 Task: Find connections with filter location Capelinha with filter topic #Strategywith filter profile language Potuguese with filter current company Electronic Arts (EA) with filter school OP Jindal University with filter industry Taxi and Limousine Services with filter service category Tax Preparation with filter keywords title Events Manager
Action: Mouse moved to (564, 105)
Screenshot: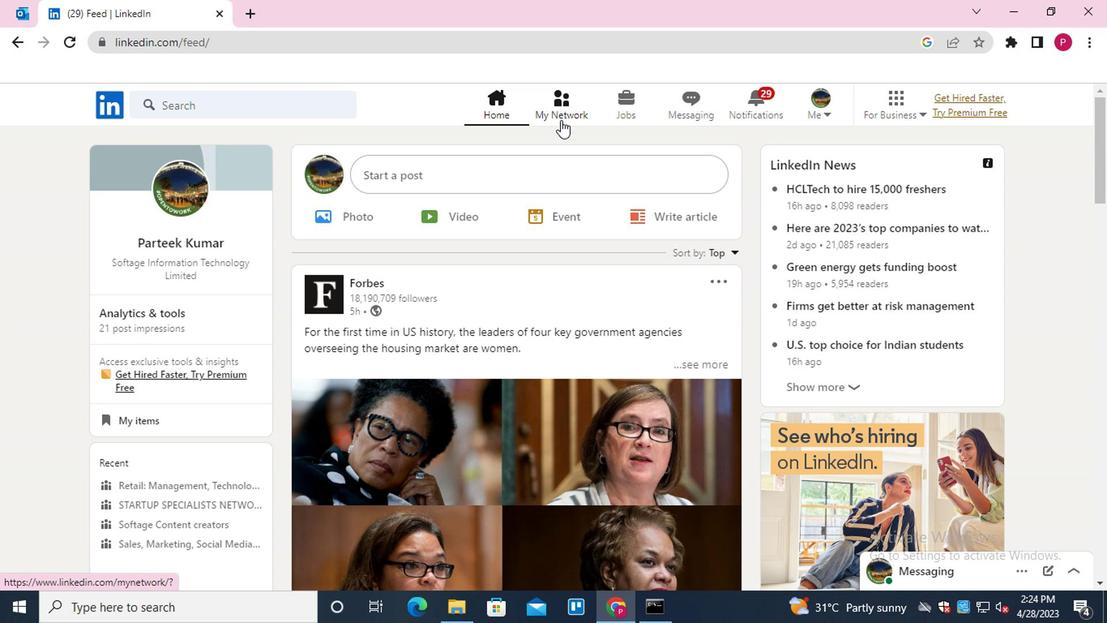 
Action: Mouse pressed left at (564, 105)
Screenshot: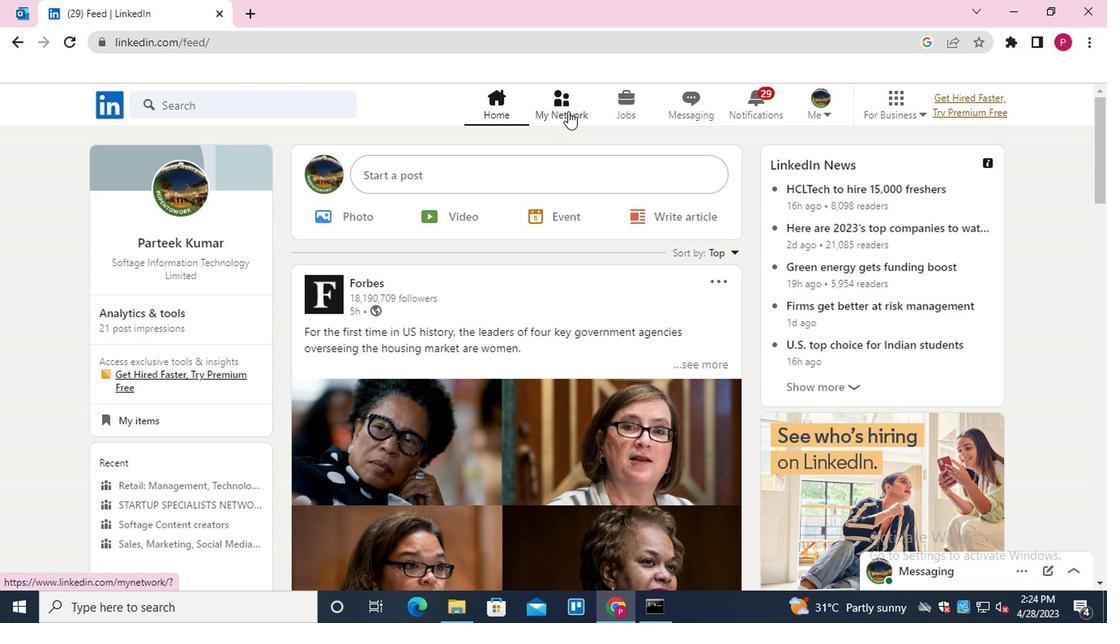 
Action: Mouse moved to (186, 195)
Screenshot: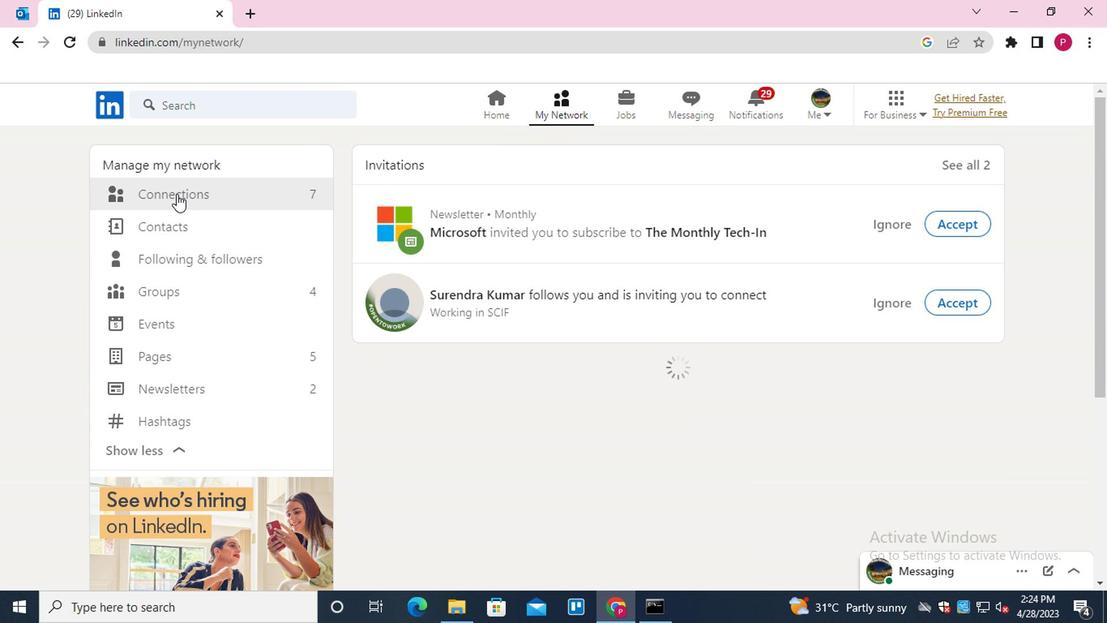 
Action: Mouse pressed left at (186, 195)
Screenshot: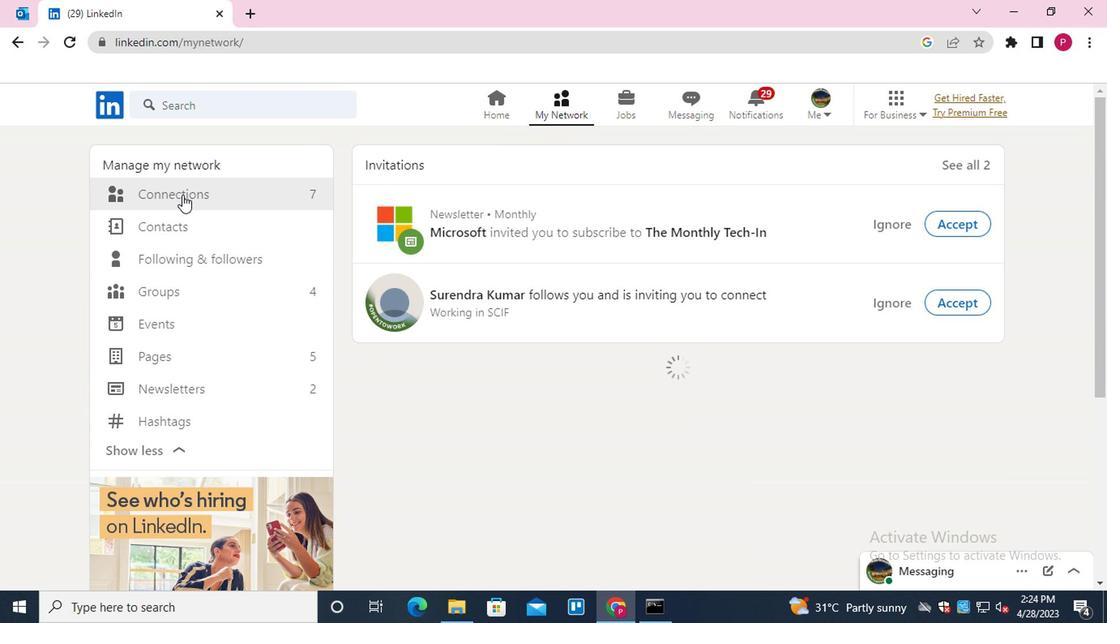 
Action: Mouse moved to (669, 189)
Screenshot: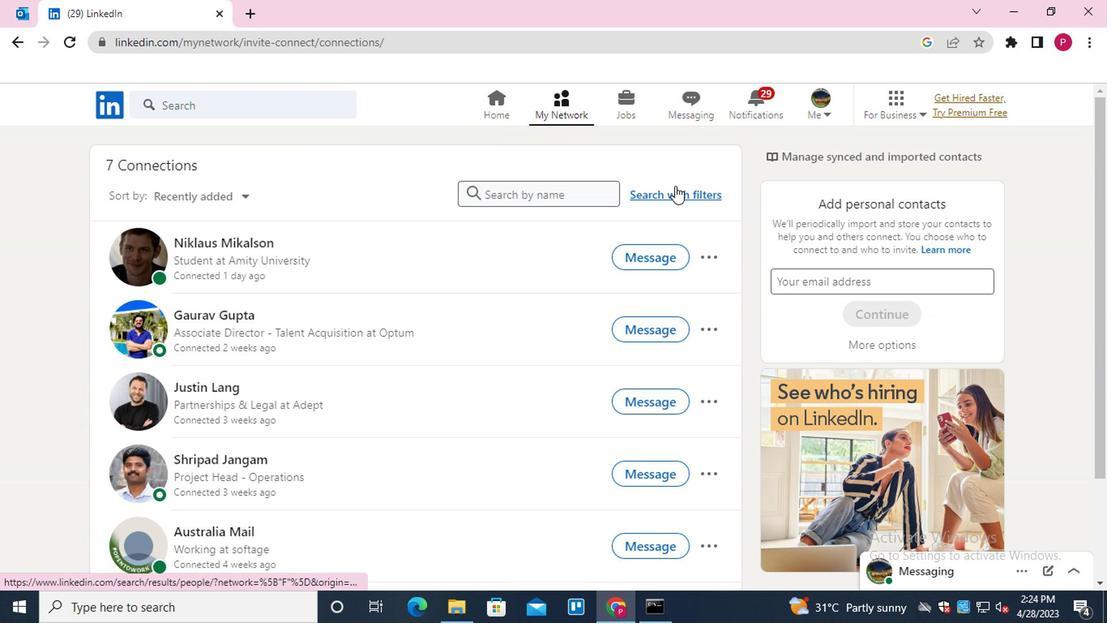 
Action: Mouse pressed left at (669, 189)
Screenshot: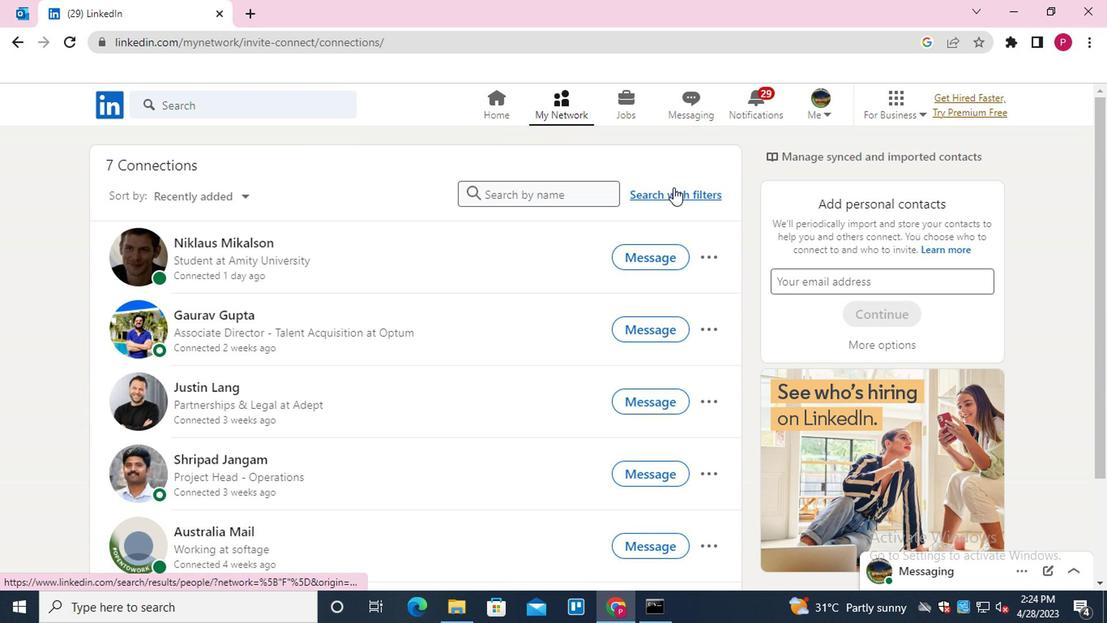
Action: Mouse moved to (595, 150)
Screenshot: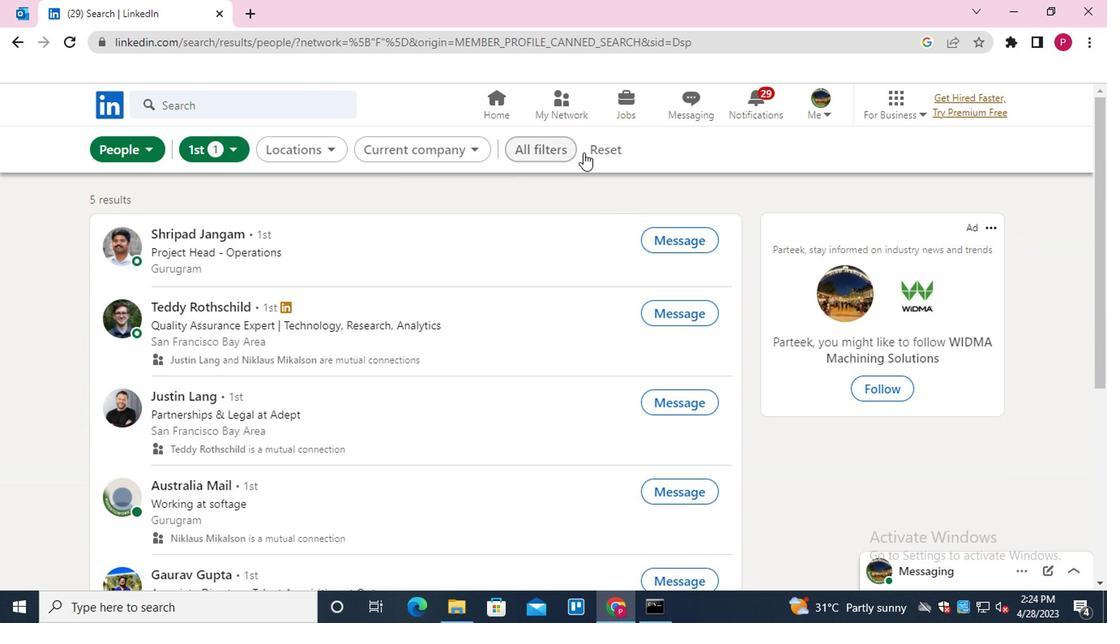 
Action: Mouse pressed left at (595, 150)
Screenshot: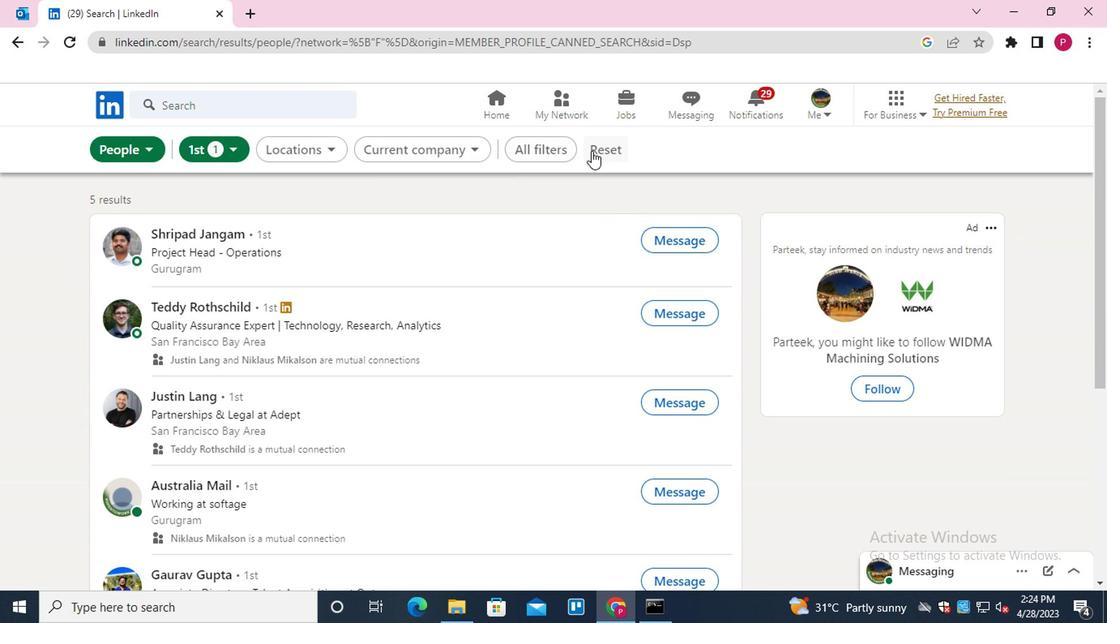 
Action: Mouse moved to (581, 149)
Screenshot: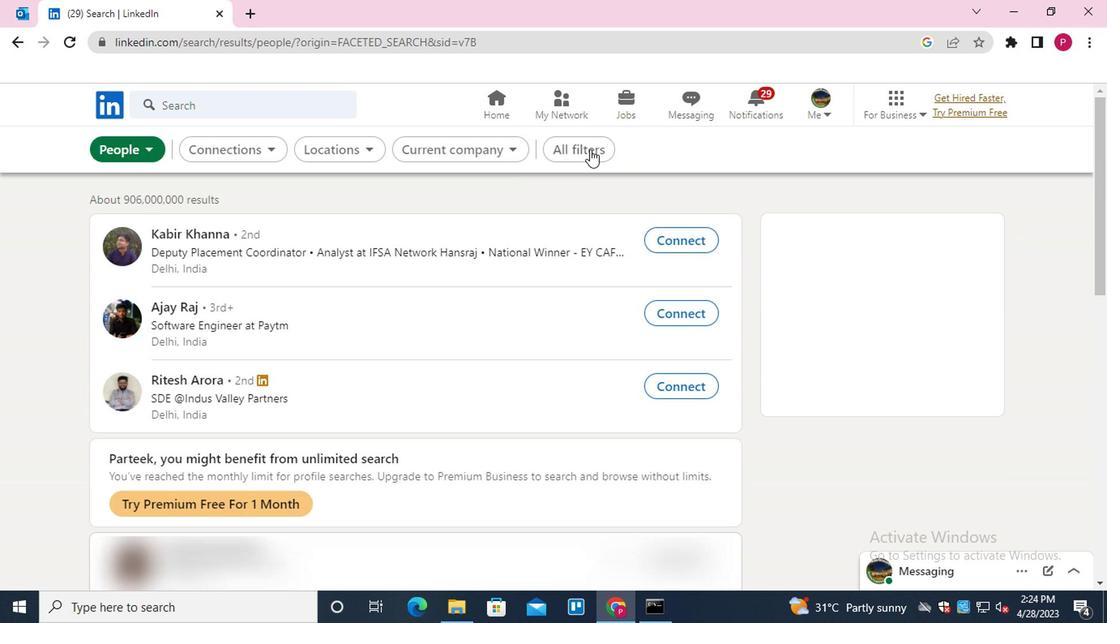 
Action: Mouse pressed left at (581, 149)
Screenshot: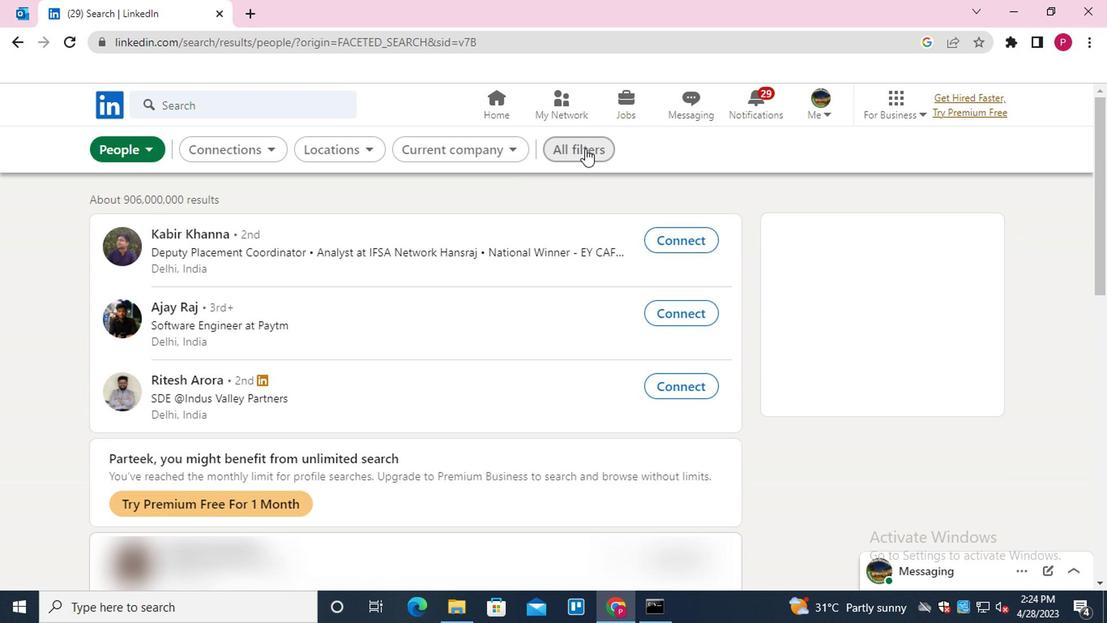 
Action: Mouse moved to (900, 426)
Screenshot: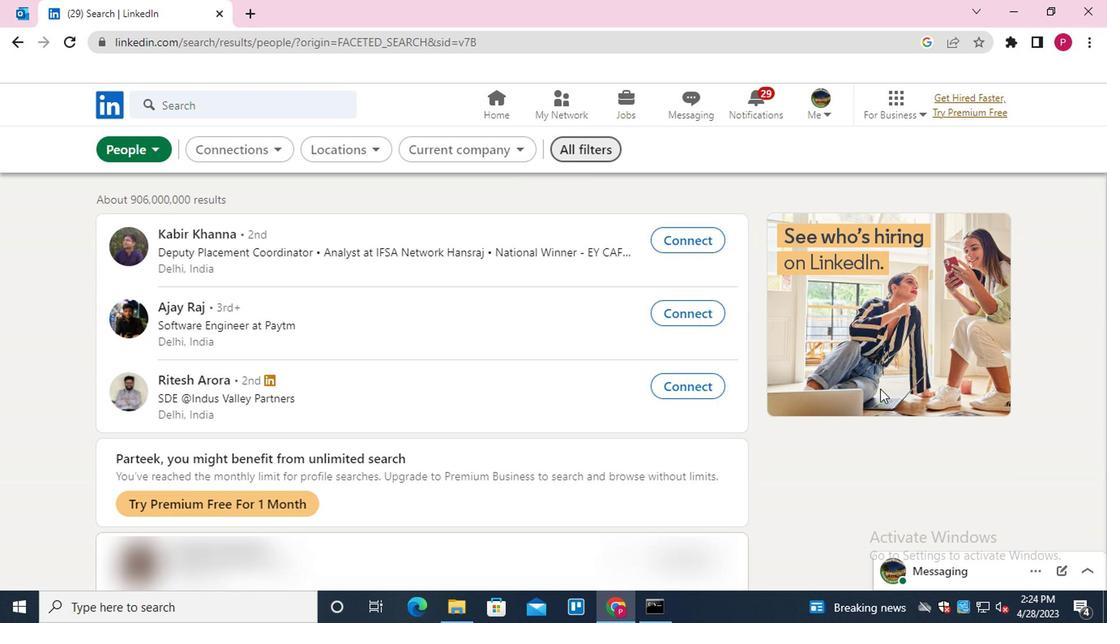 
Action: Mouse scrolled (900, 425) with delta (0, -1)
Screenshot: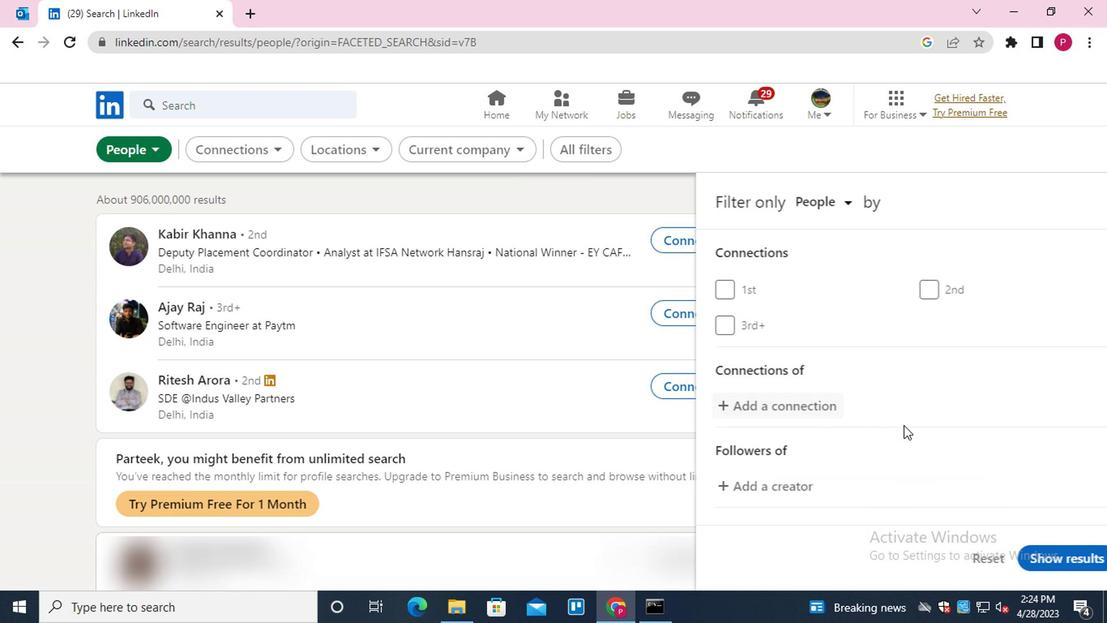 
Action: Mouse scrolled (900, 425) with delta (0, -1)
Screenshot: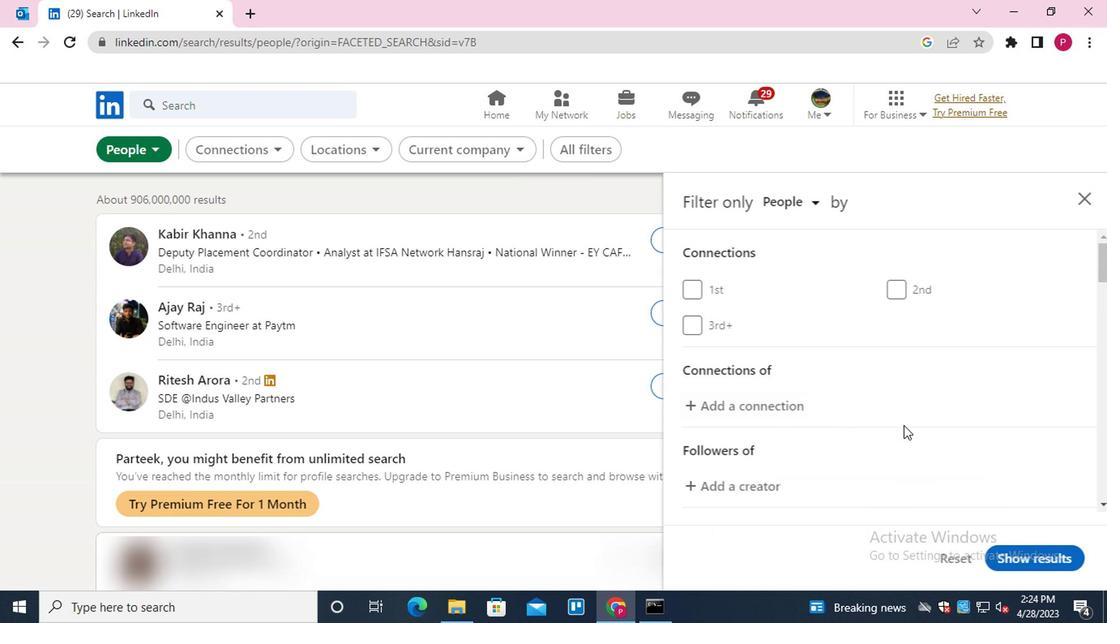 
Action: Mouse scrolled (900, 425) with delta (0, -1)
Screenshot: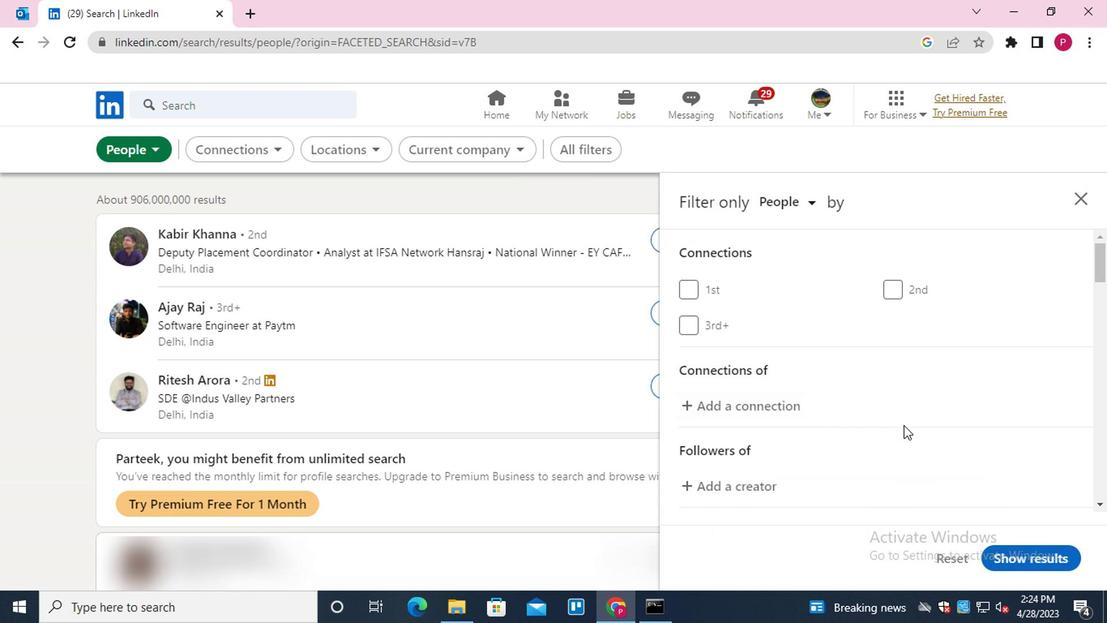 
Action: Mouse scrolled (900, 425) with delta (0, -1)
Screenshot: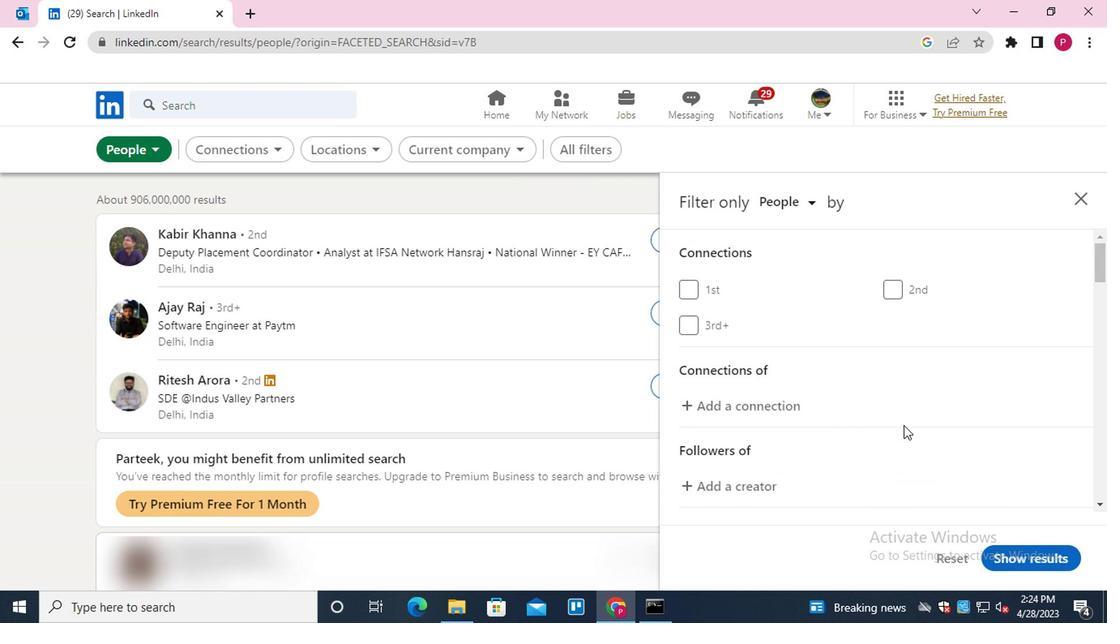
Action: Mouse moved to (961, 316)
Screenshot: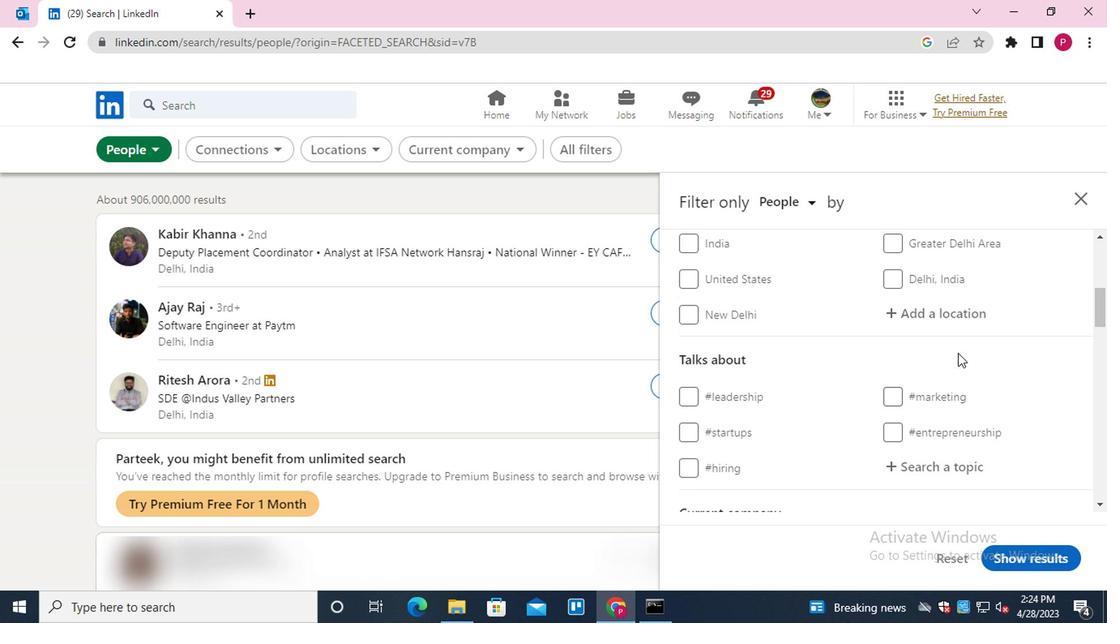 
Action: Mouse pressed left at (961, 316)
Screenshot: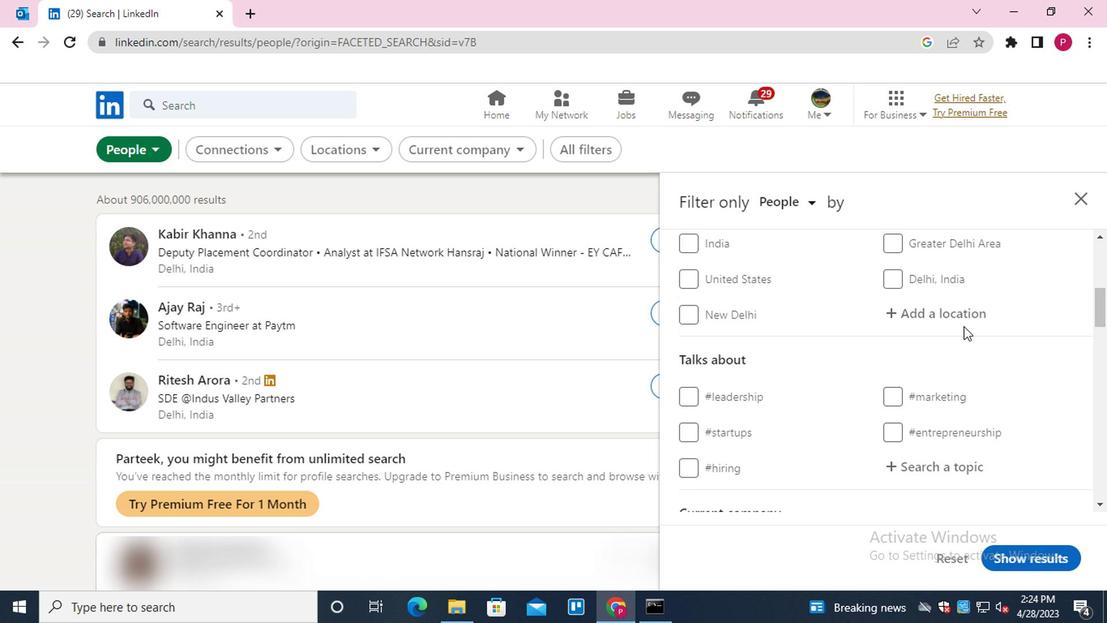 
Action: Mouse moved to (958, 313)
Screenshot: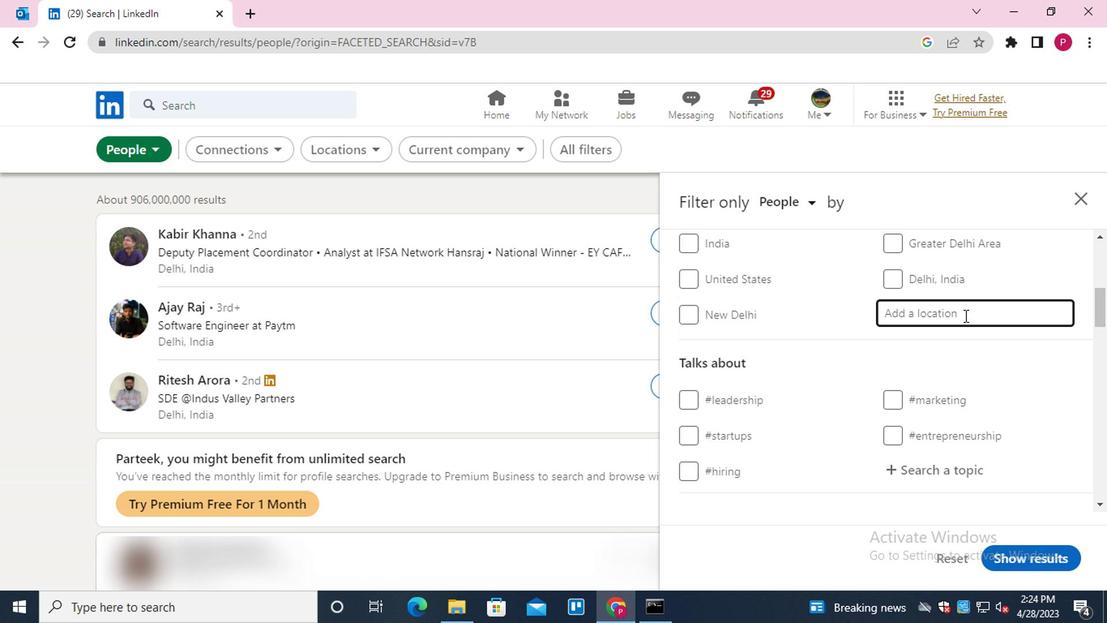 
Action: Key pressed <Key.shift><Key.shift>CAPELINA<Key.down><Key.backspace><Key.backspace><Key.down><Key.enter>
Screenshot: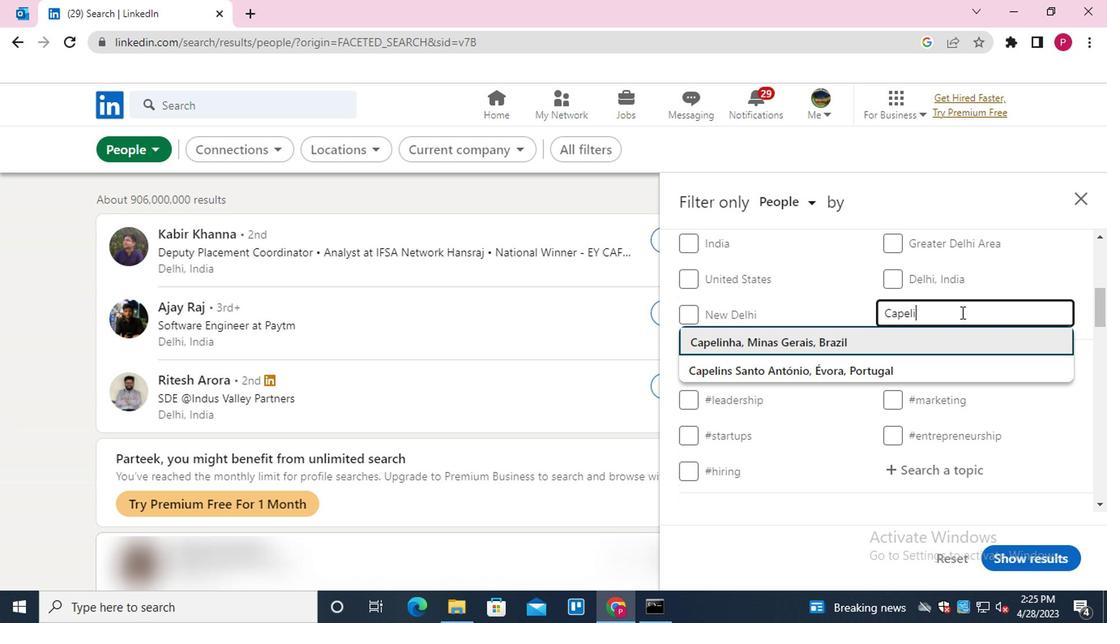 
Action: Mouse moved to (728, 444)
Screenshot: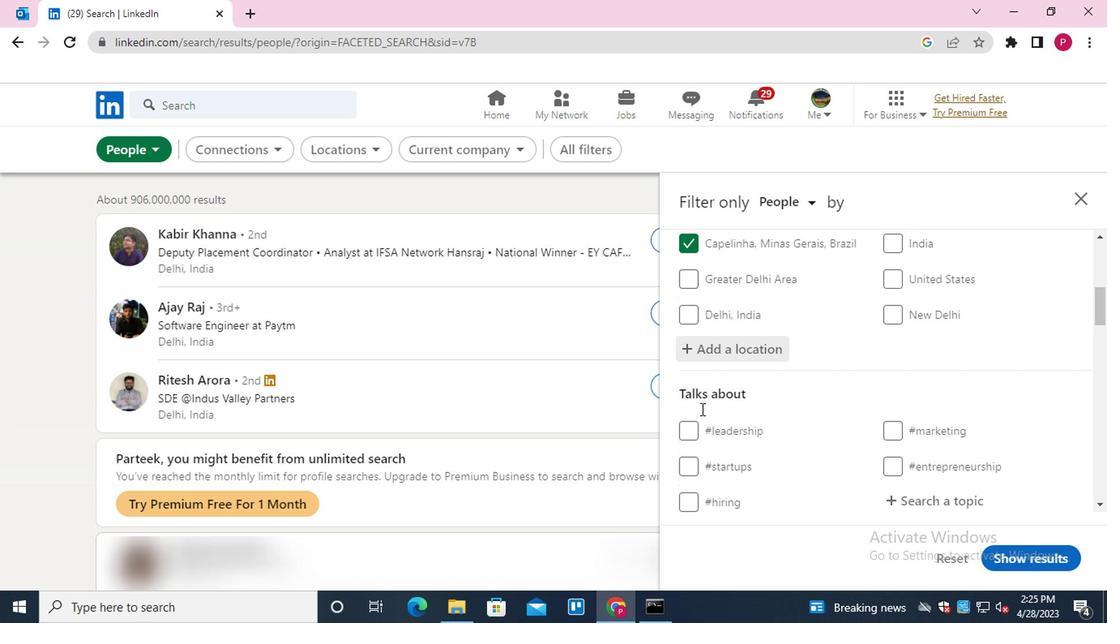 
Action: Mouse scrolled (728, 444) with delta (0, 0)
Screenshot: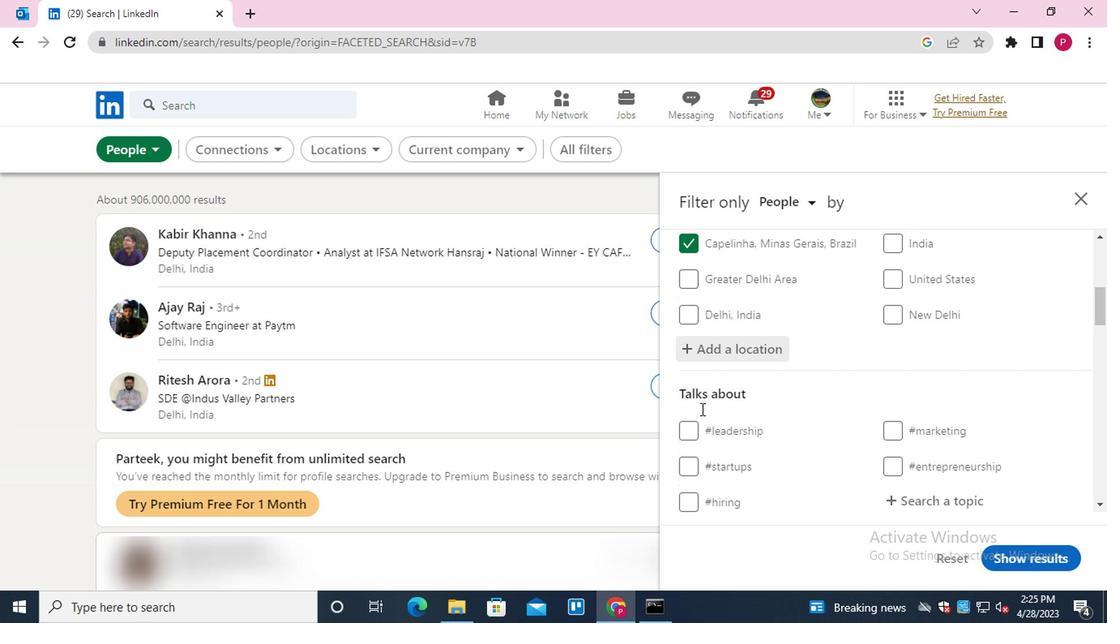 
Action: Mouse moved to (733, 442)
Screenshot: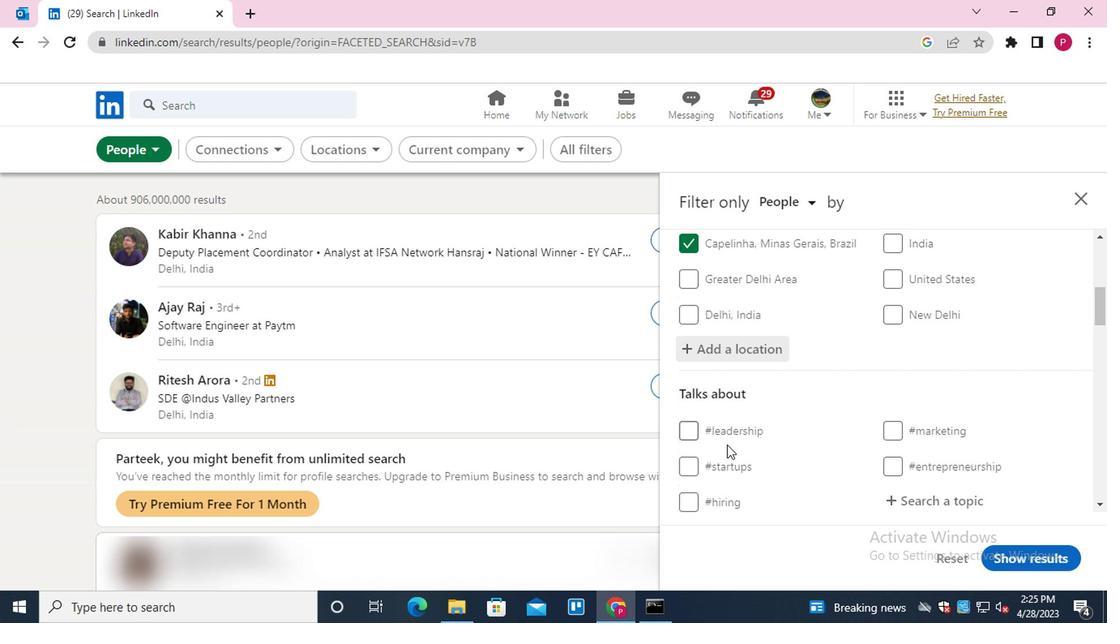 
Action: Mouse scrolled (733, 441) with delta (0, -1)
Screenshot: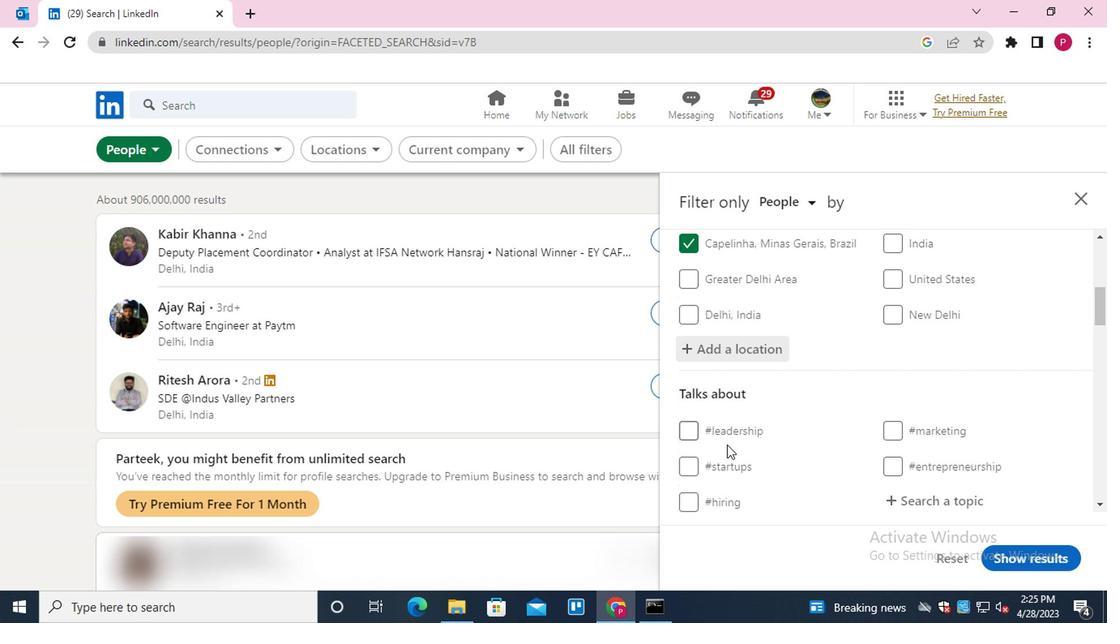 
Action: Mouse moved to (950, 326)
Screenshot: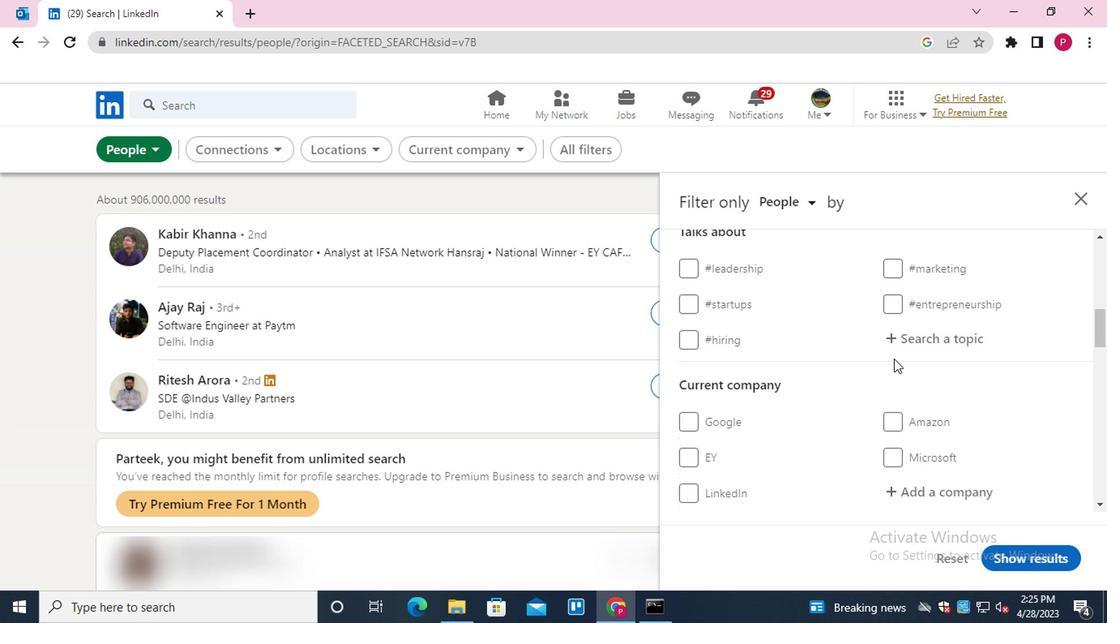 
Action: Mouse pressed left at (950, 326)
Screenshot: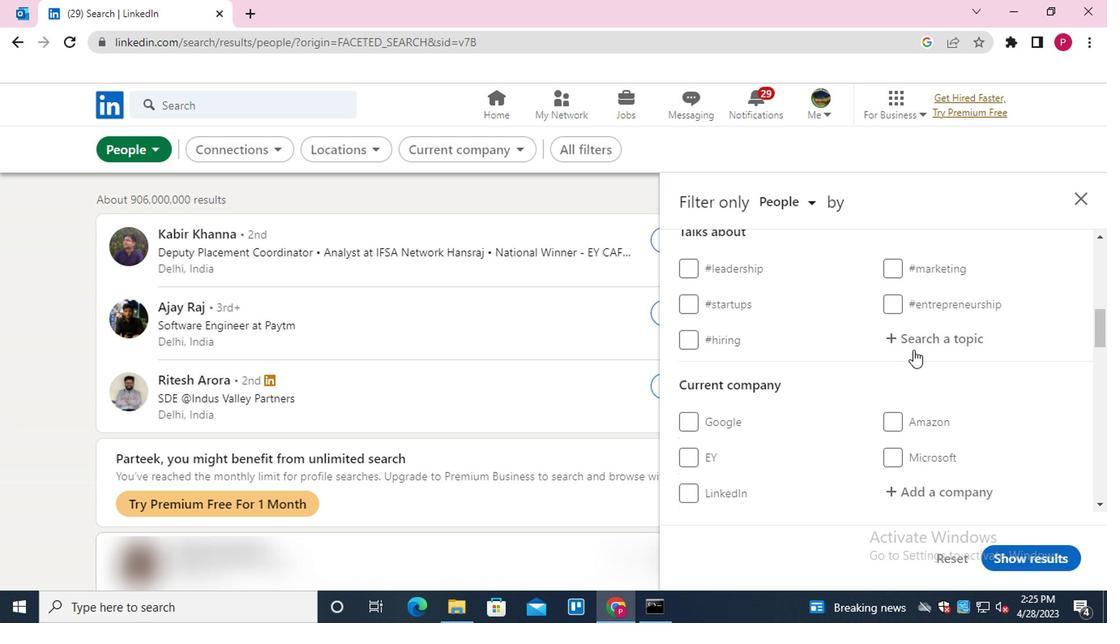 
Action: Key pressed STRATE<Key.down><Key.enter>
Screenshot: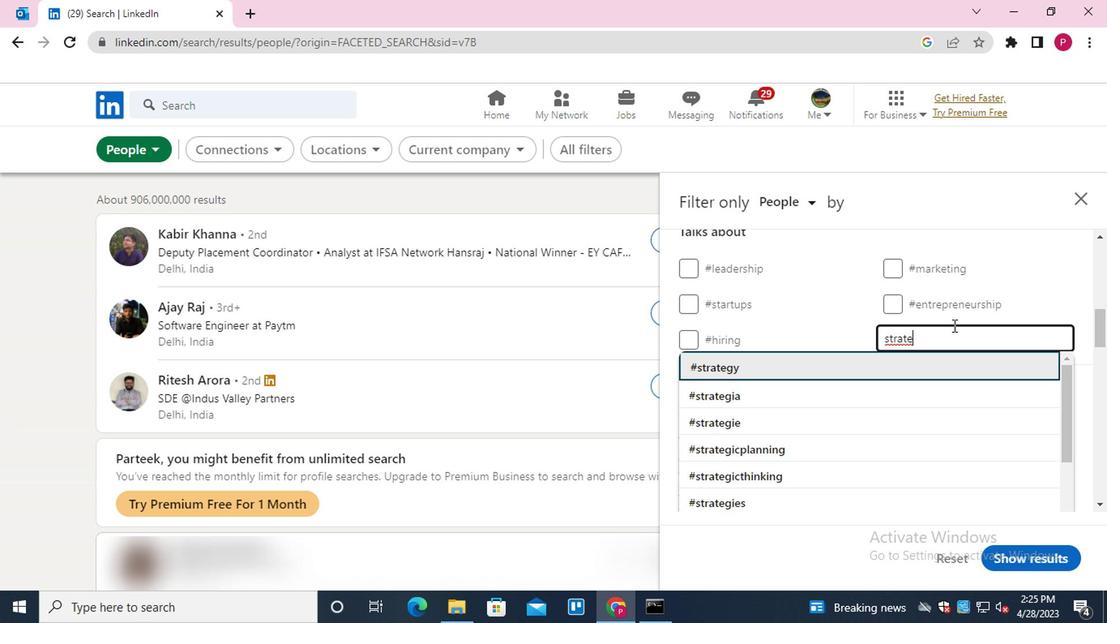 
Action: Mouse moved to (593, 267)
Screenshot: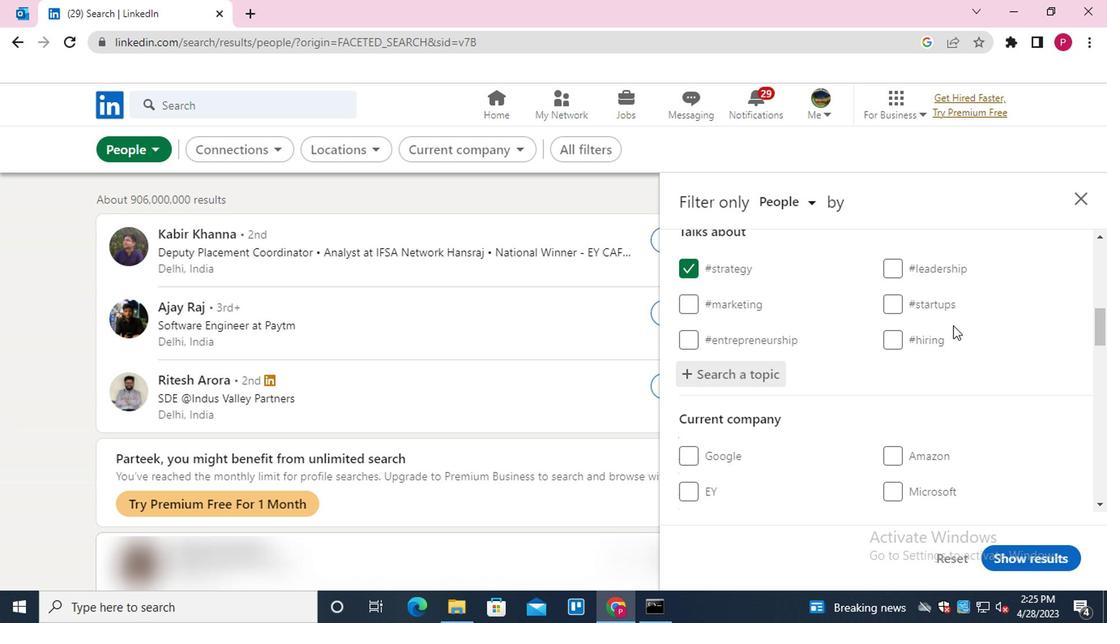 
Action: Mouse scrolled (593, 267) with delta (0, 0)
Screenshot: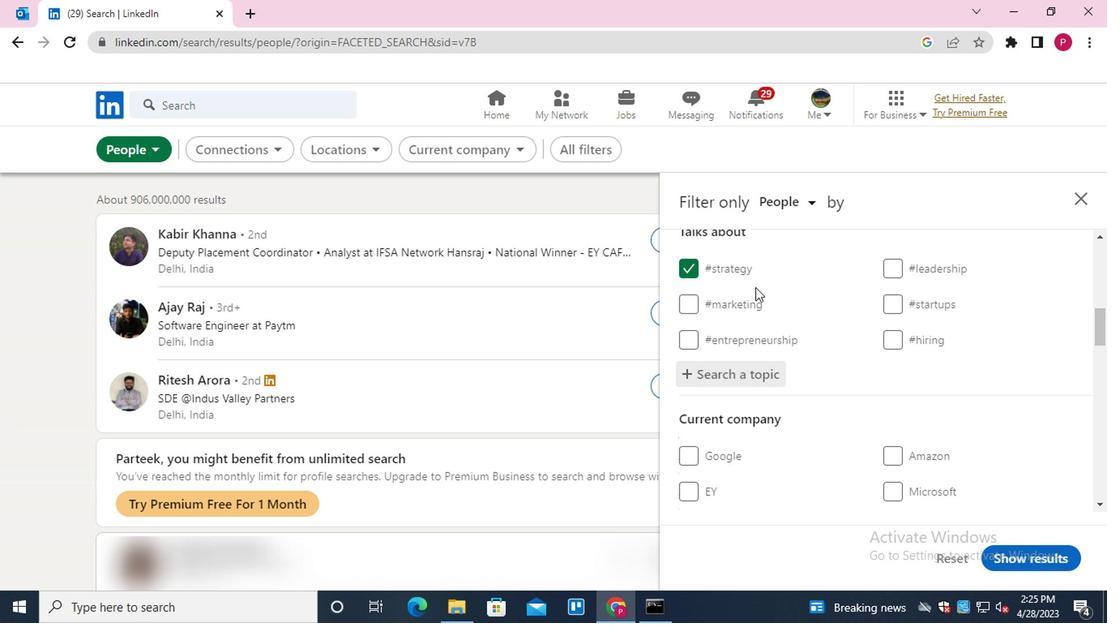 
Action: Mouse moved to (635, 291)
Screenshot: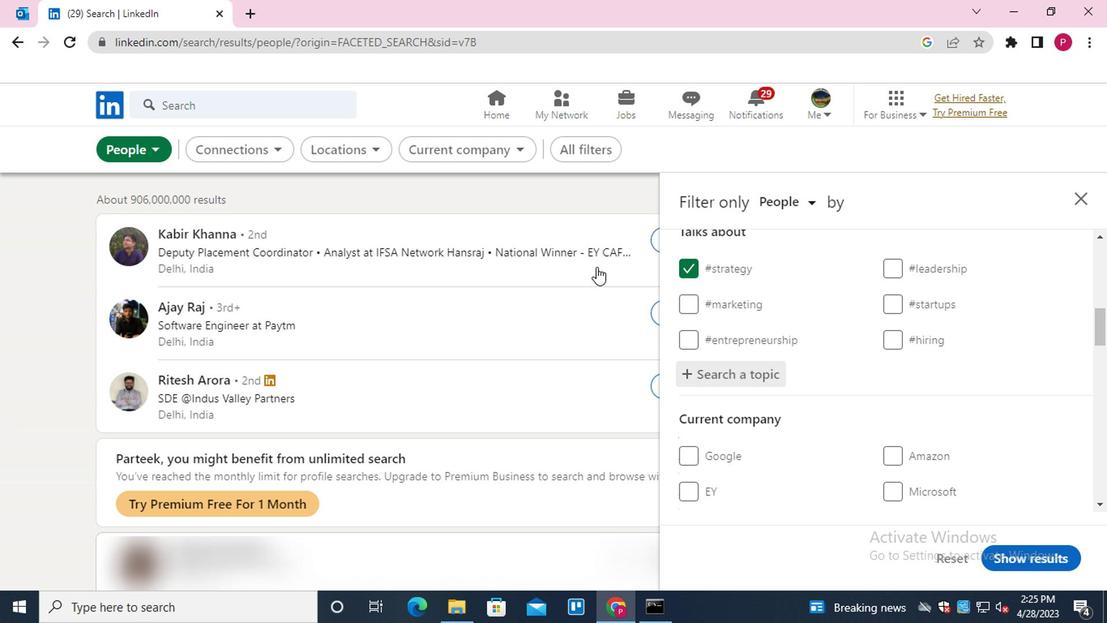 
Action: Mouse scrolled (635, 290) with delta (0, 0)
Screenshot: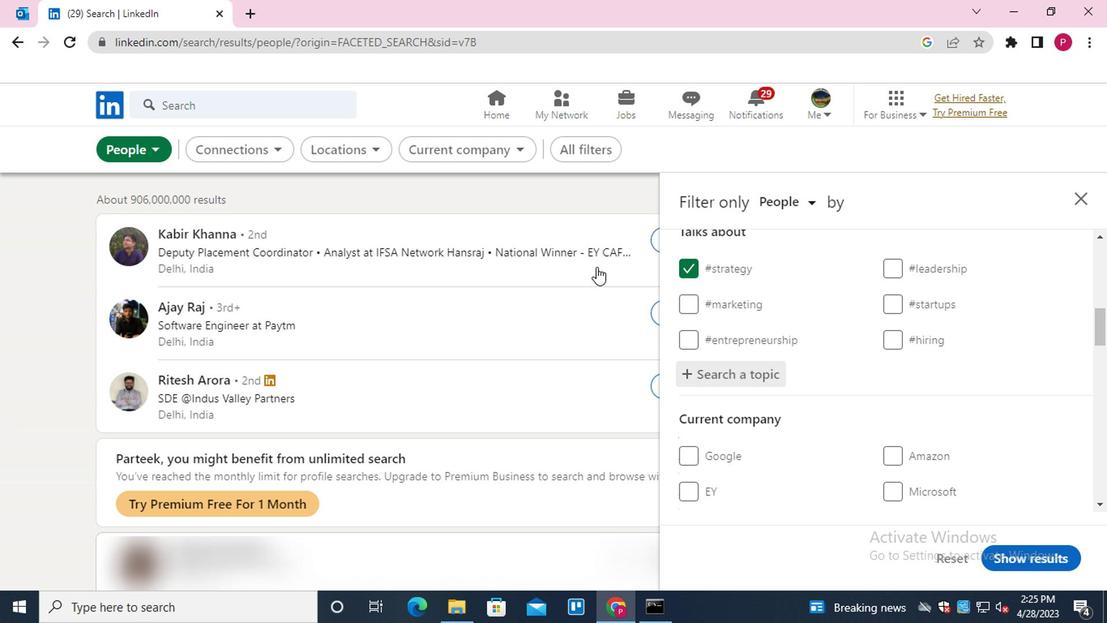 
Action: Mouse moved to (804, 354)
Screenshot: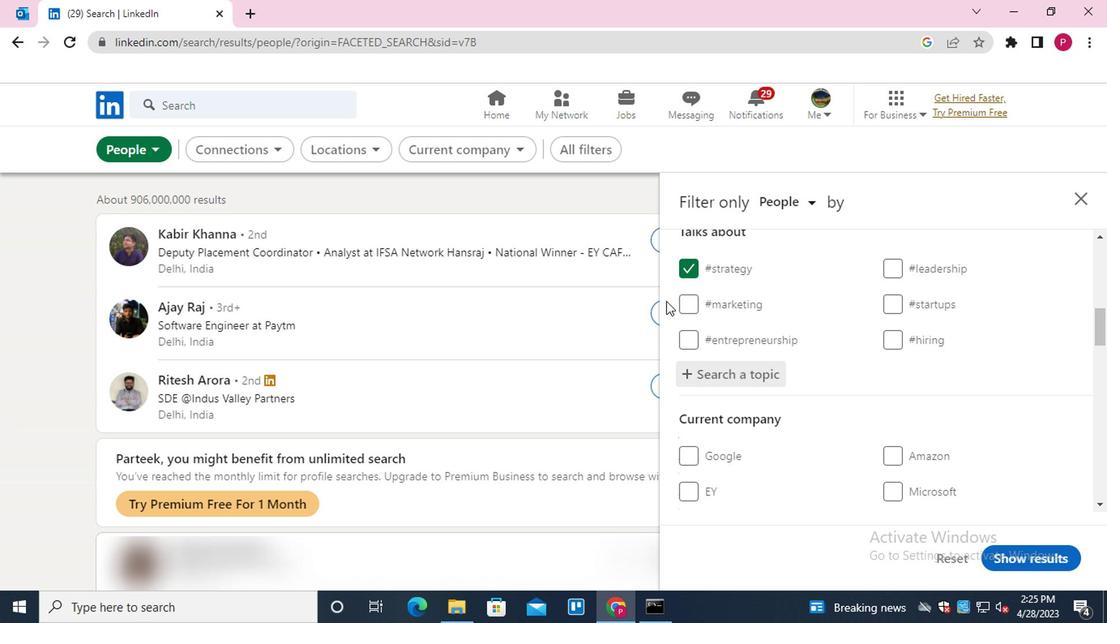 
Action: Mouse scrolled (804, 353) with delta (0, -1)
Screenshot: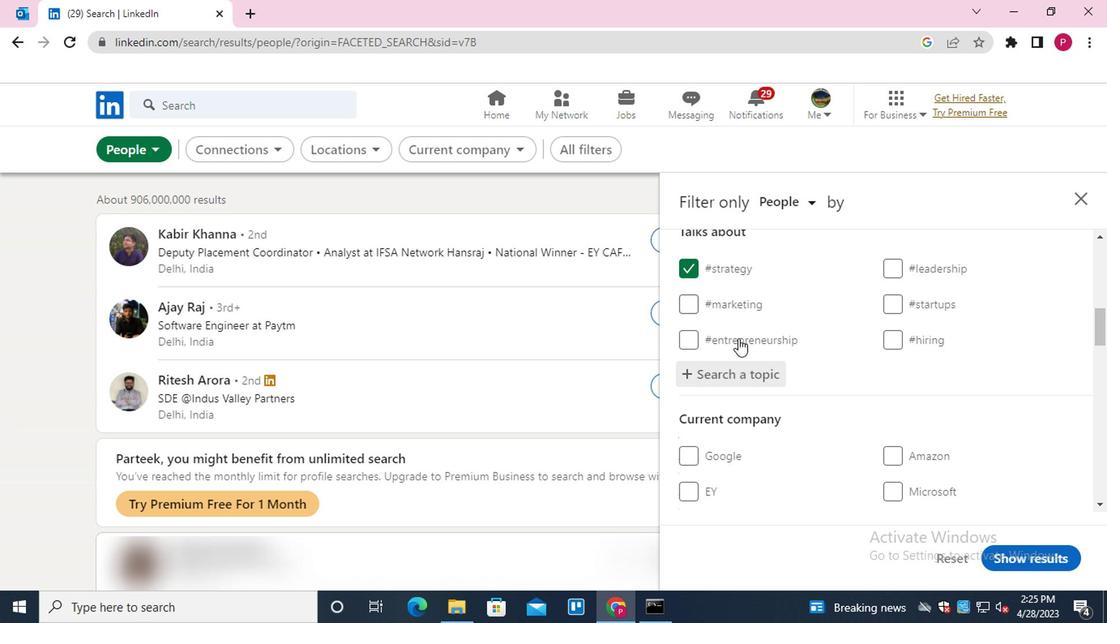 
Action: Mouse scrolled (804, 353) with delta (0, -1)
Screenshot: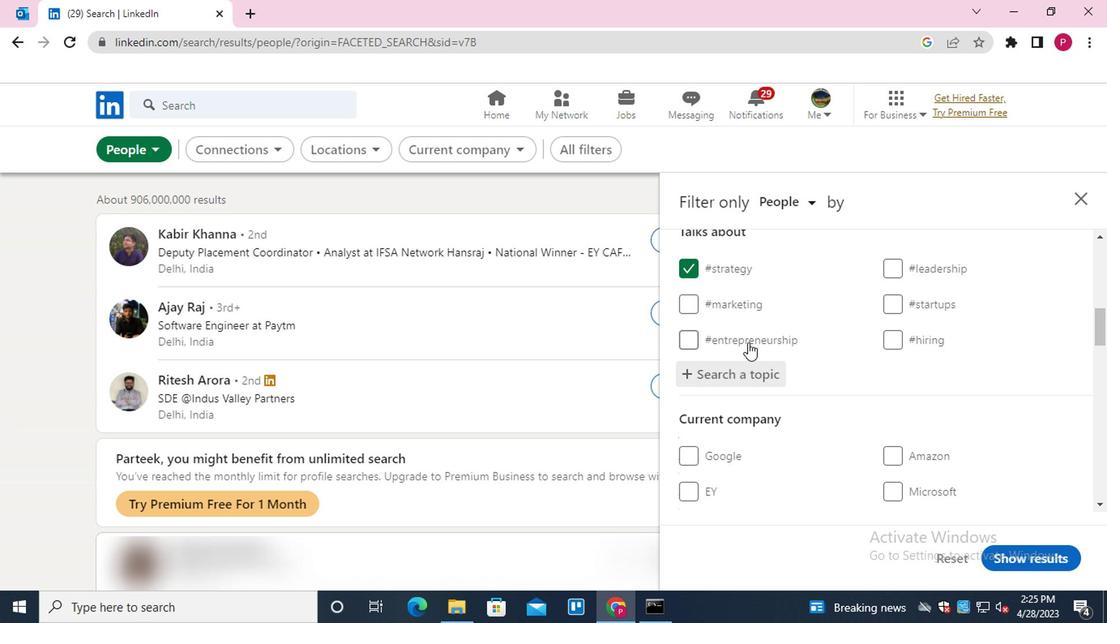 
Action: Mouse moved to (818, 404)
Screenshot: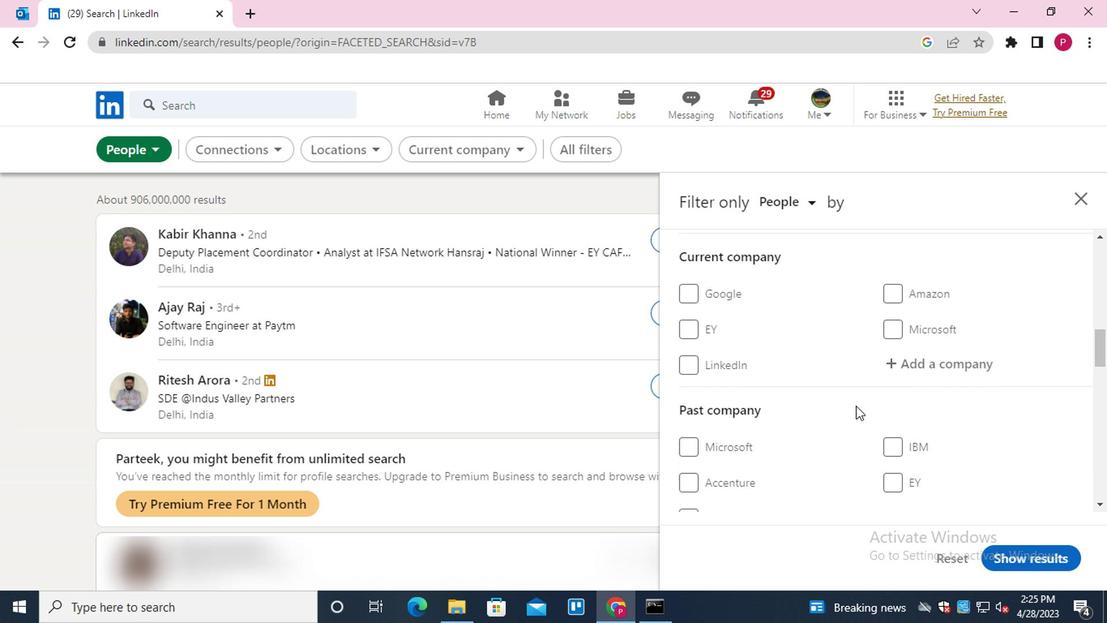 
Action: Mouse scrolled (818, 403) with delta (0, -1)
Screenshot: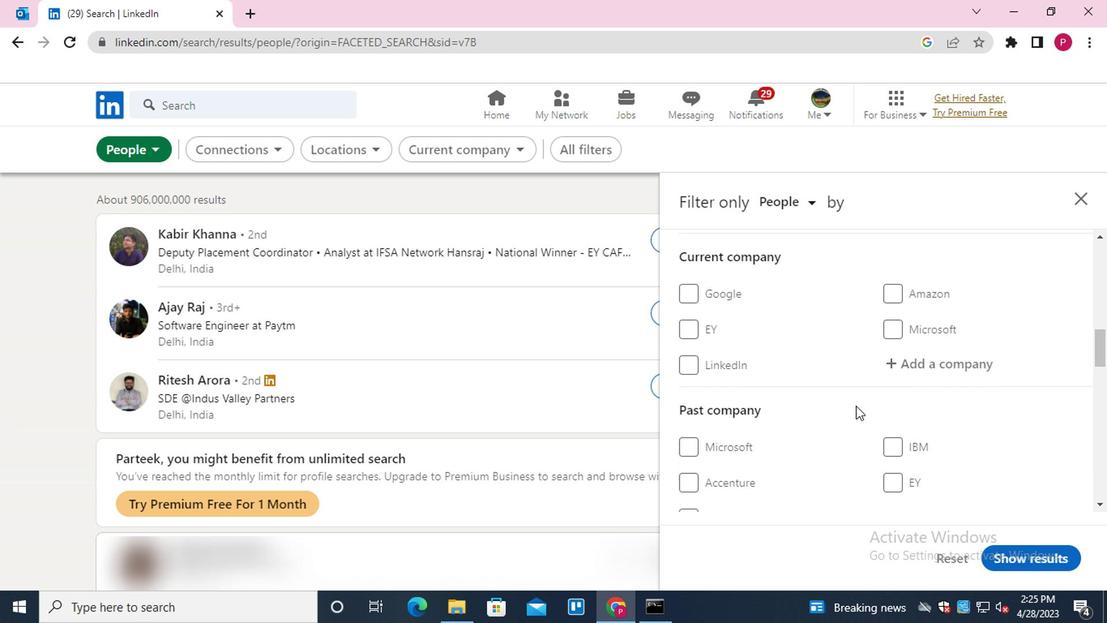
Action: Mouse moved to (816, 404)
Screenshot: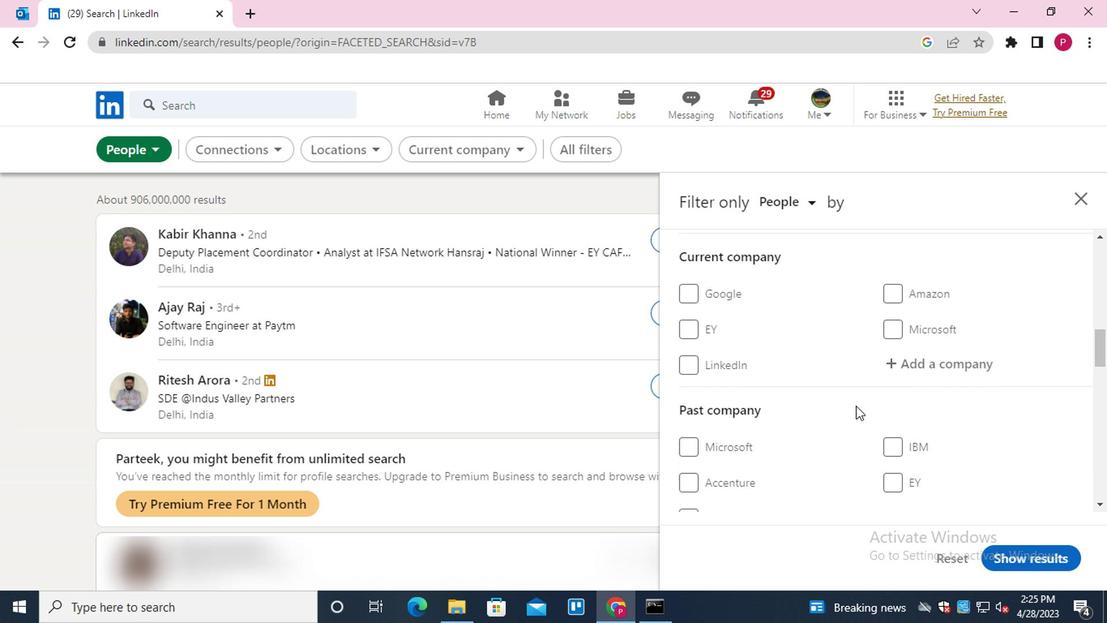 
Action: Mouse scrolled (816, 403) with delta (0, -1)
Screenshot: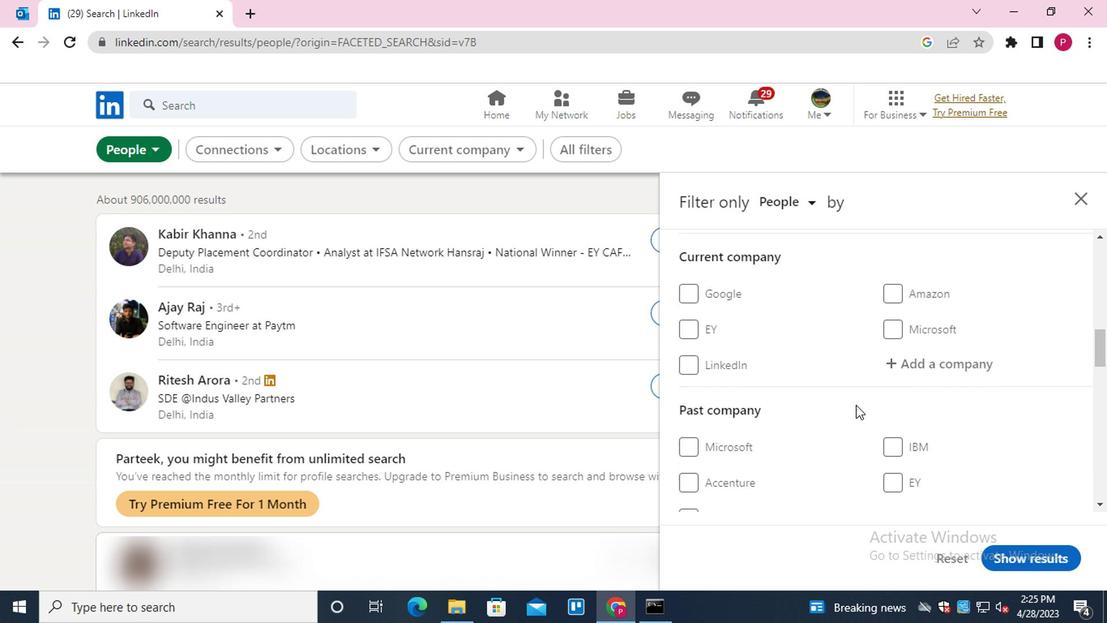
Action: Mouse scrolled (816, 403) with delta (0, -1)
Screenshot: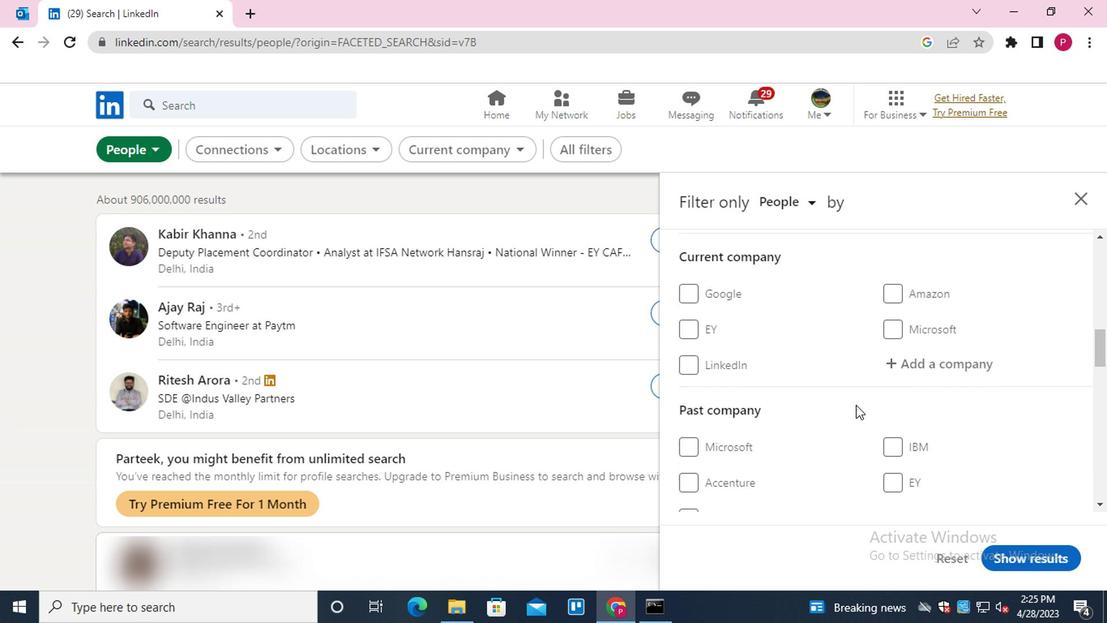 
Action: Mouse scrolled (816, 403) with delta (0, -1)
Screenshot: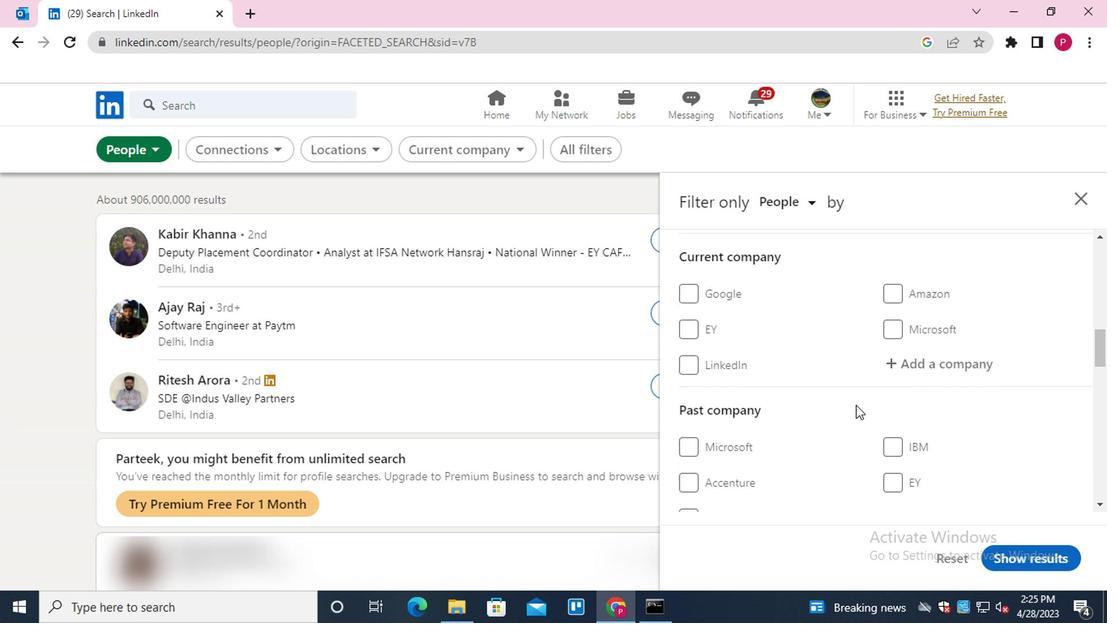 
Action: Mouse moved to (810, 405)
Screenshot: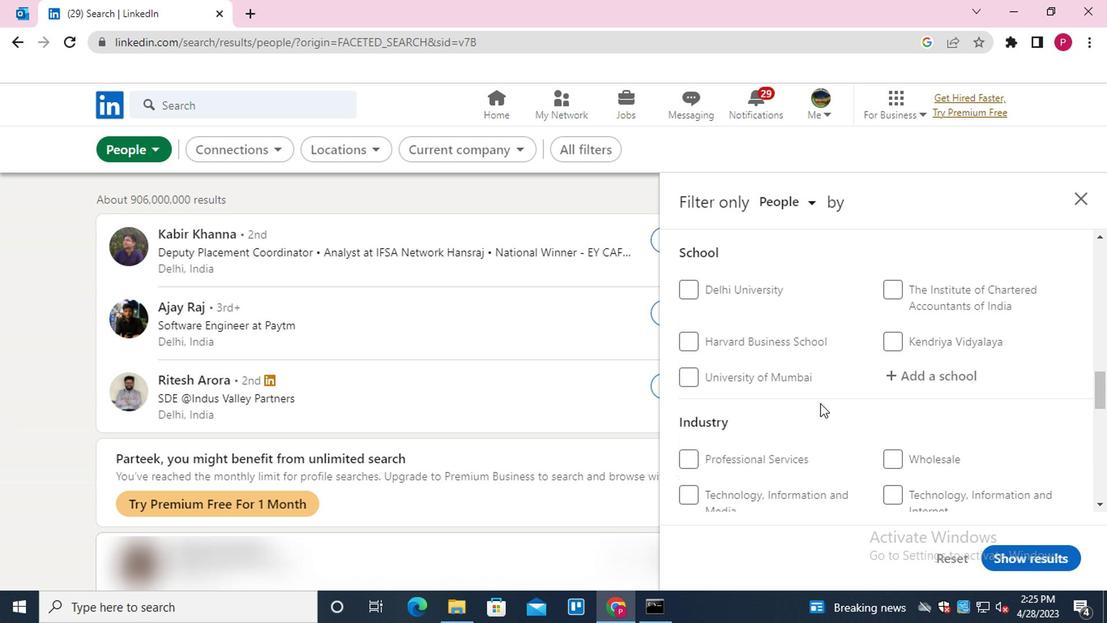 
Action: Mouse scrolled (810, 404) with delta (0, 0)
Screenshot: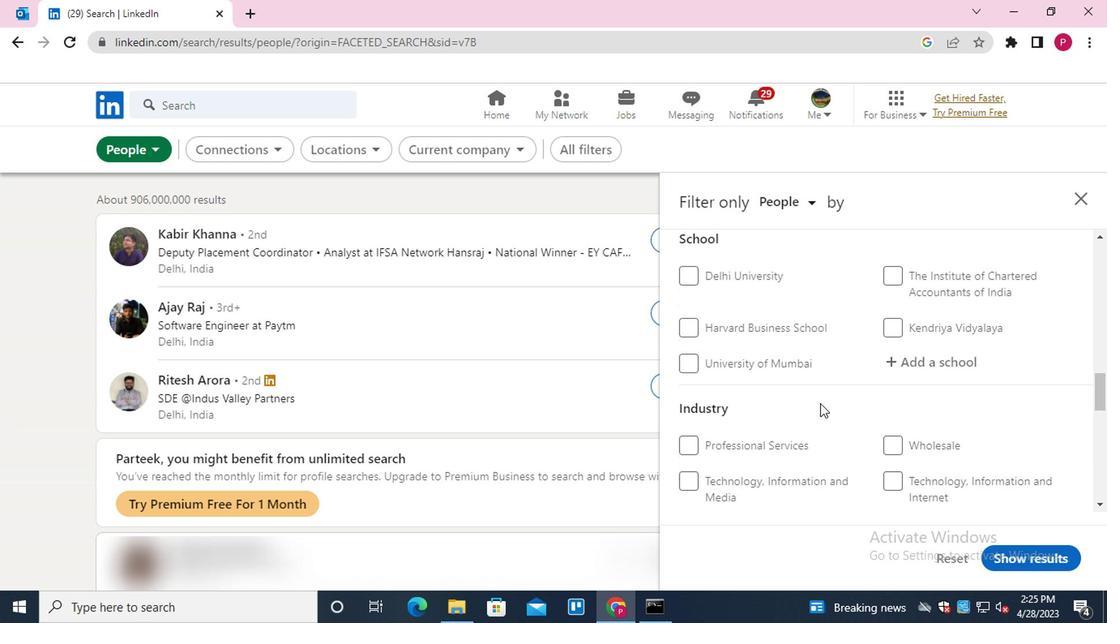 
Action: Mouse scrolled (810, 404) with delta (0, 0)
Screenshot: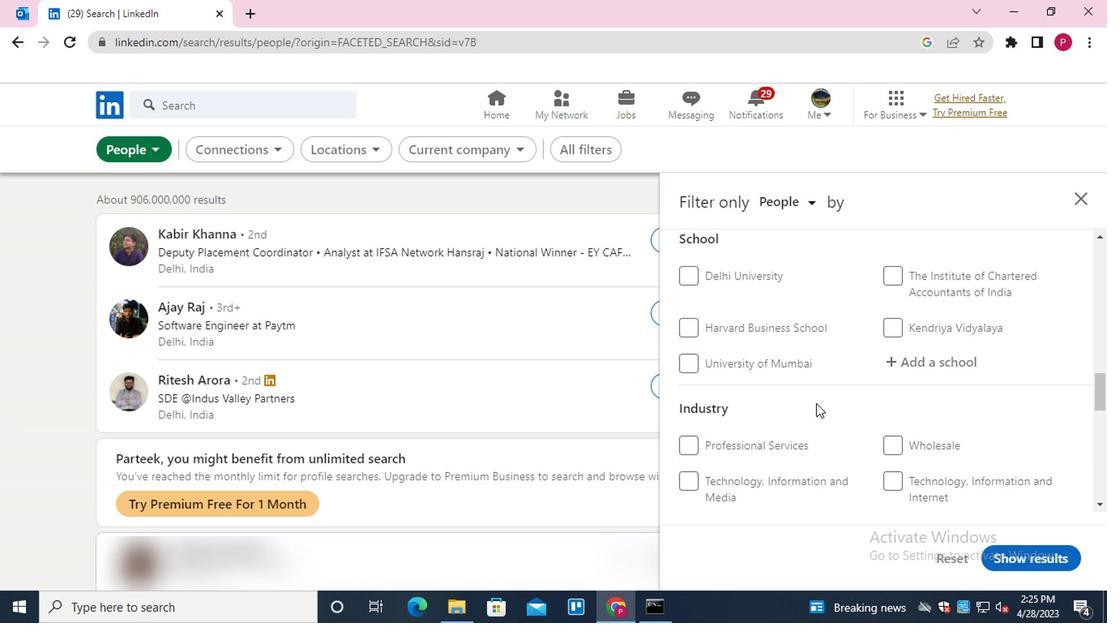
Action: Mouse scrolled (810, 404) with delta (0, 0)
Screenshot: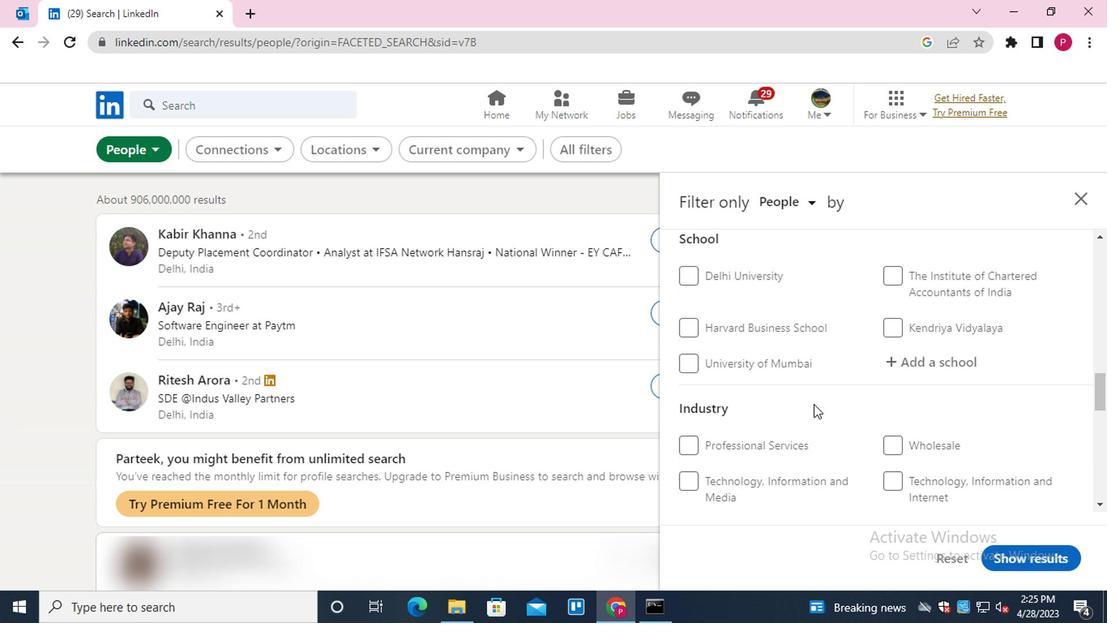 
Action: Mouse scrolled (810, 404) with delta (0, 0)
Screenshot: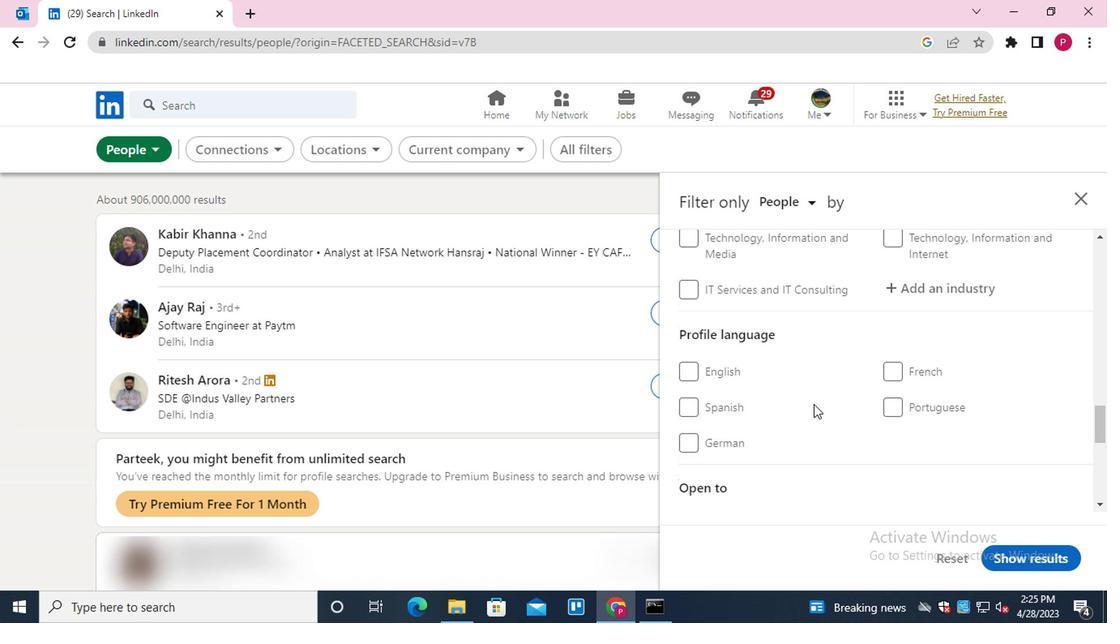 
Action: Mouse moved to (890, 341)
Screenshot: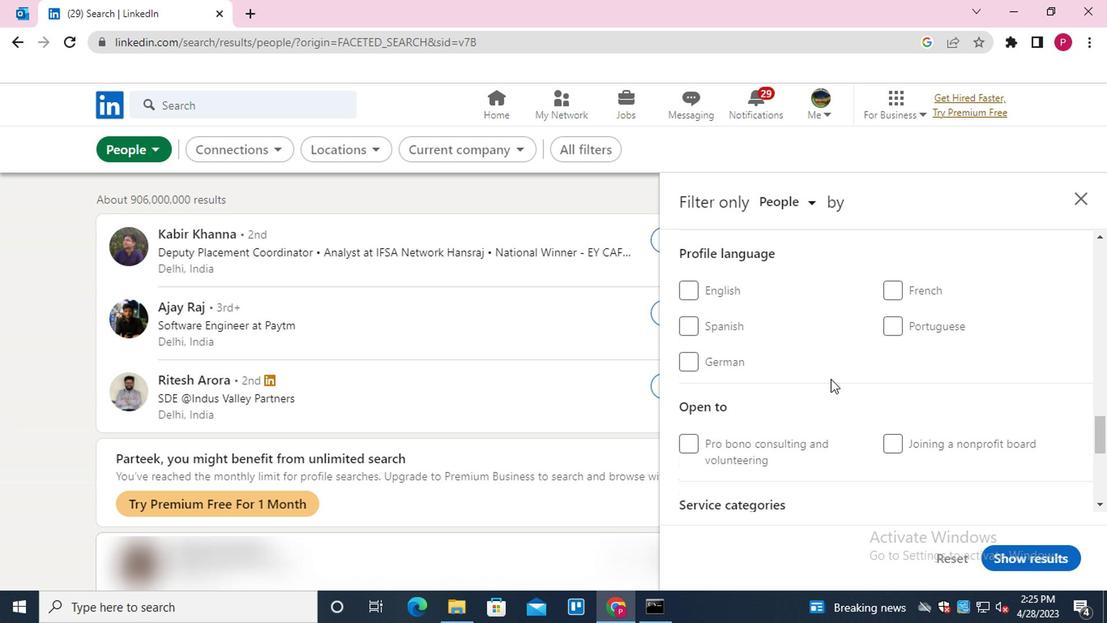 
Action: Mouse pressed left at (890, 341)
Screenshot: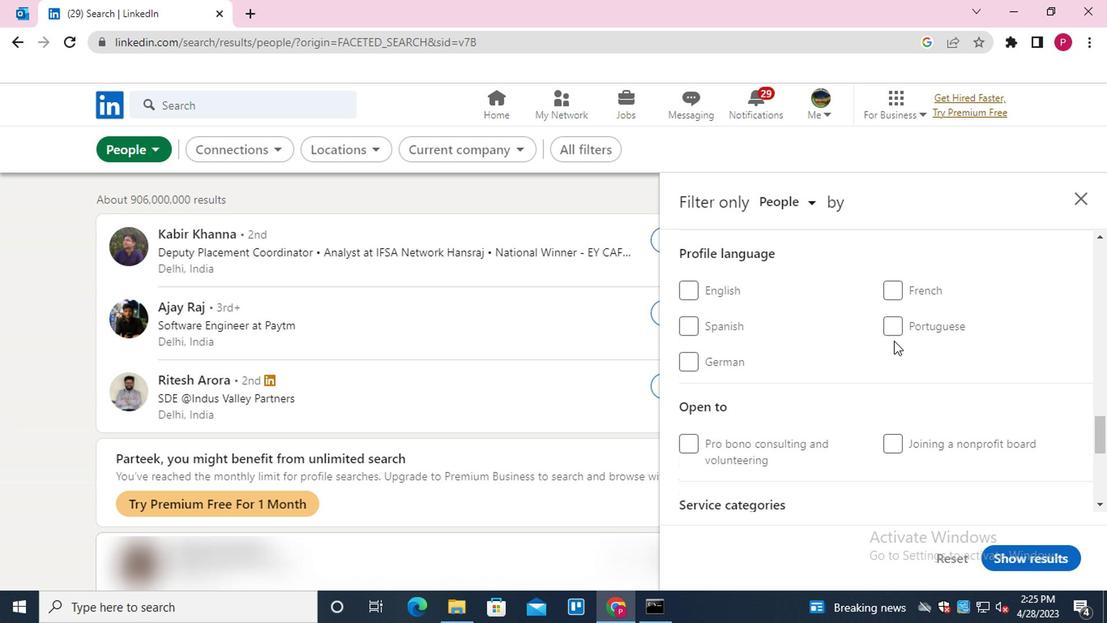 
Action: Mouse moved to (892, 333)
Screenshot: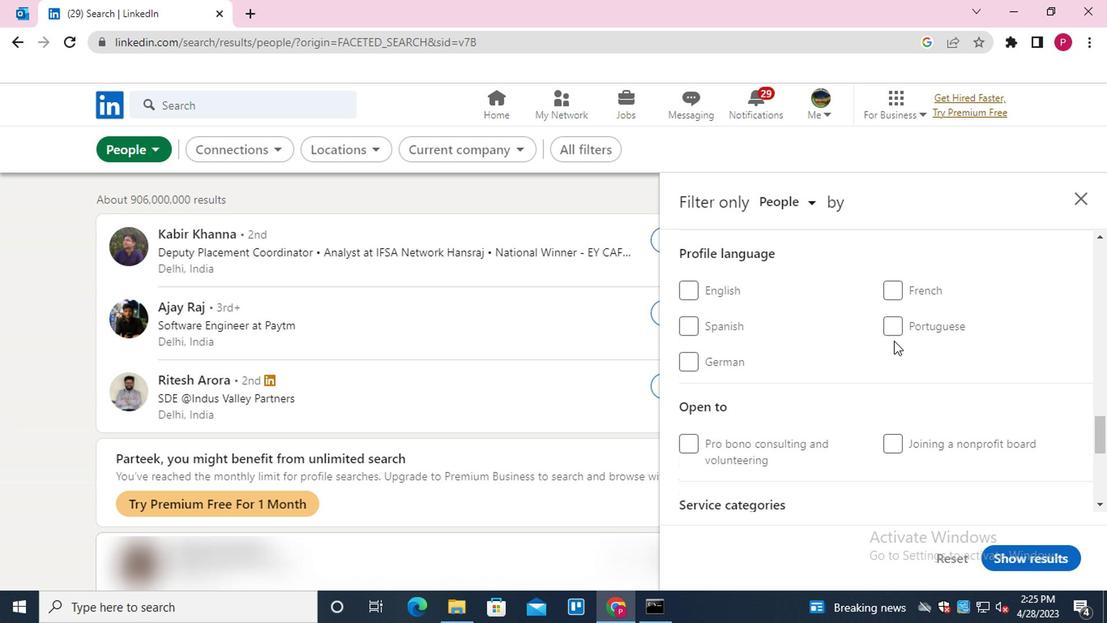 
Action: Mouse pressed left at (892, 333)
Screenshot: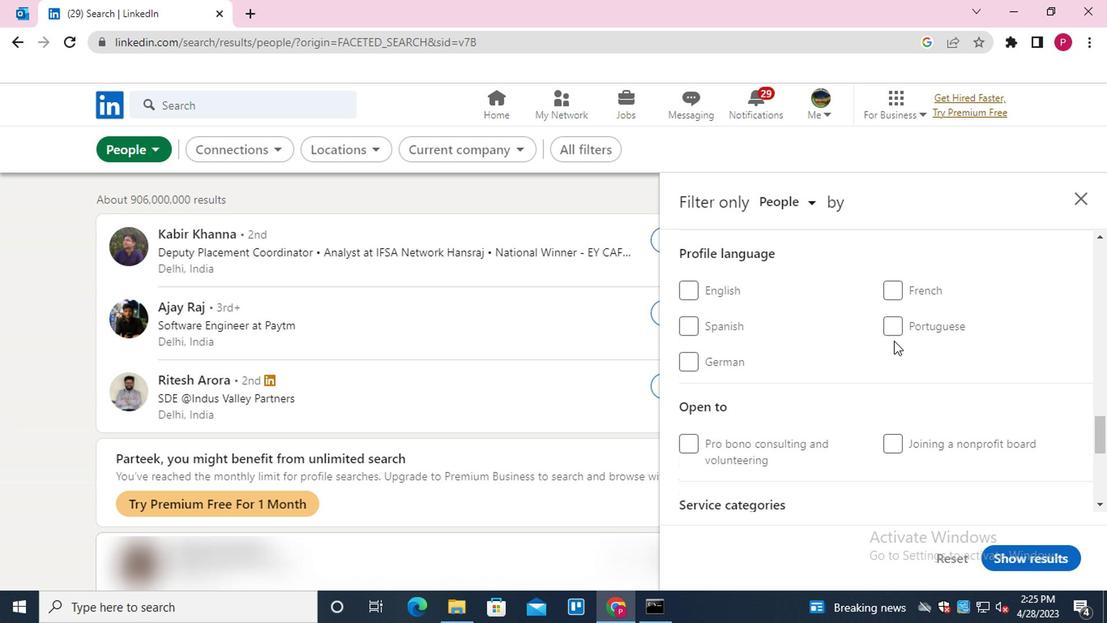 
Action: Mouse moved to (804, 392)
Screenshot: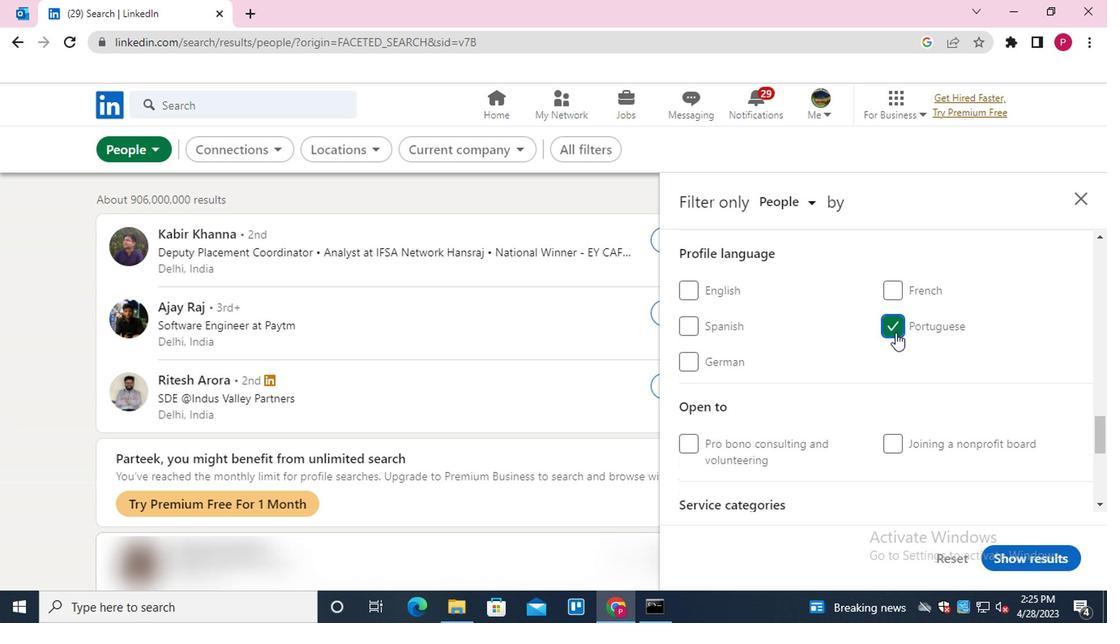 
Action: Mouse scrolled (804, 393) with delta (0, 0)
Screenshot: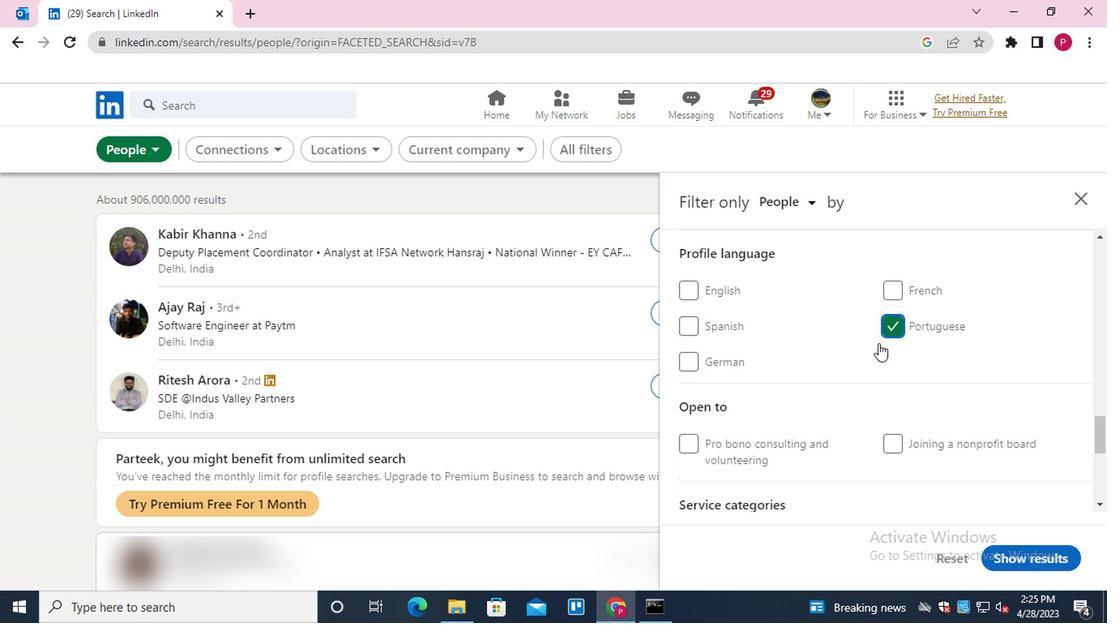 
Action: Mouse scrolled (804, 393) with delta (0, 0)
Screenshot: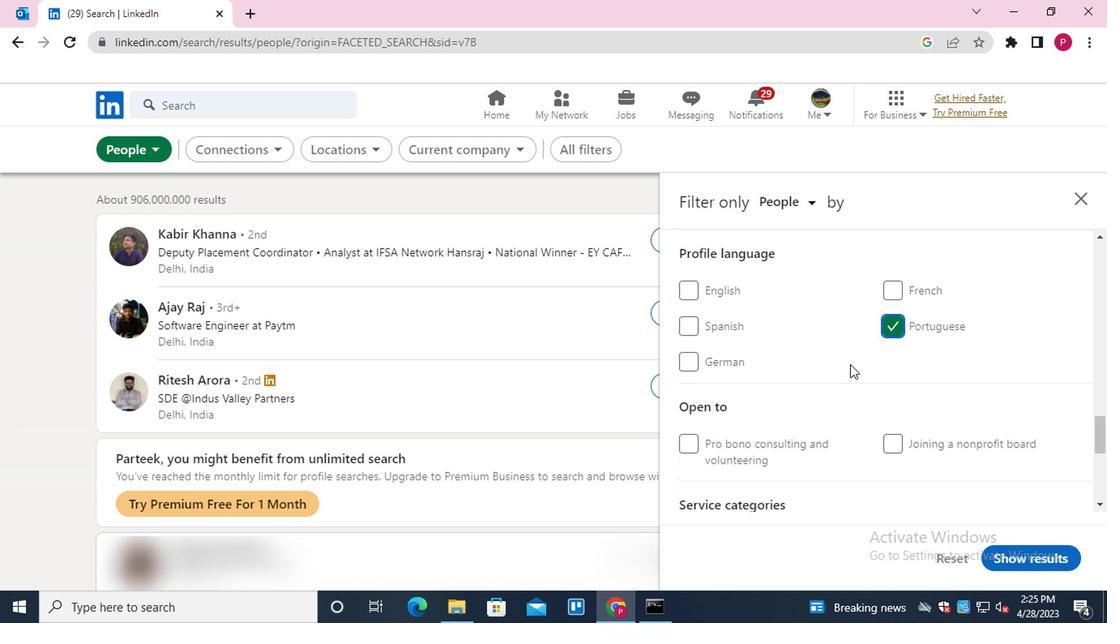 
Action: Mouse scrolled (804, 393) with delta (0, 0)
Screenshot: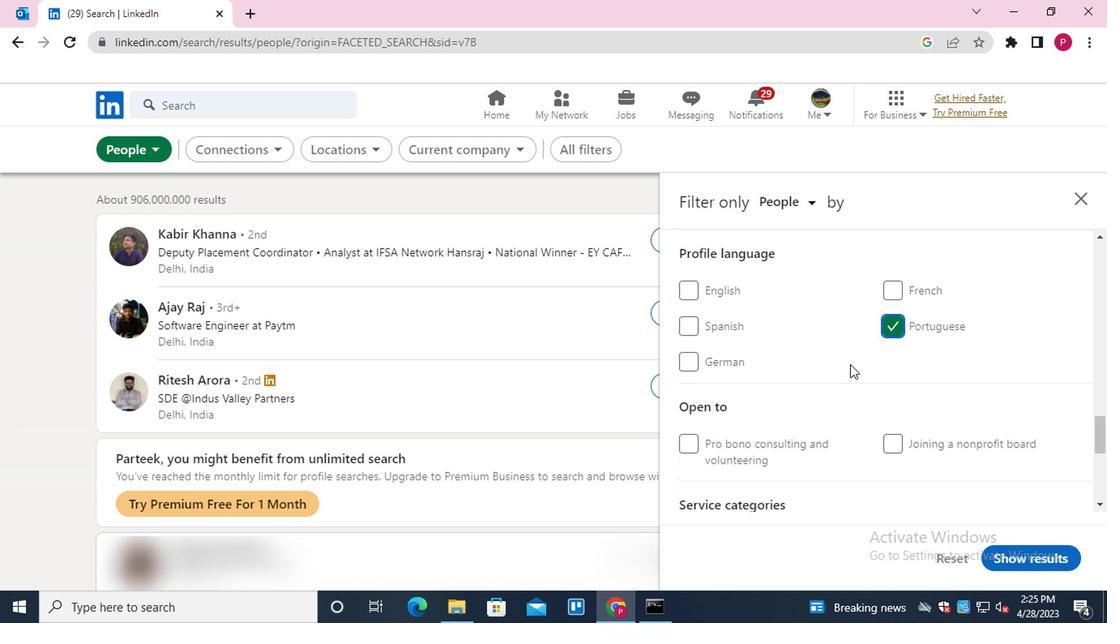 
Action: Mouse scrolled (804, 393) with delta (0, 0)
Screenshot: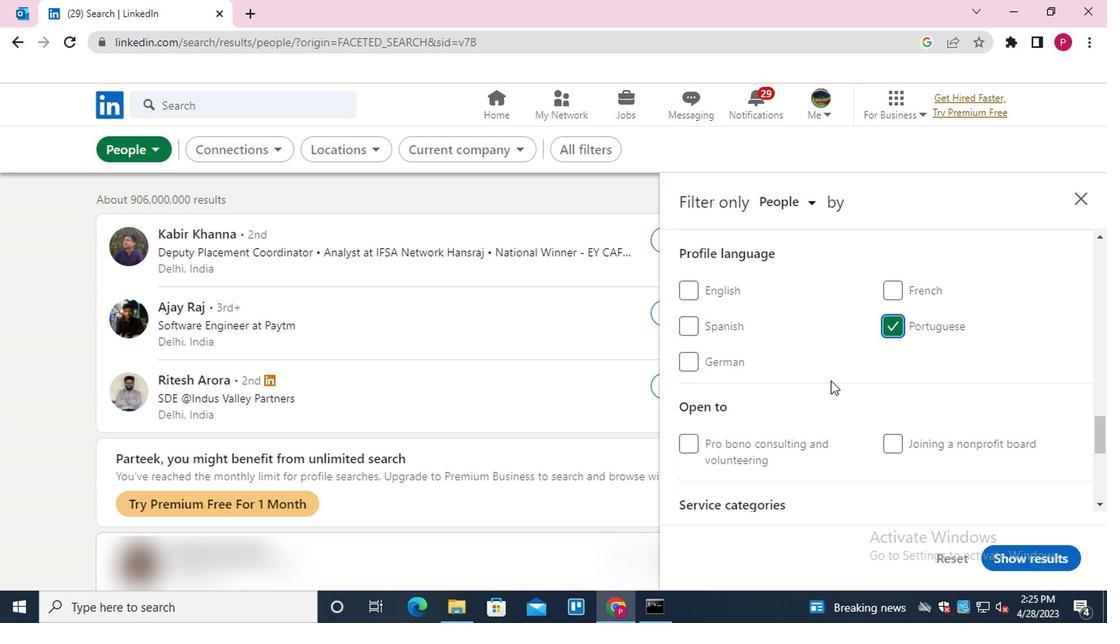 
Action: Mouse scrolled (804, 393) with delta (0, 0)
Screenshot: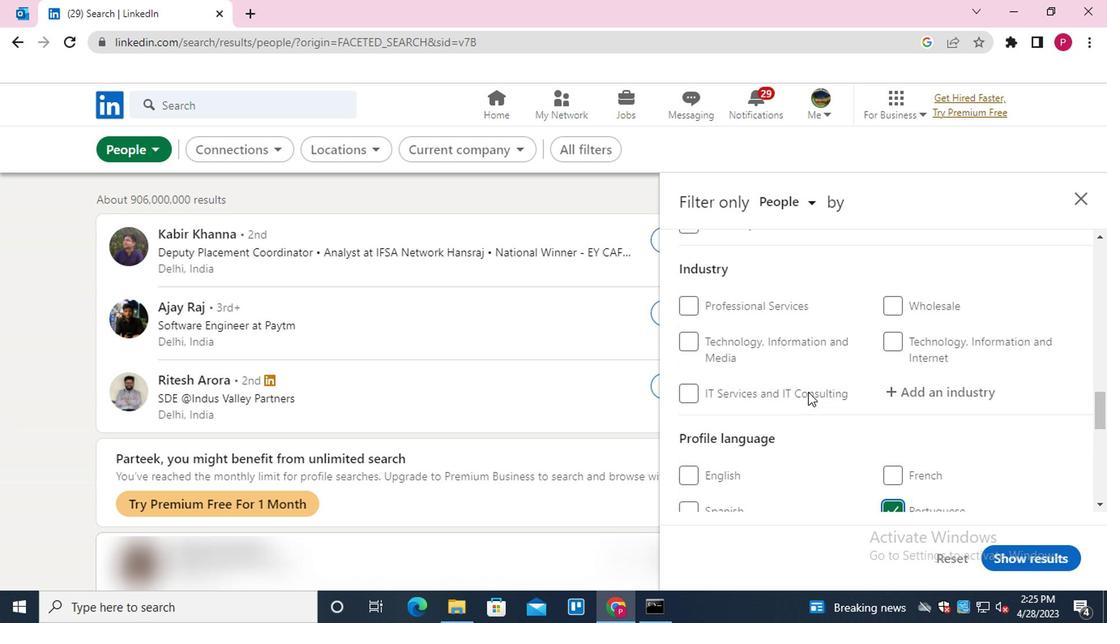 
Action: Mouse scrolled (804, 393) with delta (0, 0)
Screenshot: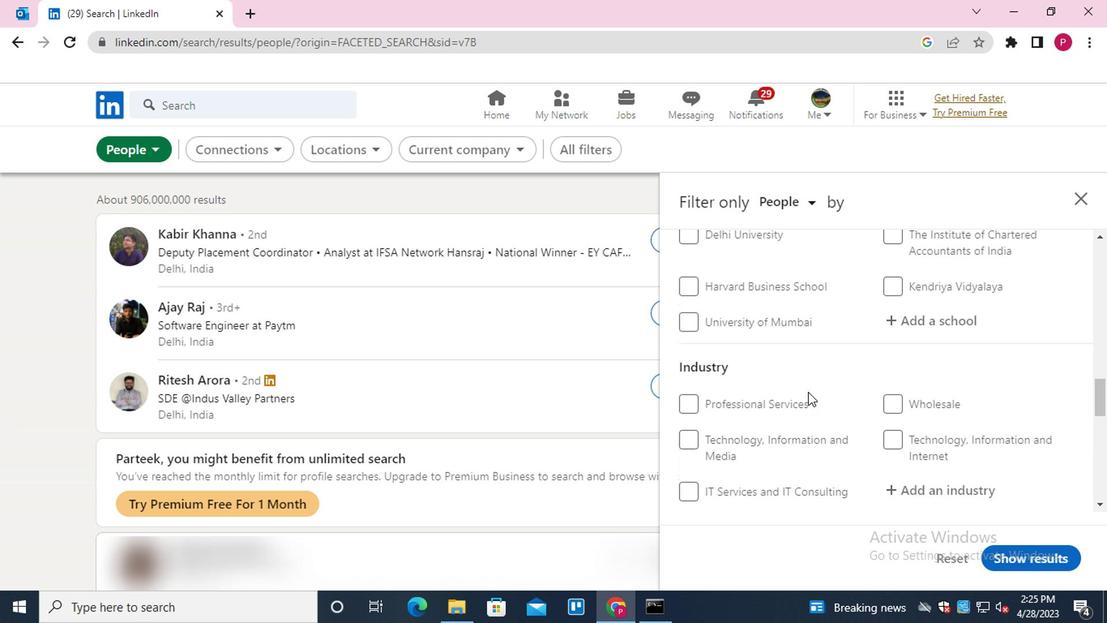 
Action: Mouse scrolled (804, 393) with delta (0, 0)
Screenshot: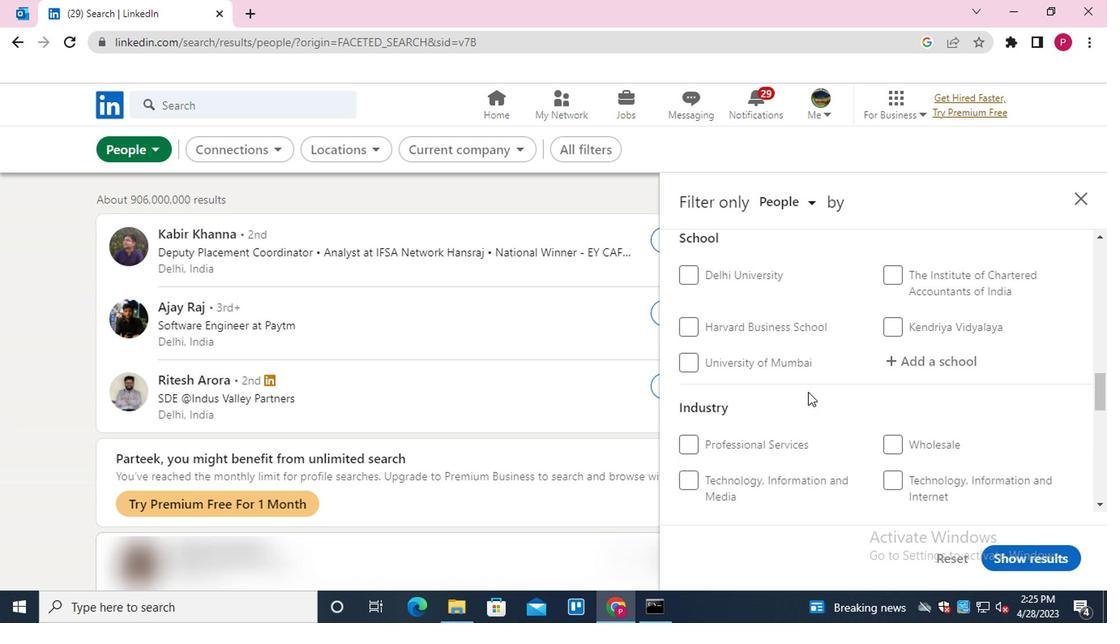 
Action: Mouse scrolled (804, 393) with delta (0, 0)
Screenshot: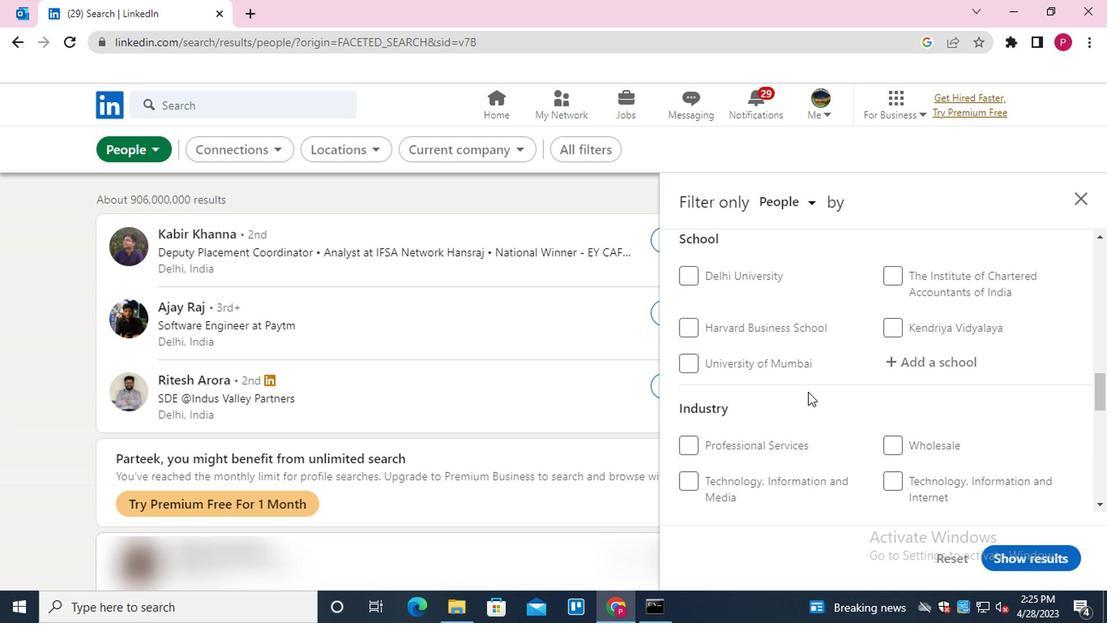 
Action: Mouse moved to (938, 357)
Screenshot: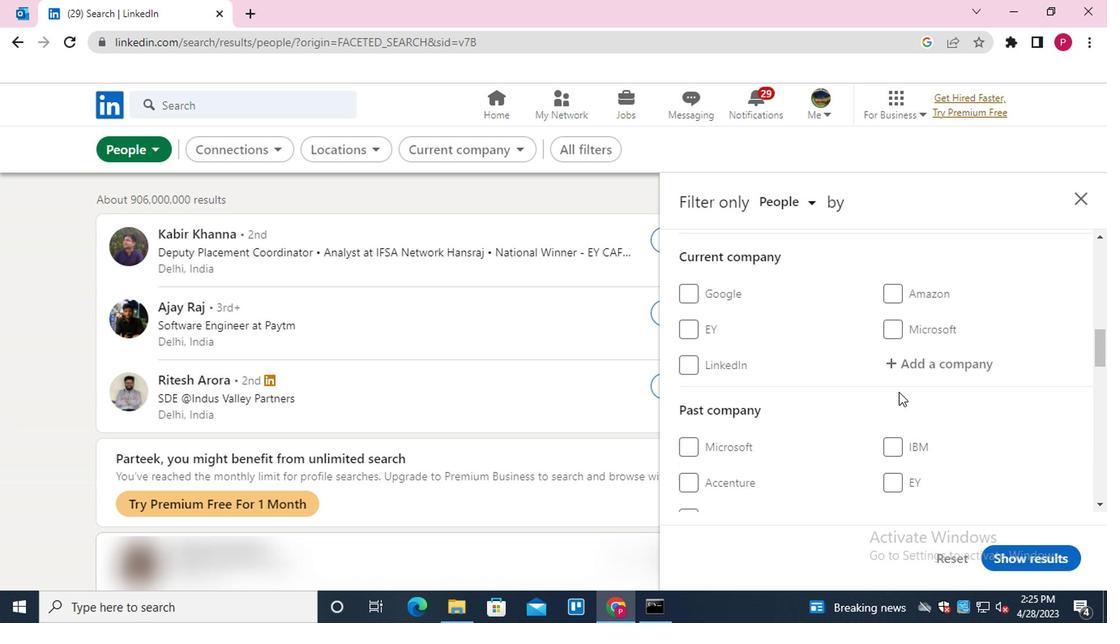 
Action: Mouse pressed left at (938, 357)
Screenshot: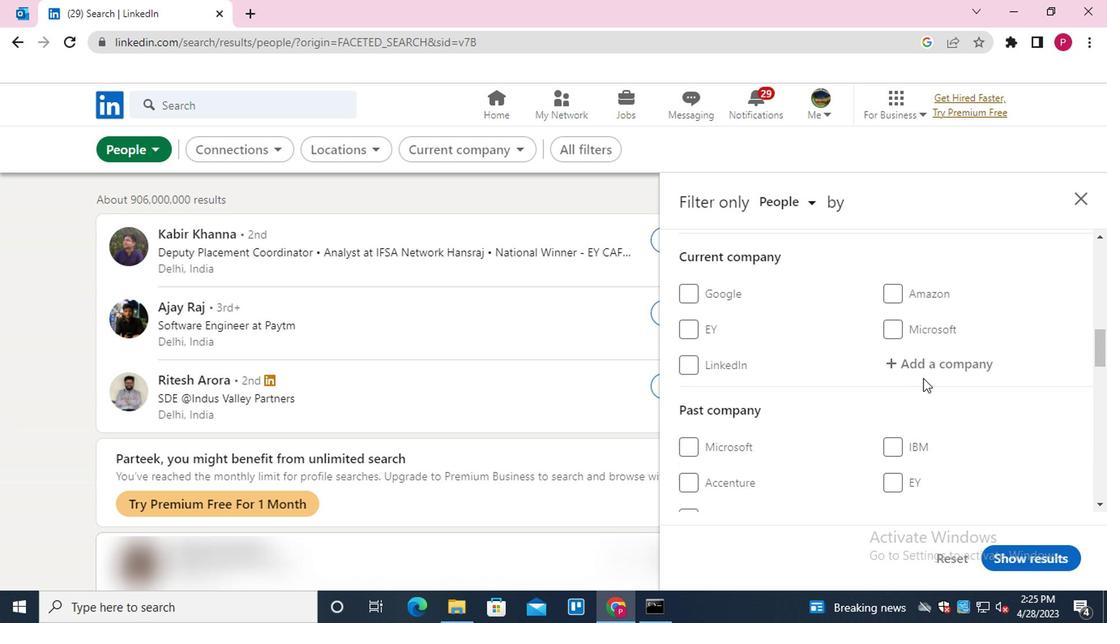 
Action: Mouse moved to (938, 357)
Screenshot: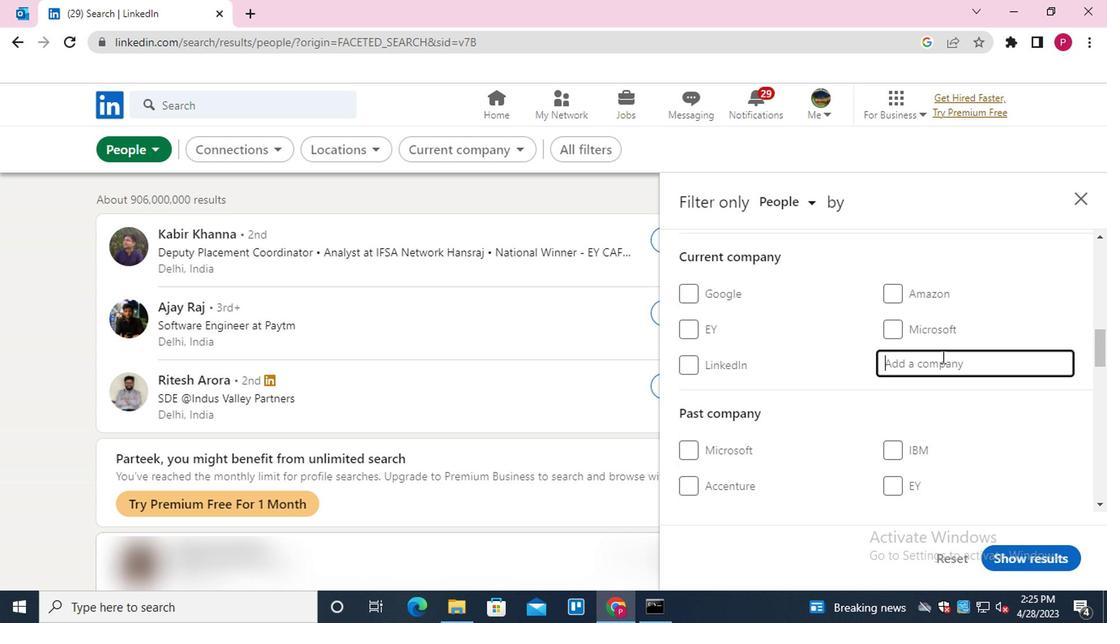 
Action: Key pressed <Key.shift>ELECTR<Key.down><Key.down><Key.enter>
Screenshot: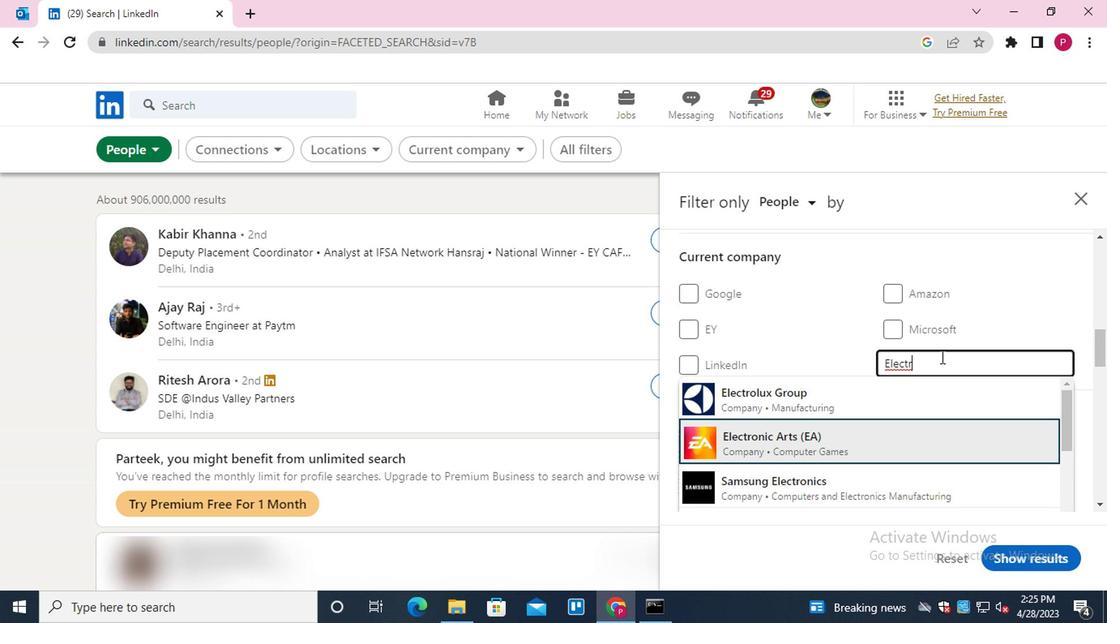 
Action: Mouse moved to (813, 399)
Screenshot: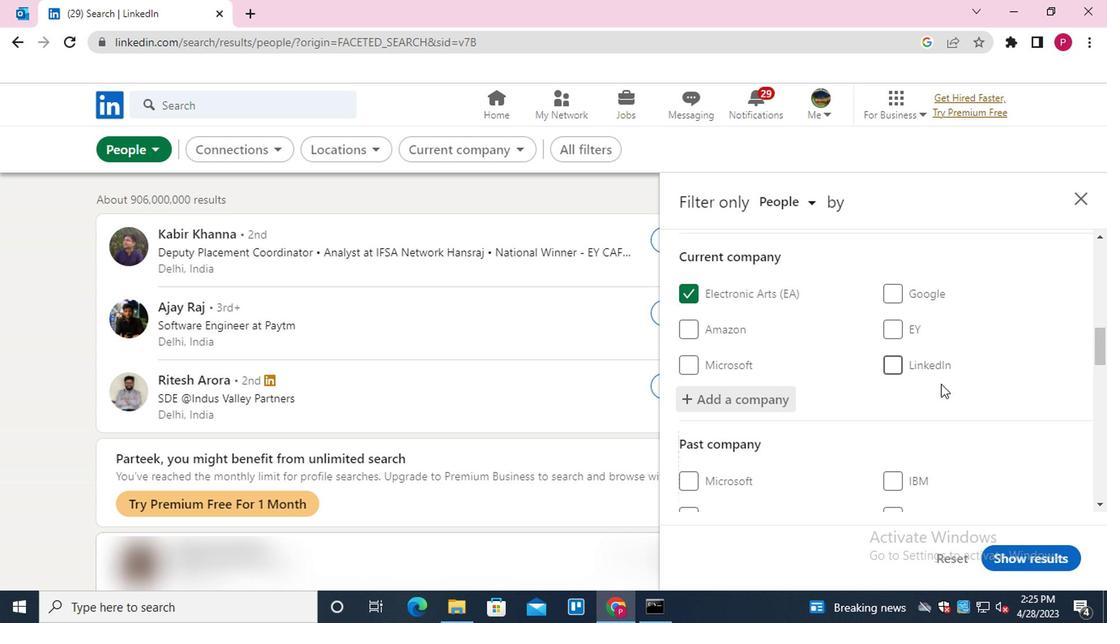 
Action: Mouse scrolled (813, 398) with delta (0, 0)
Screenshot: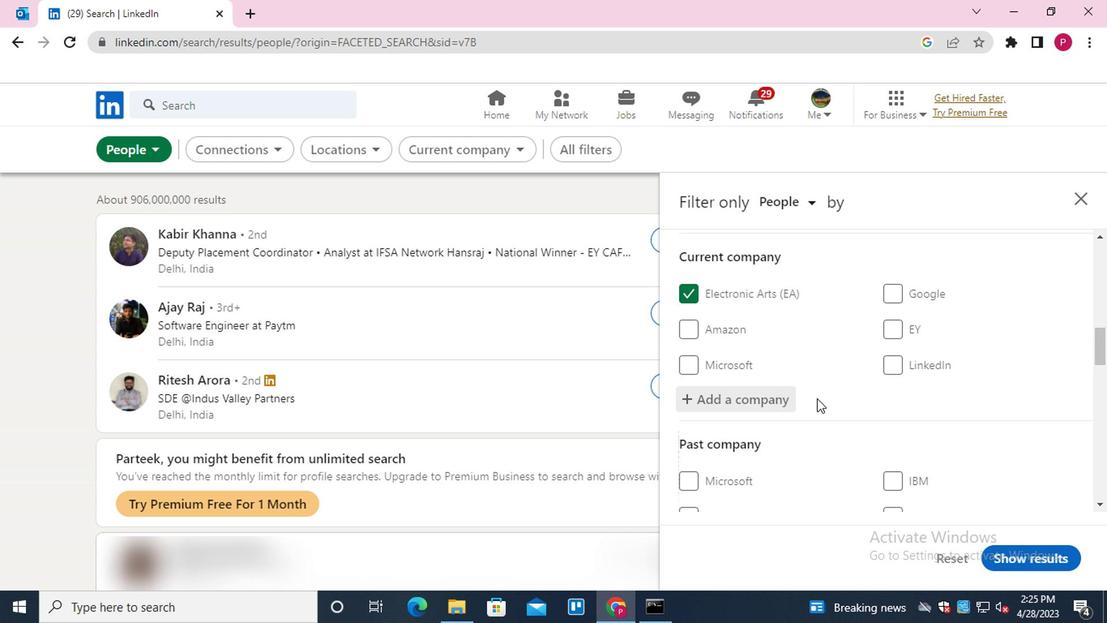 
Action: Mouse scrolled (813, 398) with delta (0, 0)
Screenshot: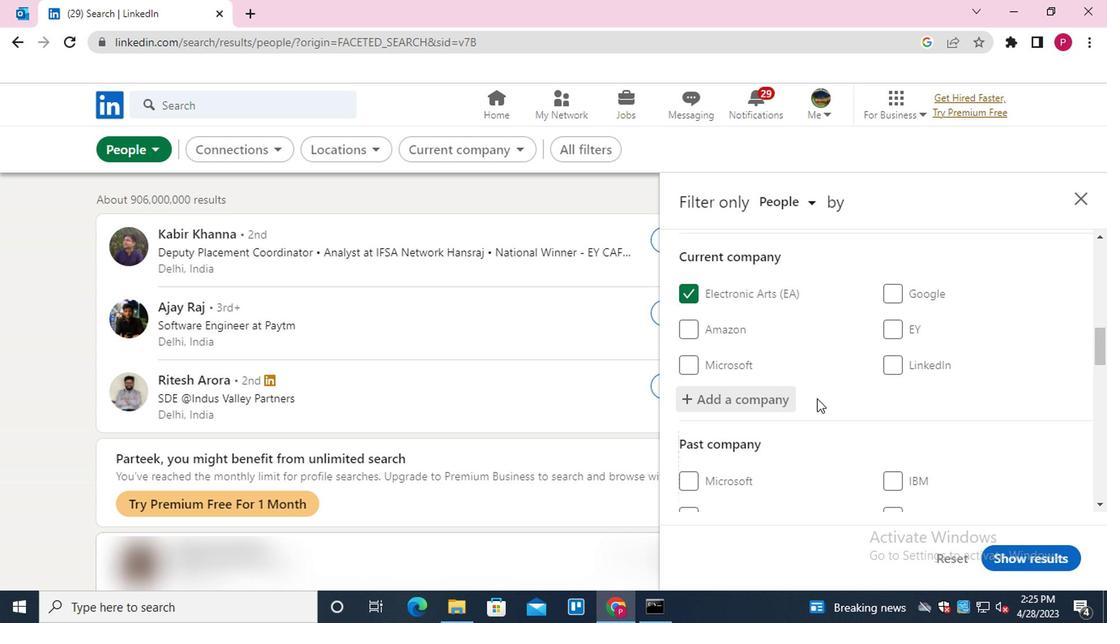 
Action: Mouse scrolled (813, 398) with delta (0, 0)
Screenshot: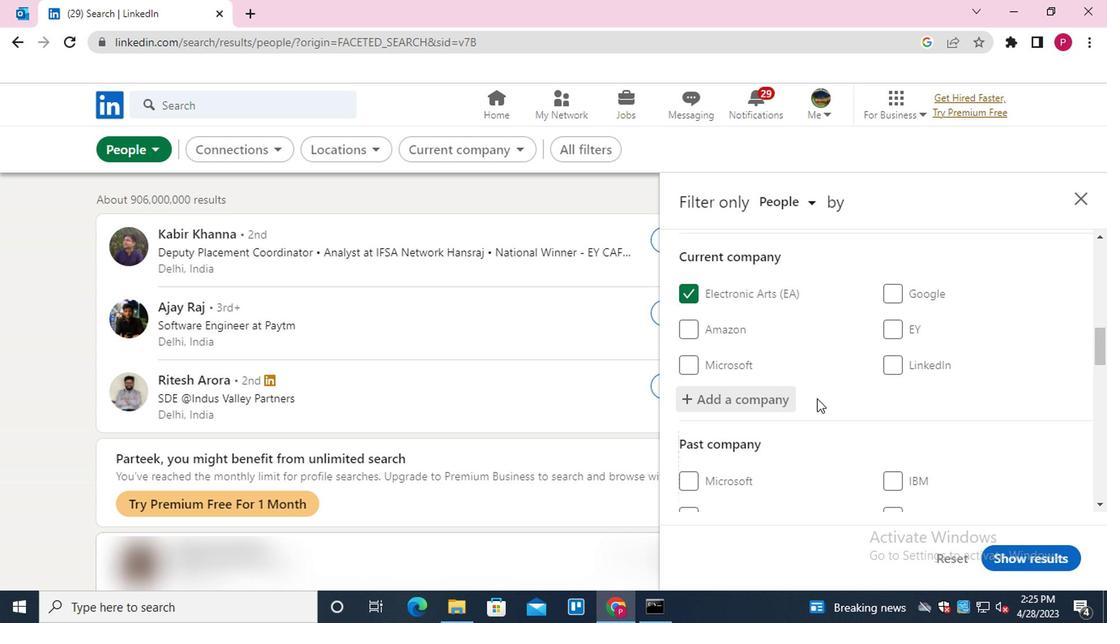 
Action: Mouse moved to (756, 364)
Screenshot: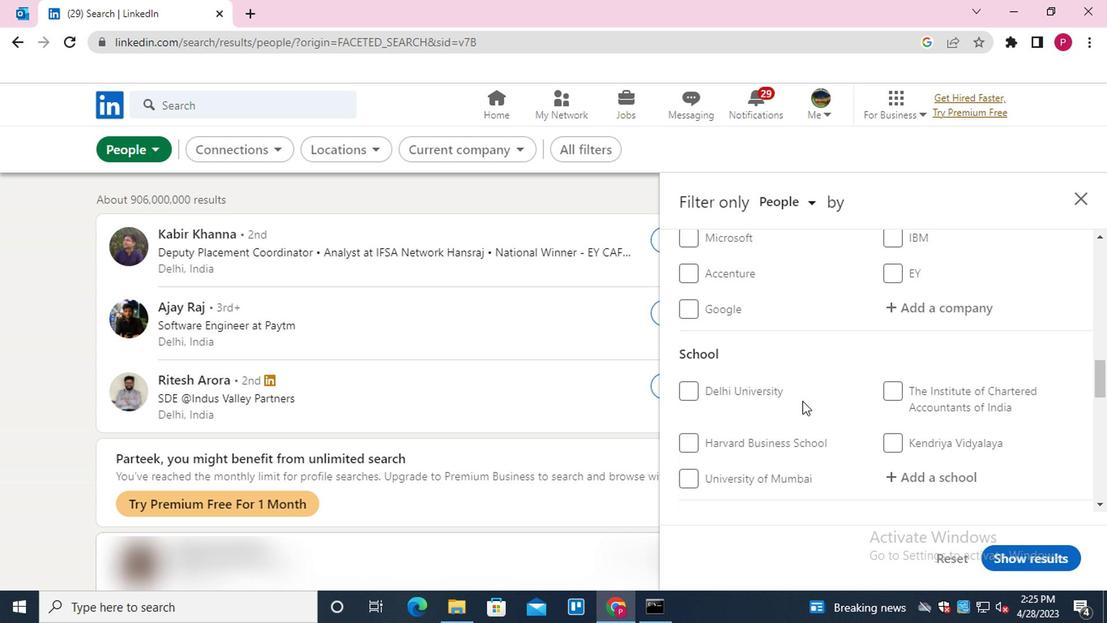 
Action: Mouse scrolled (756, 363) with delta (0, -1)
Screenshot: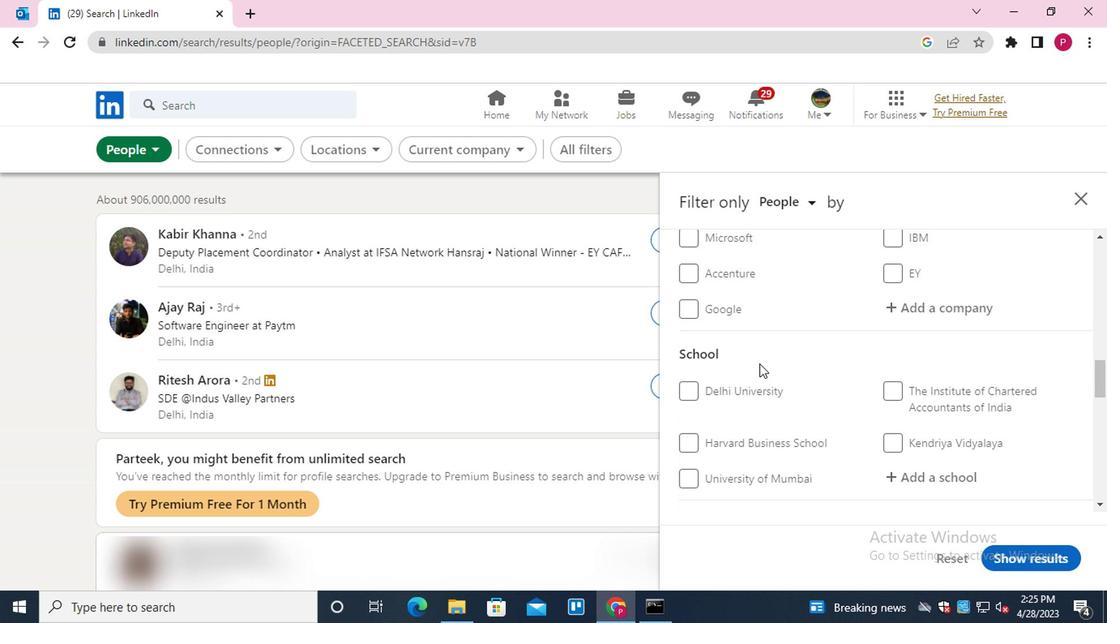 
Action: Mouse scrolled (756, 363) with delta (0, -1)
Screenshot: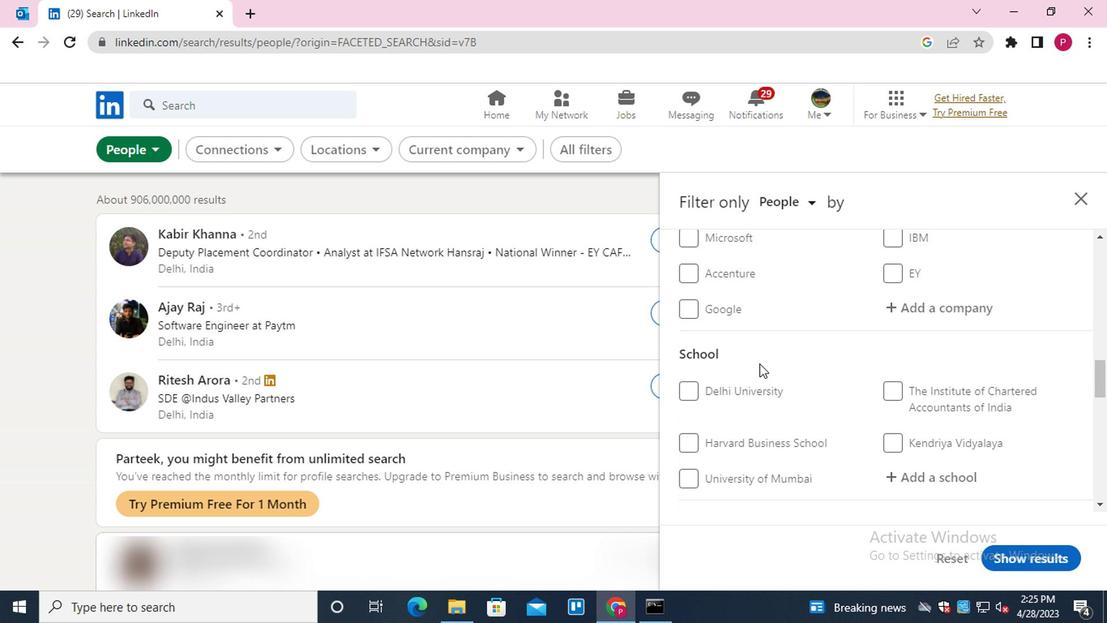 
Action: Mouse moved to (928, 316)
Screenshot: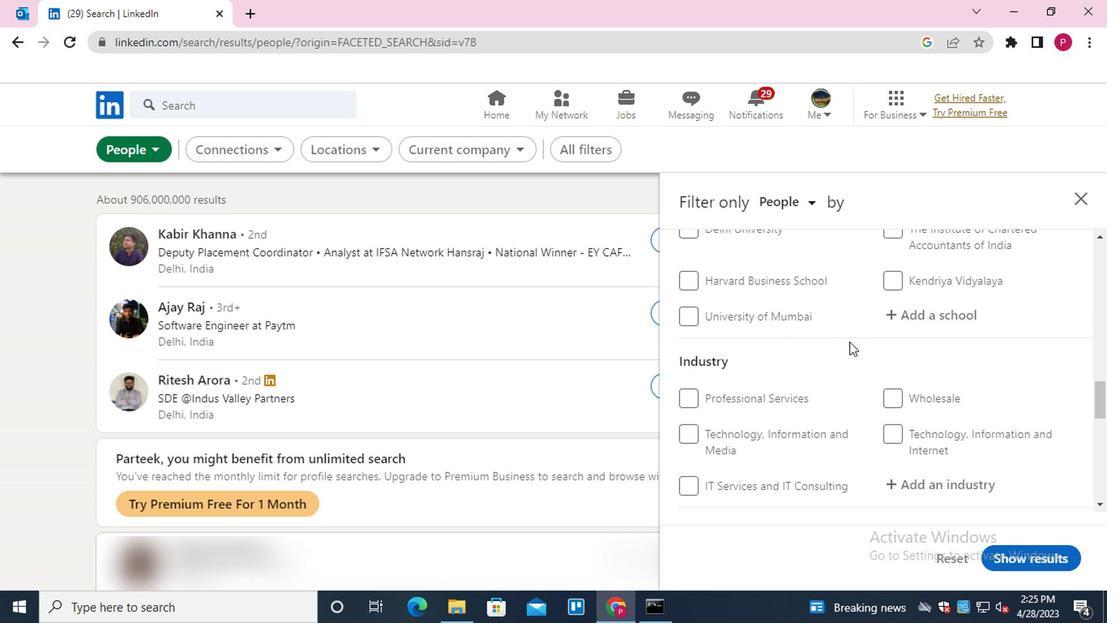 
Action: Mouse pressed left at (928, 316)
Screenshot: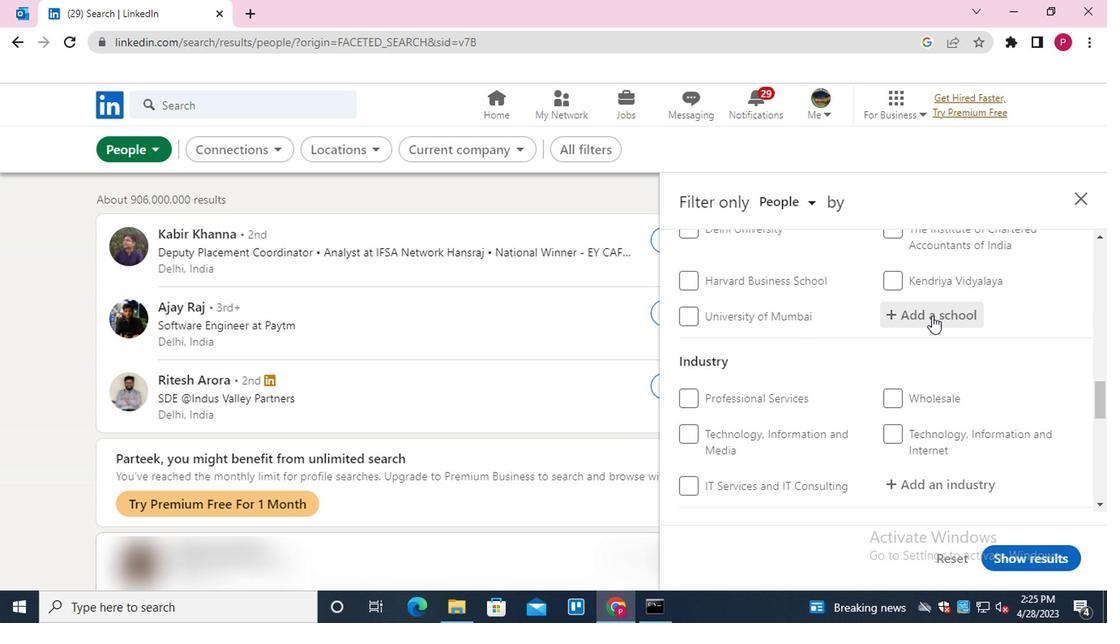 
Action: Key pressed <Key.shift>OP<Key.space><Key.shift>JINDAL<Key.down><Key.enter>
Screenshot: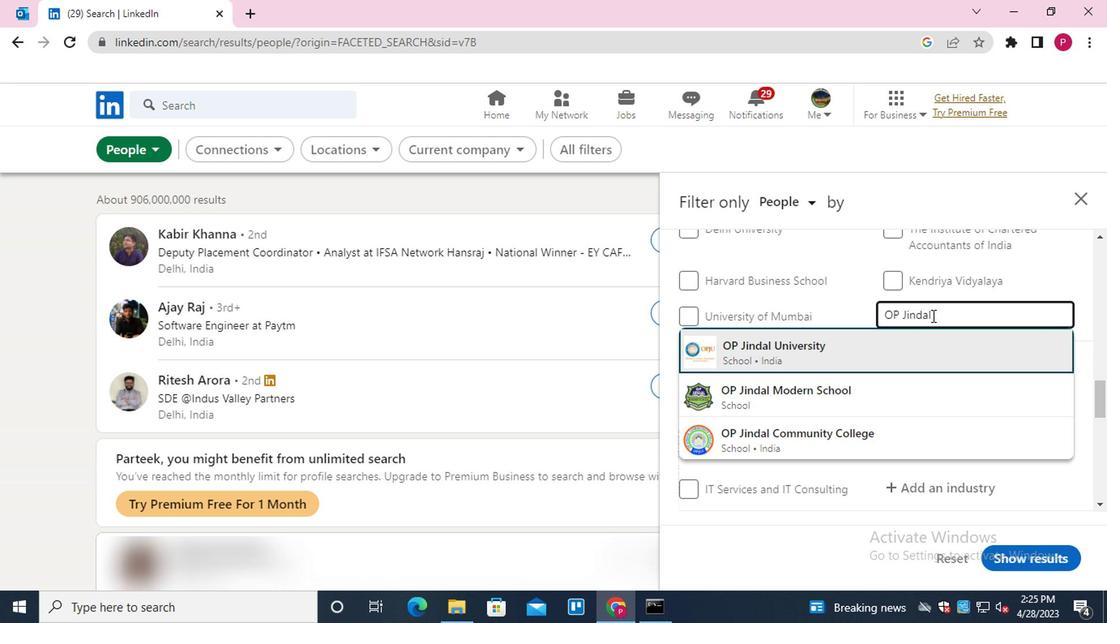 
Action: Mouse moved to (926, 316)
Screenshot: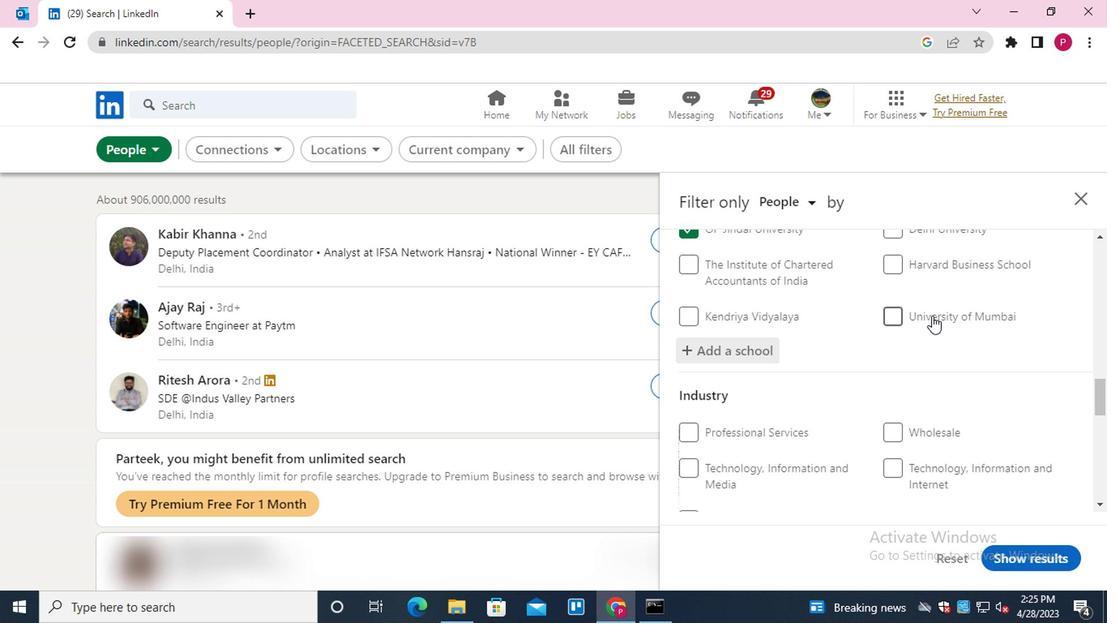 
Action: Mouse scrolled (926, 315) with delta (0, -1)
Screenshot: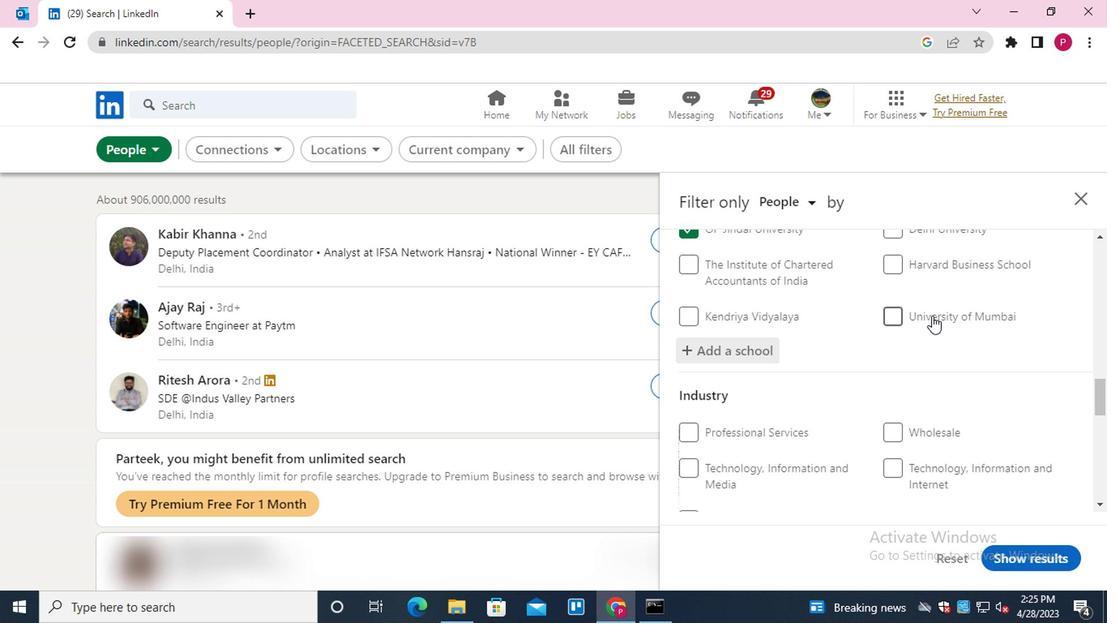 
Action: Mouse scrolled (926, 315) with delta (0, -1)
Screenshot: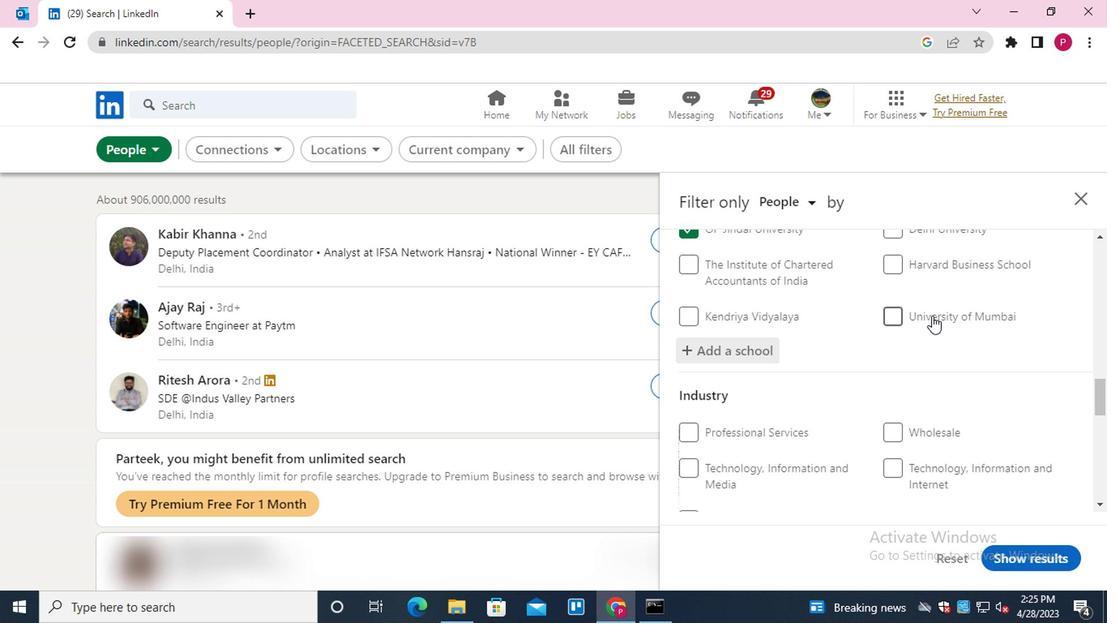 
Action: Mouse moved to (938, 354)
Screenshot: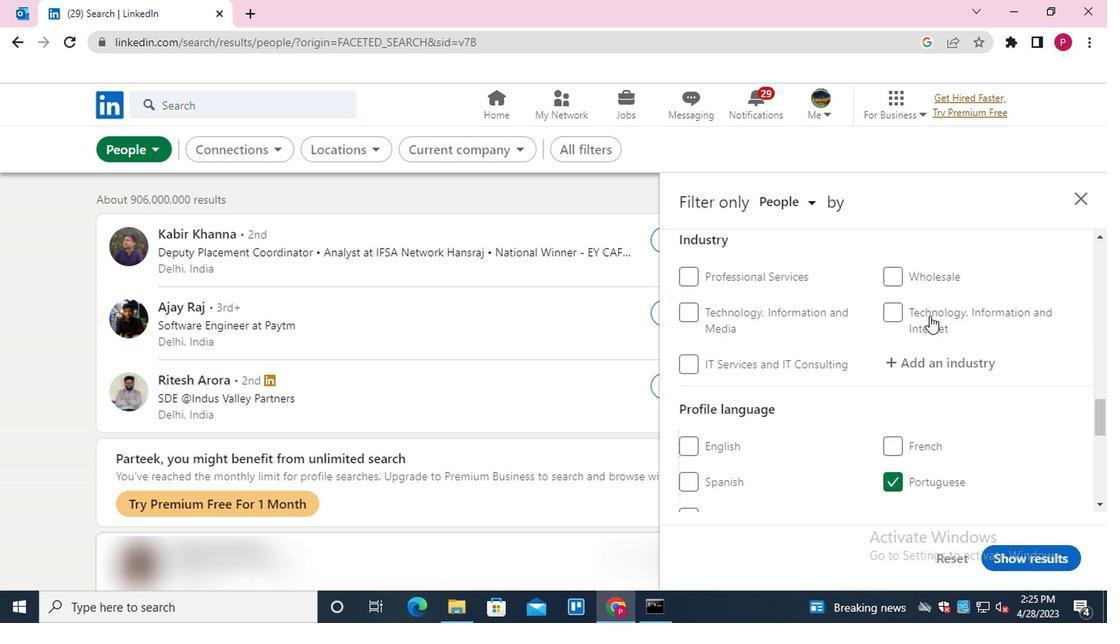 
Action: Mouse pressed left at (938, 354)
Screenshot: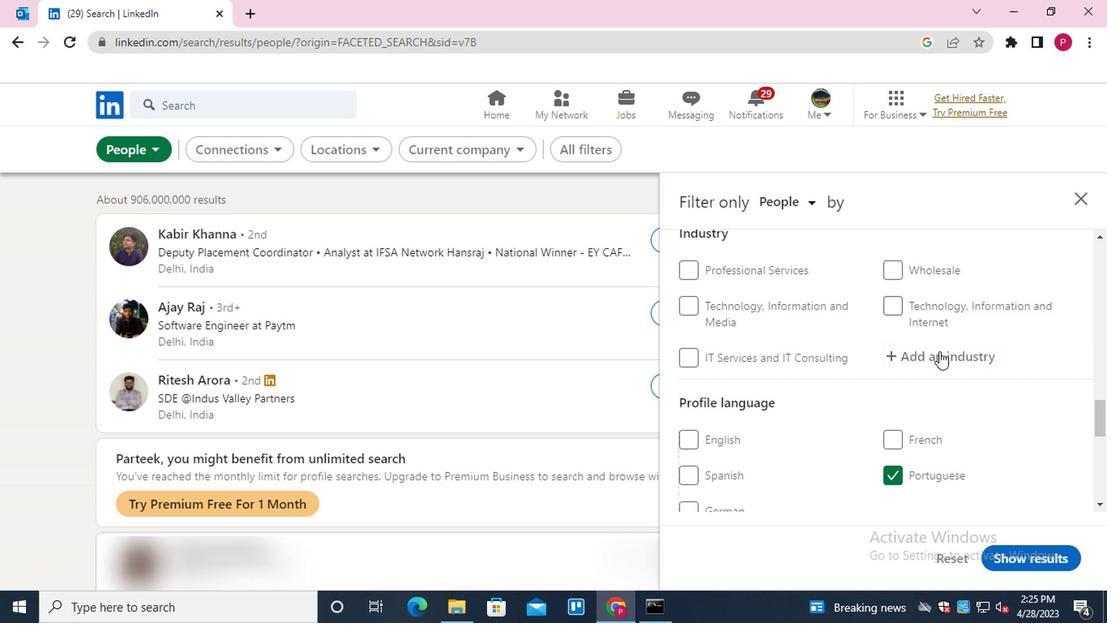 
Action: Key pressed <Key.shift>TAXI<Key.down><Key.enter>
Screenshot: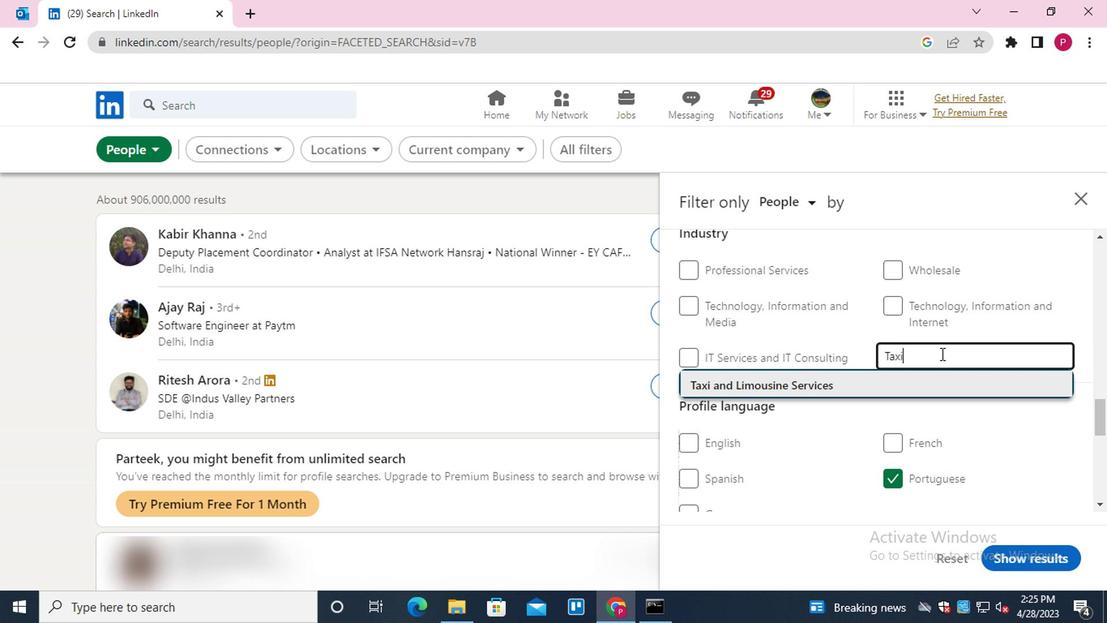 
Action: Mouse moved to (924, 374)
Screenshot: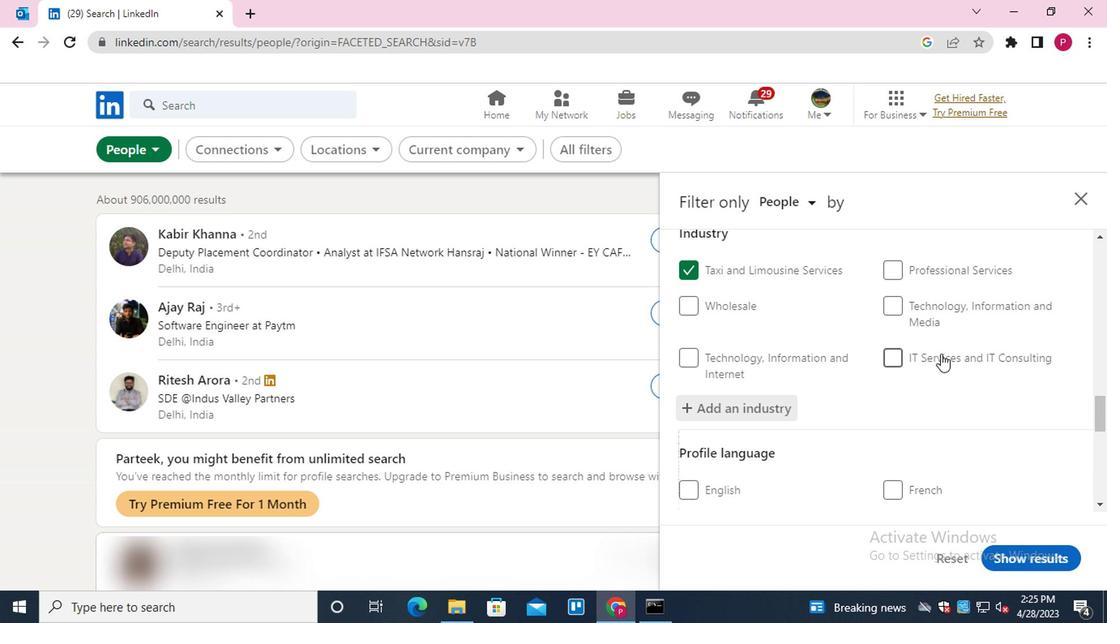 
Action: Mouse scrolled (924, 373) with delta (0, -1)
Screenshot: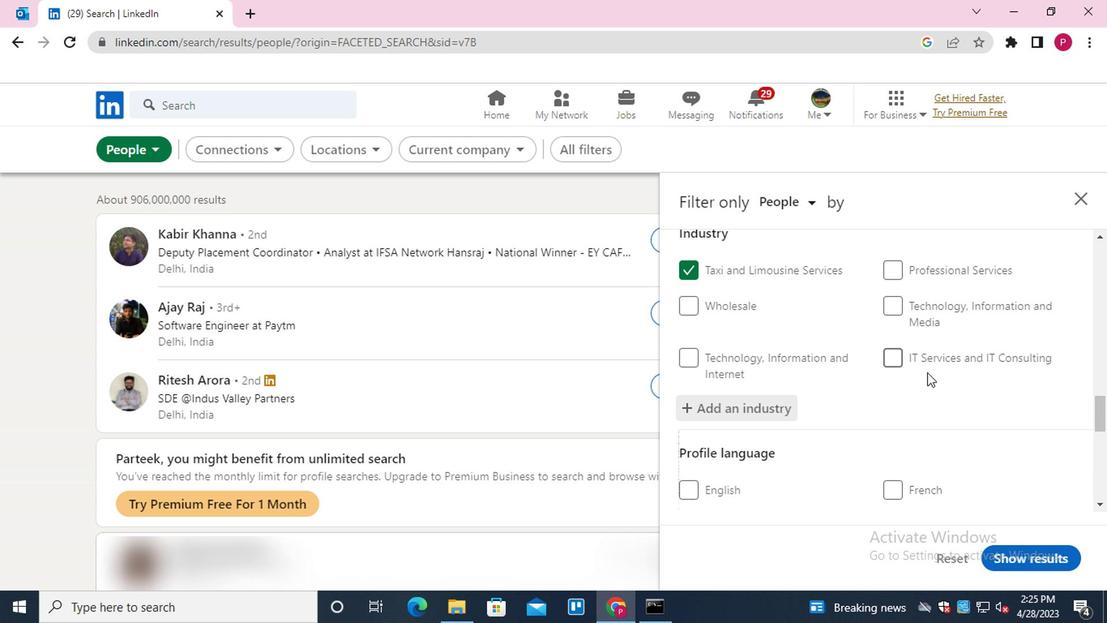 
Action: Mouse scrolled (924, 373) with delta (0, -1)
Screenshot: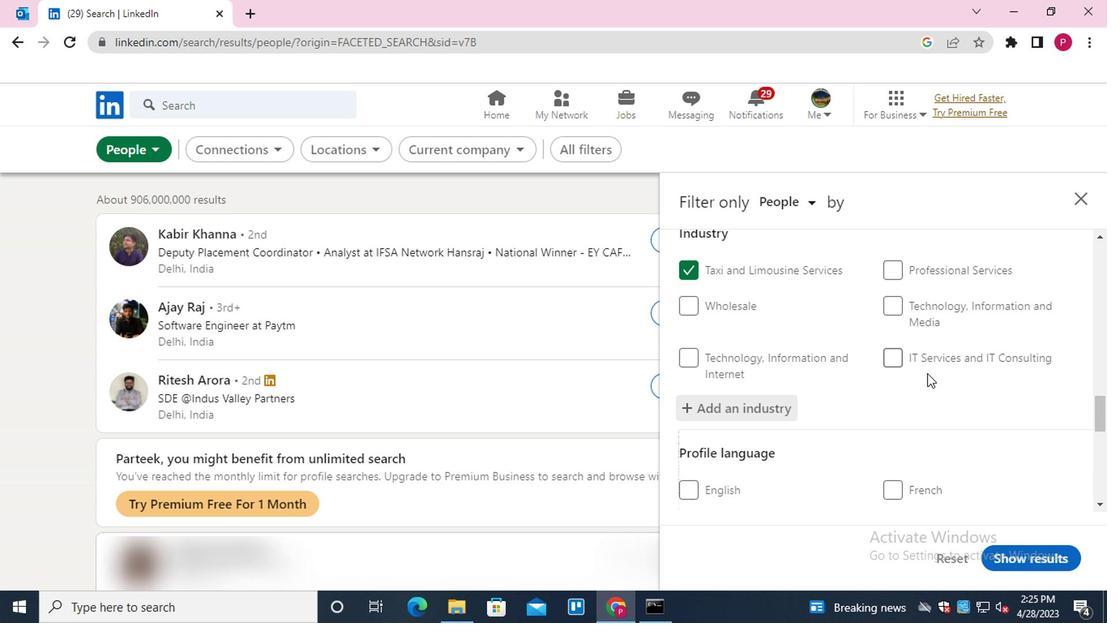 
Action: Mouse moved to (864, 383)
Screenshot: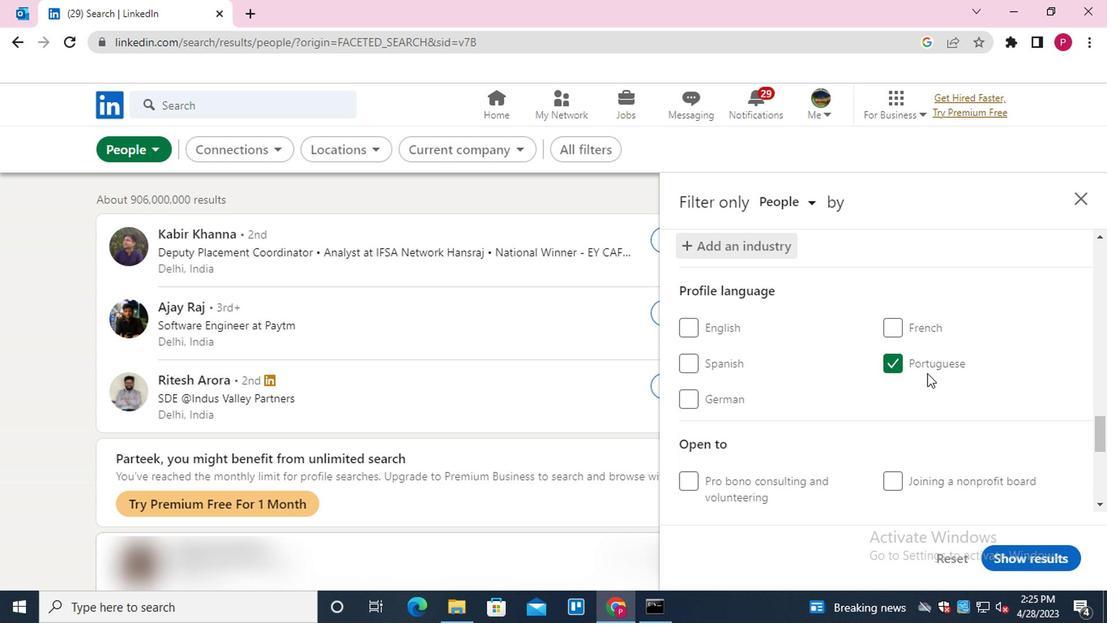 
Action: Mouse scrolled (864, 382) with delta (0, 0)
Screenshot: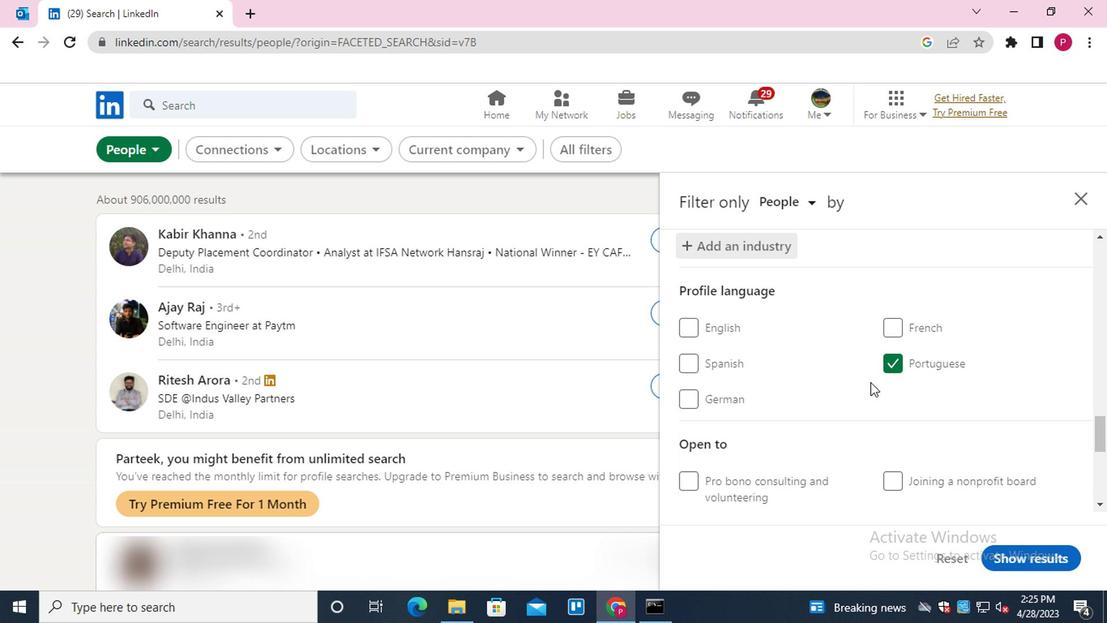 
Action: Mouse scrolled (864, 382) with delta (0, 0)
Screenshot: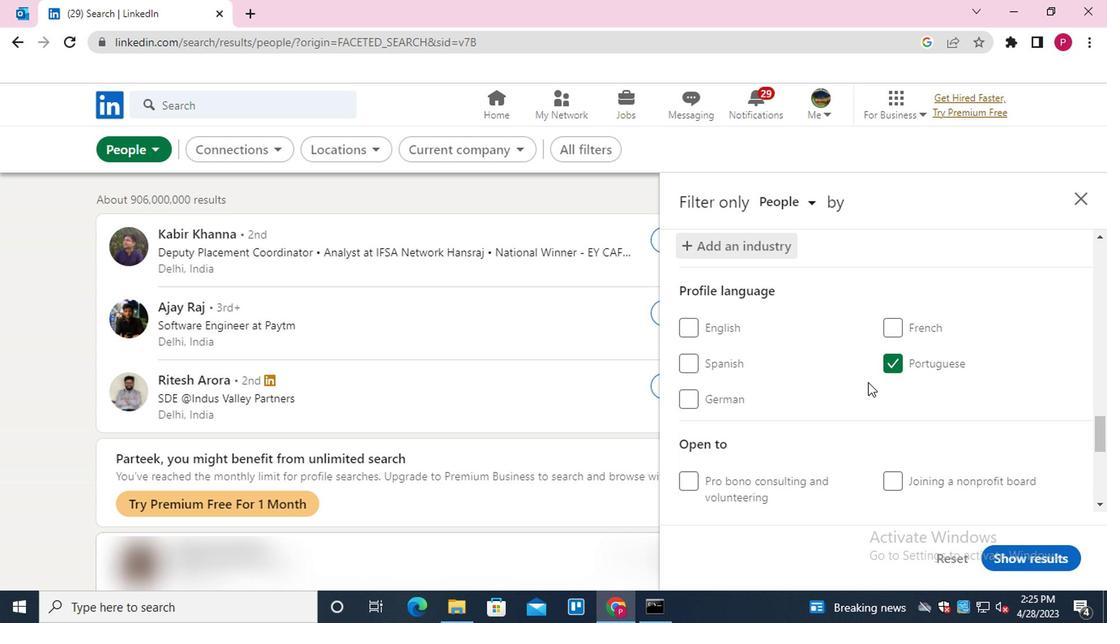 
Action: Mouse scrolled (864, 382) with delta (0, 0)
Screenshot: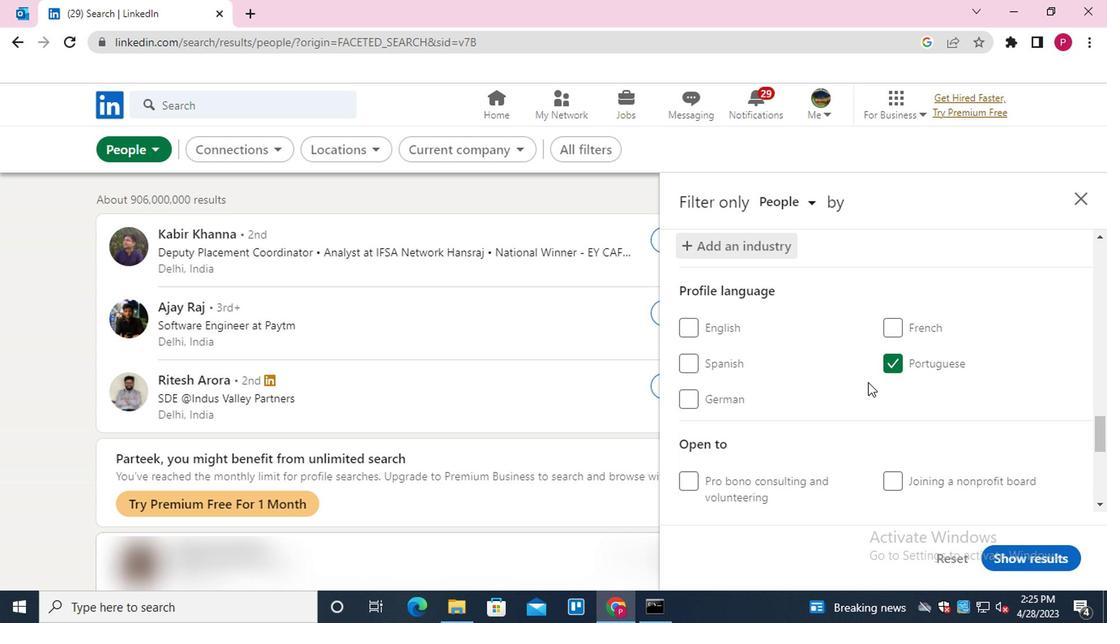 
Action: Mouse moved to (926, 402)
Screenshot: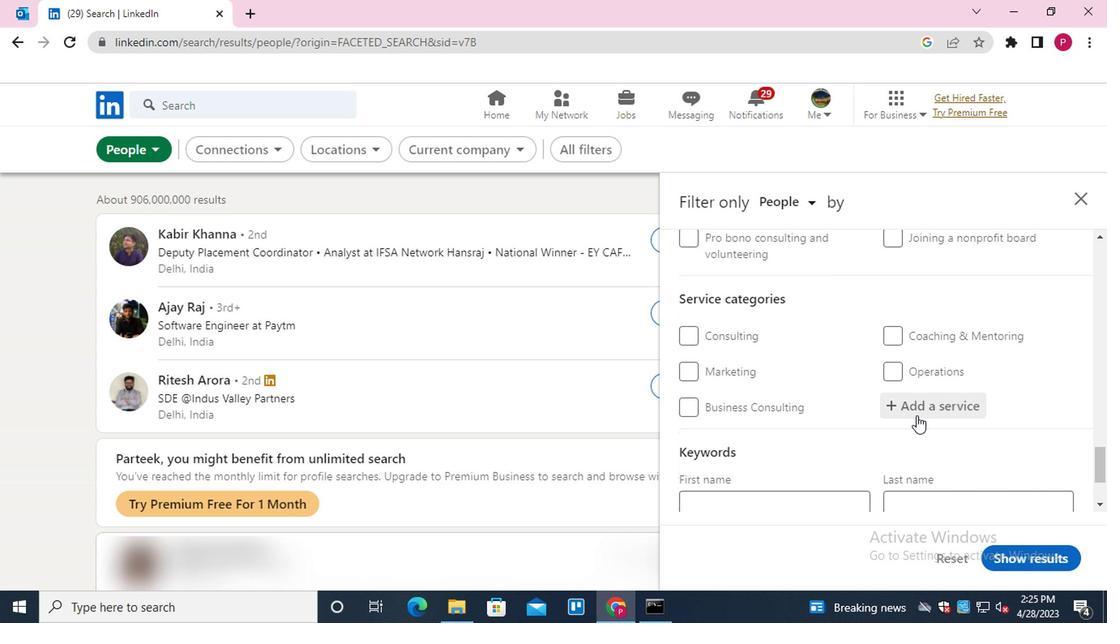 
Action: Mouse pressed left at (926, 402)
Screenshot: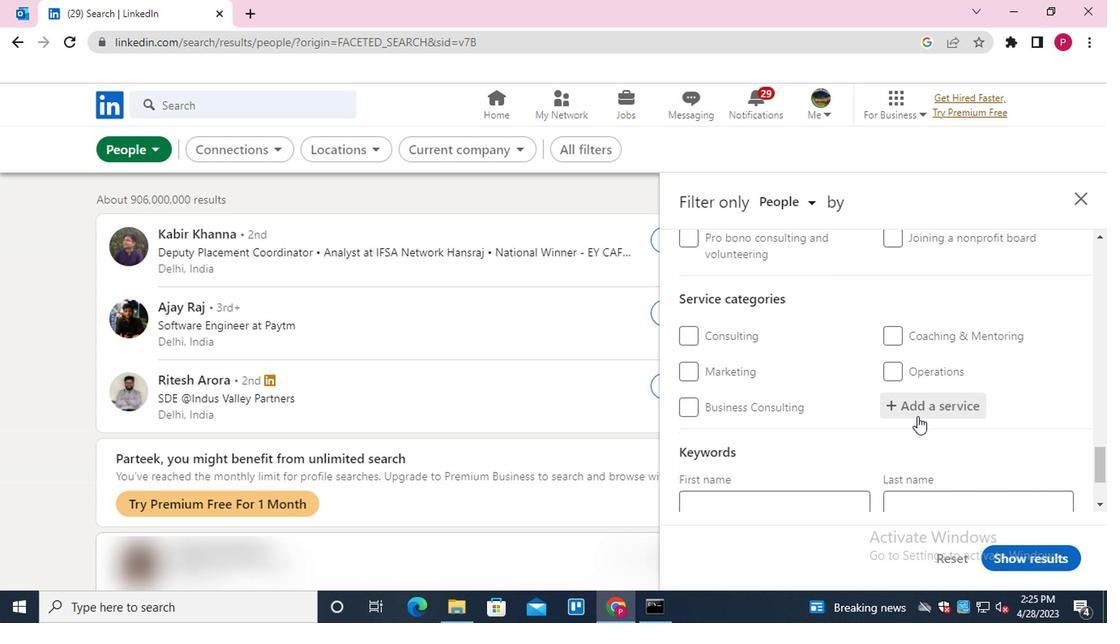 
Action: Key pressed <Key.shift>TAX<Key.space><Key.shift>PREPAR<Key.down><Key.enter>
Screenshot: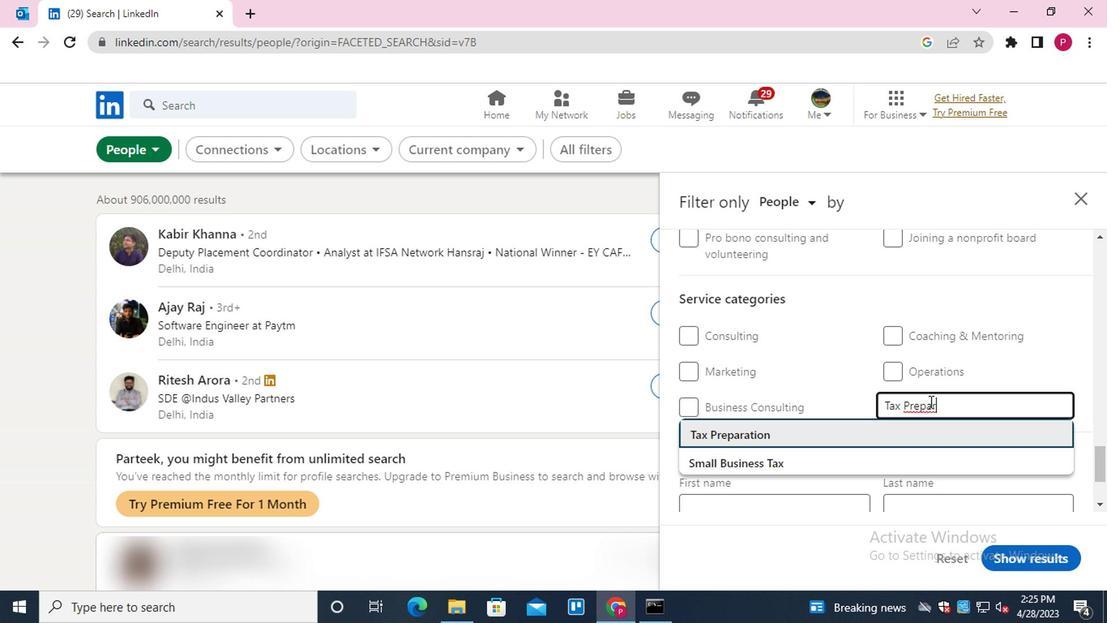
Action: Mouse moved to (926, 402)
Screenshot: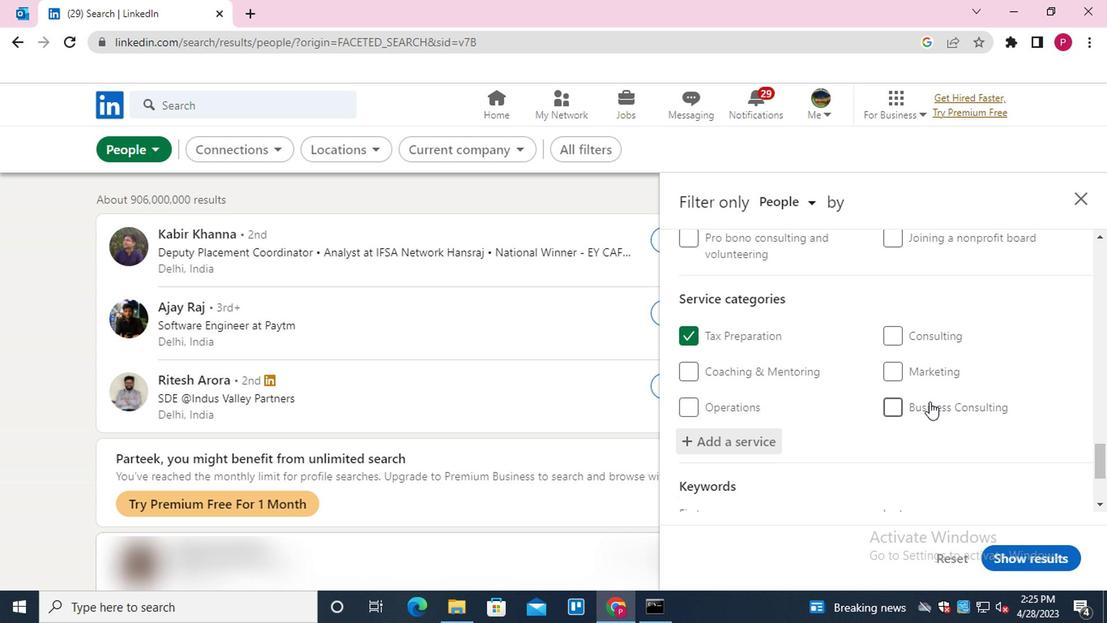 
Action: Mouse scrolled (926, 401) with delta (0, -1)
Screenshot: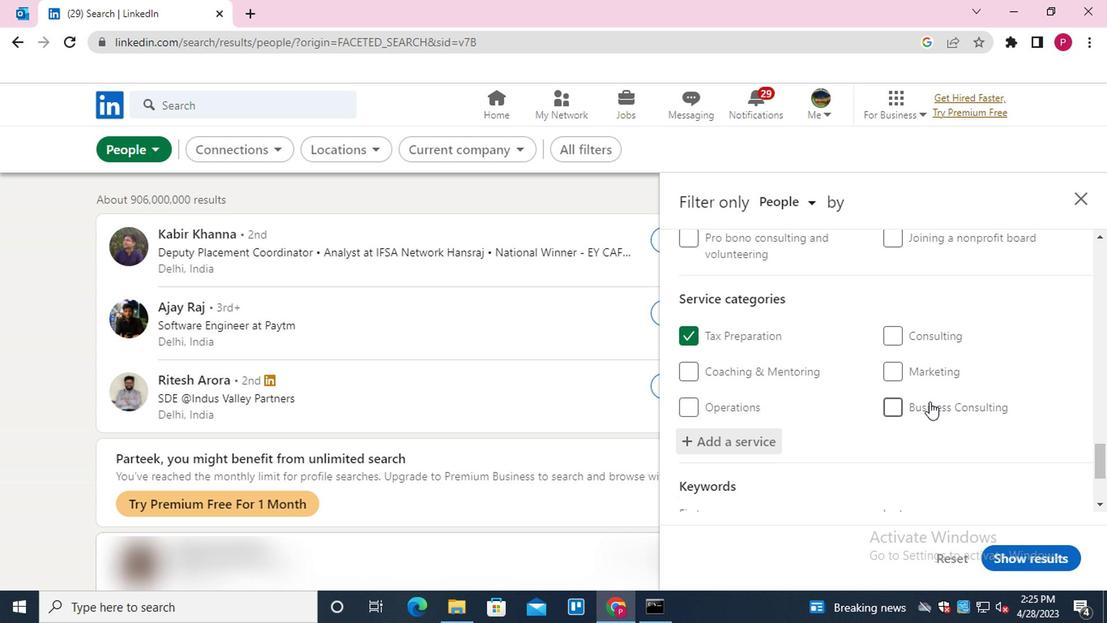 
Action: Mouse scrolled (926, 401) with delta (0, -1)
Screenshot: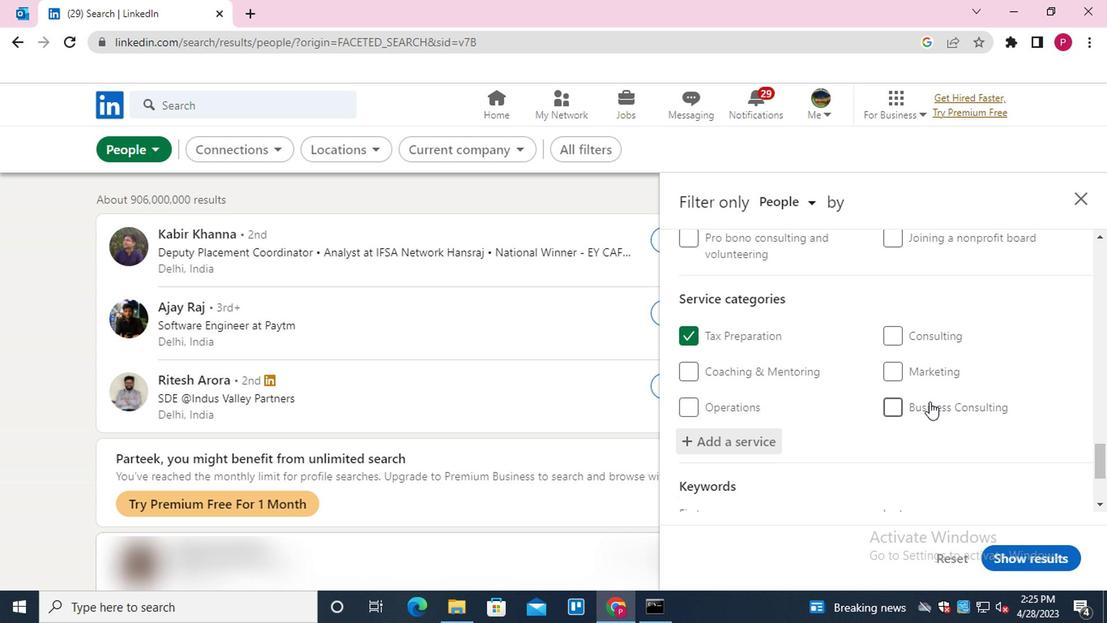 
Action: Mouse scrolled (926, 401) with delta (0, -1)
Screenshot: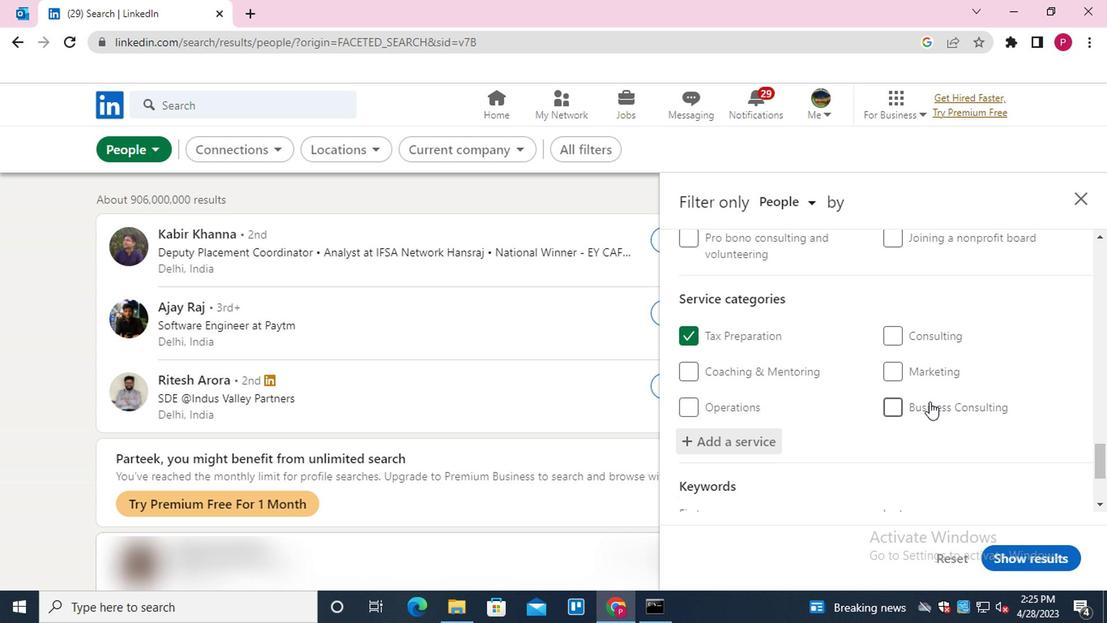 
Action: Mouse scrolled (926, 401) with delta (0, -1)
Screenshot: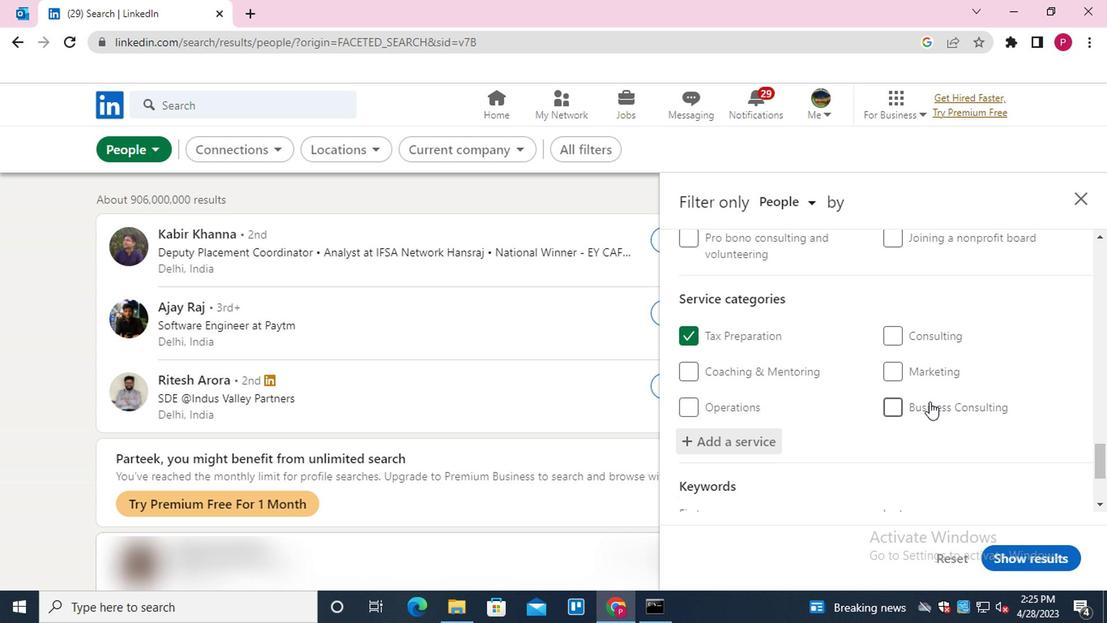 
Action: Mouse moved to (926, 402)
Screenshot: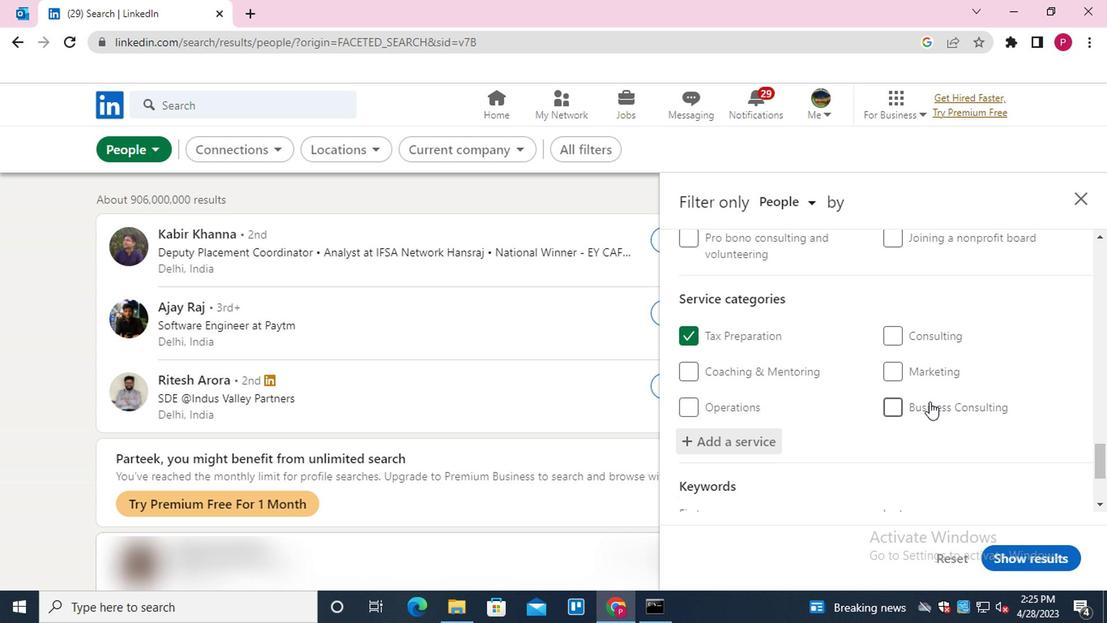 
Action: Mouse scrolled (926, 401) with delta (0, -1)
Screenshot: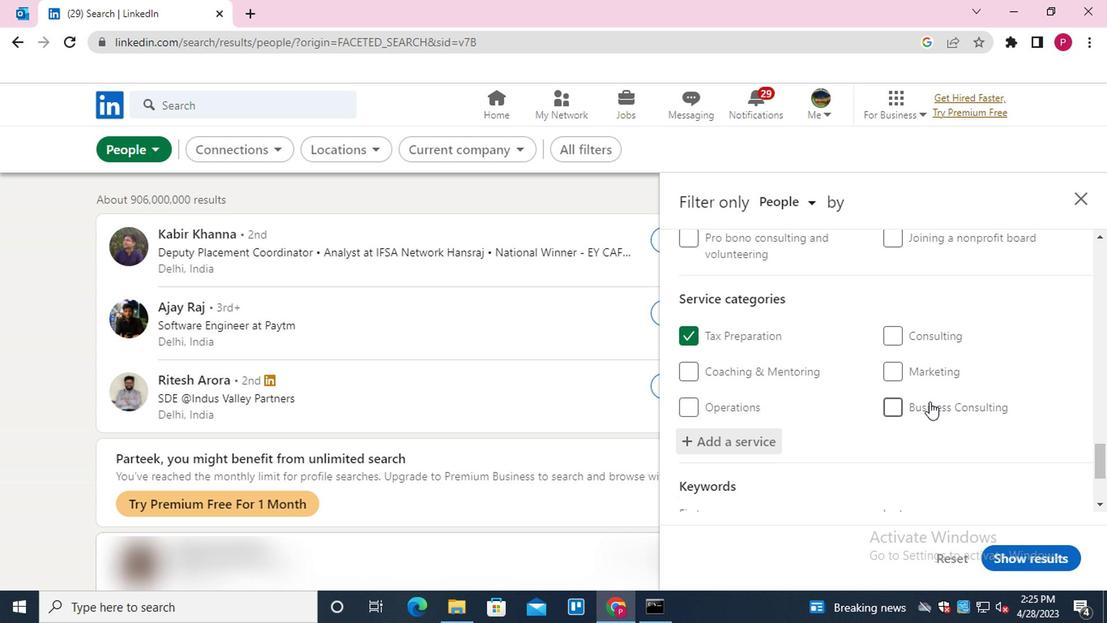 
Action: Mouse moved to (759, 431)
Screenshot: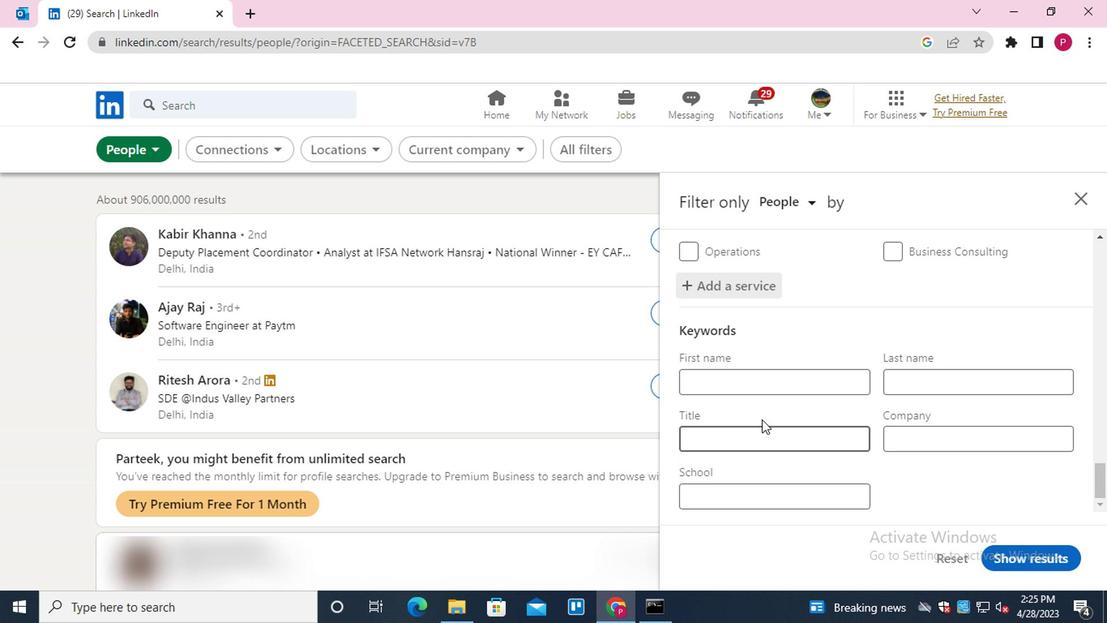 
Action: Mouse pressed left at (759, 431)
Screenshot: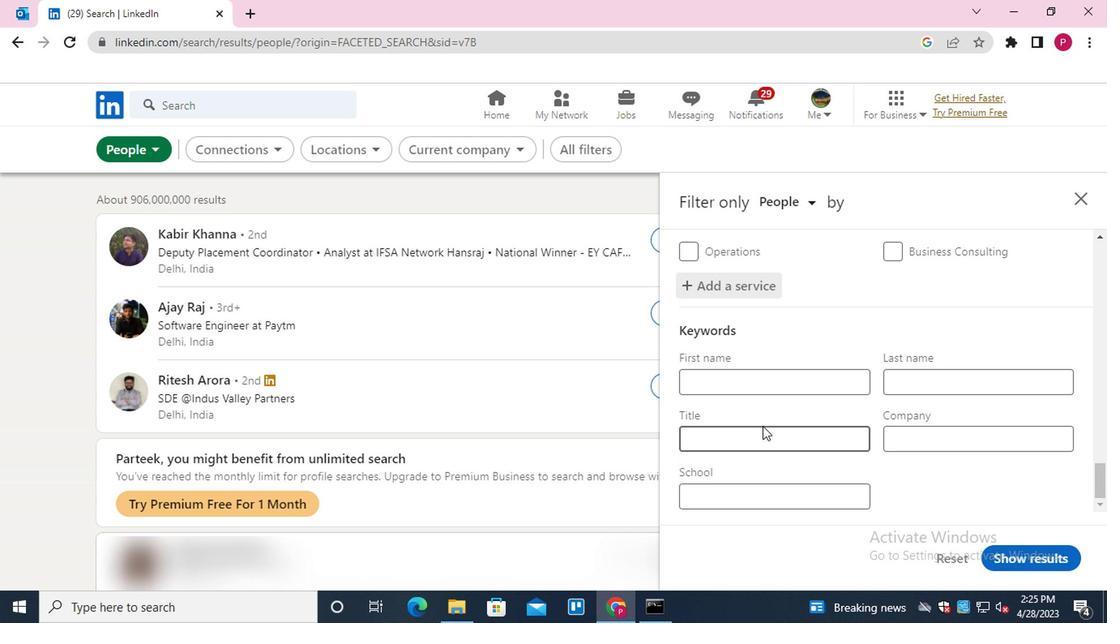 
Action: Mouse moved to (758, 433)
Screenshot: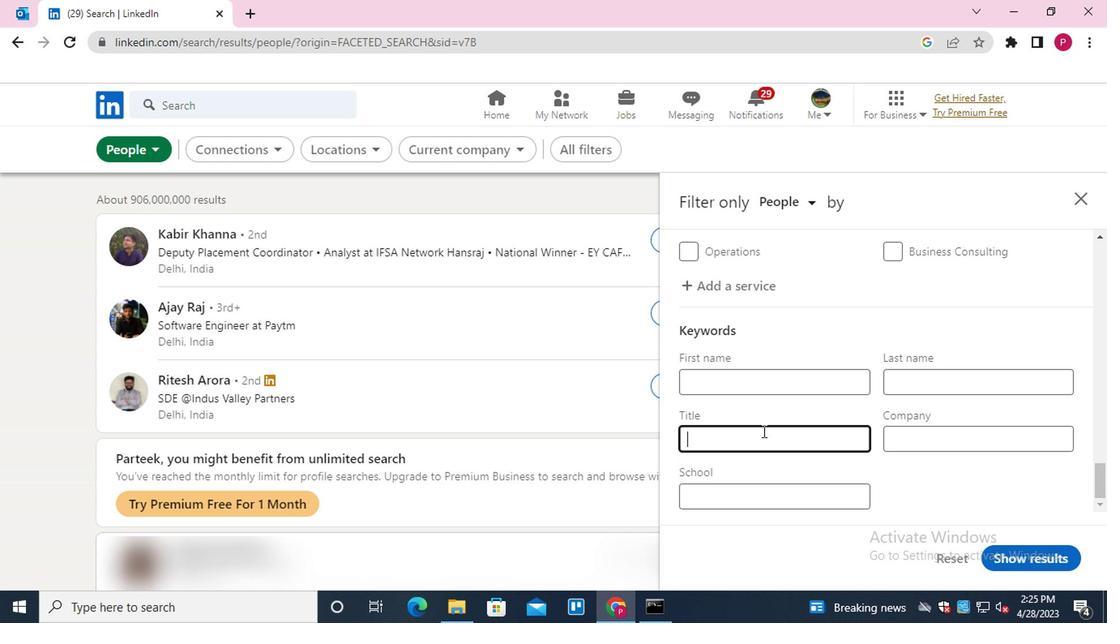 
Action: Key pressed <Key.shift>EVENTS<Key.space><Key.shift>MANAGER
Screenshot: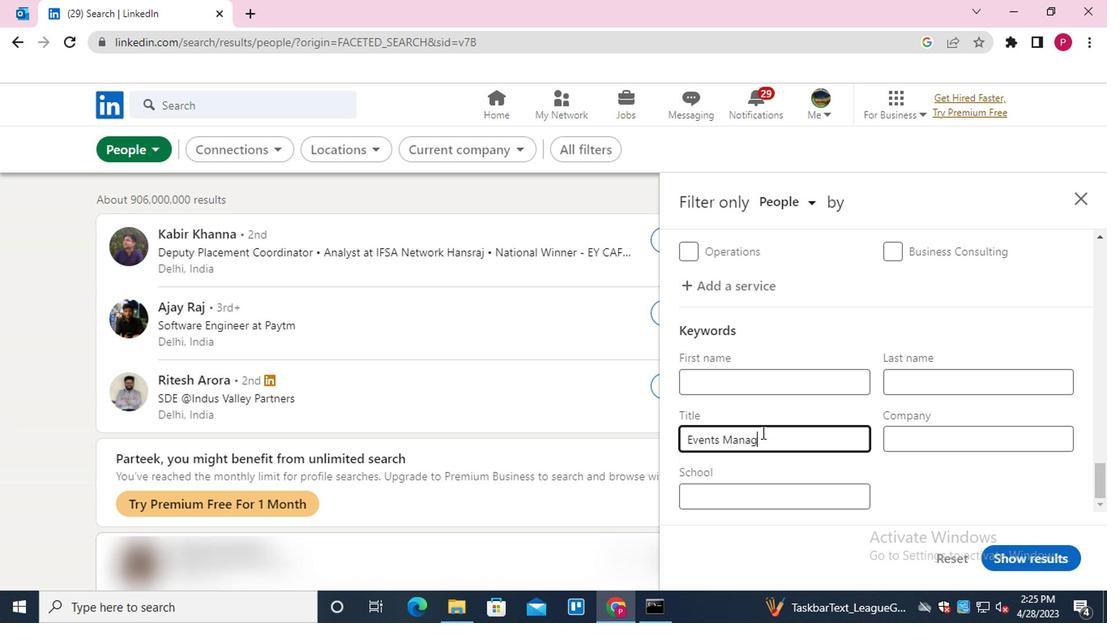 
Action: Mouse moved to (996, 556)
Screenshot: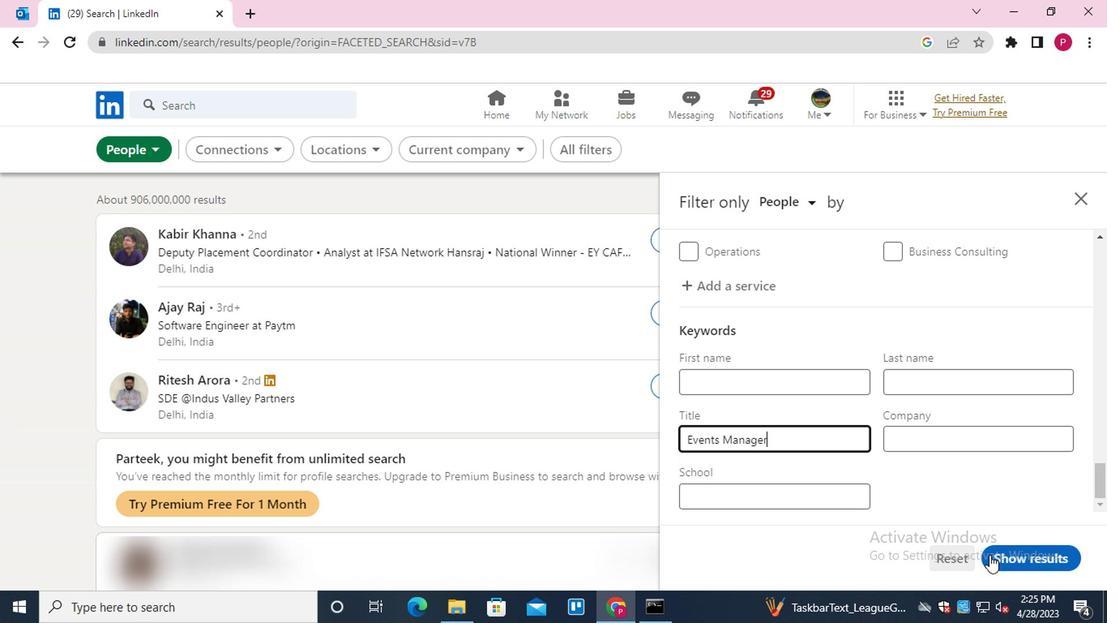 
Action: Mouse pressed left at (996, 556)
Screenshot: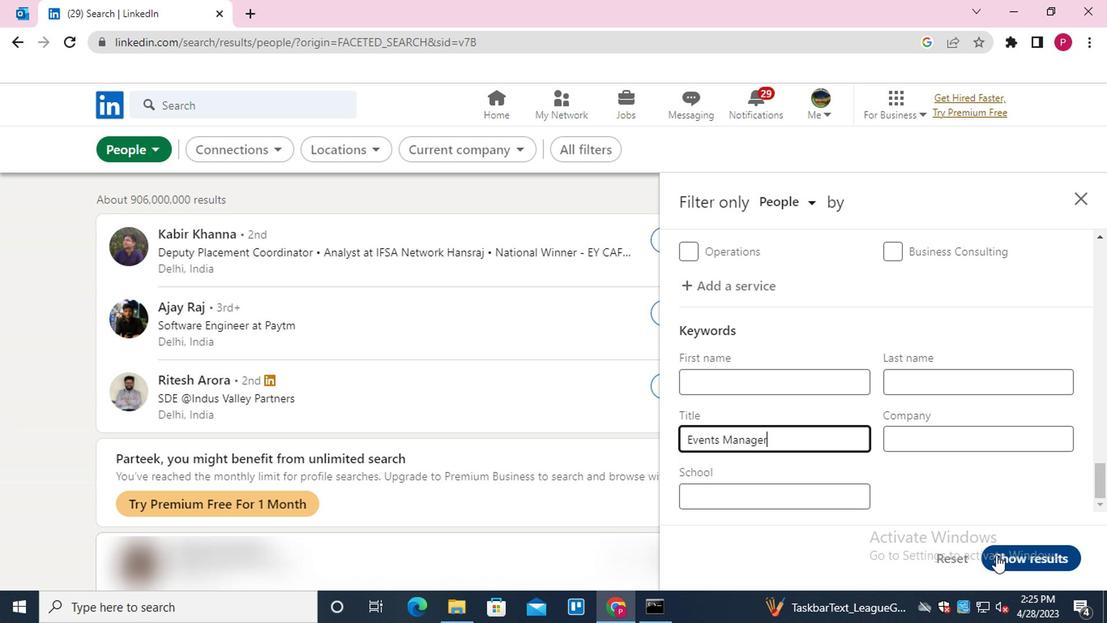 
Action: Mouse moved to (516, 331)
Screenshot: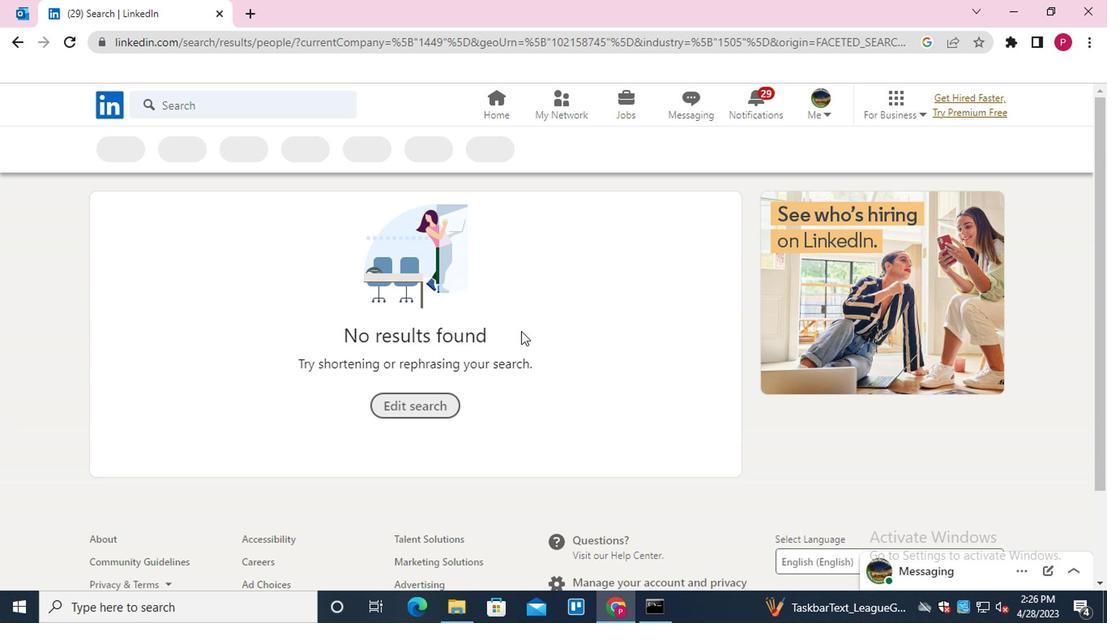 
